 Task: Look for space in Donna, United States from 26th August, 2023 to 10th September, 2023 for 6 adults, 2 children in price range Rs.10000 to Rs.15000. Place can be entire place or shared room with 6 bedrooms having 6 beds and 6 bathrooms. Property type can be house, flat, guest house. Amenities needed are: wifi, TV, free parkinig on premises, gym, breakfast. Booking option can be shelf check-in. Required host language is English.
Action: Mouse moved to (512, 104)
Screenshot: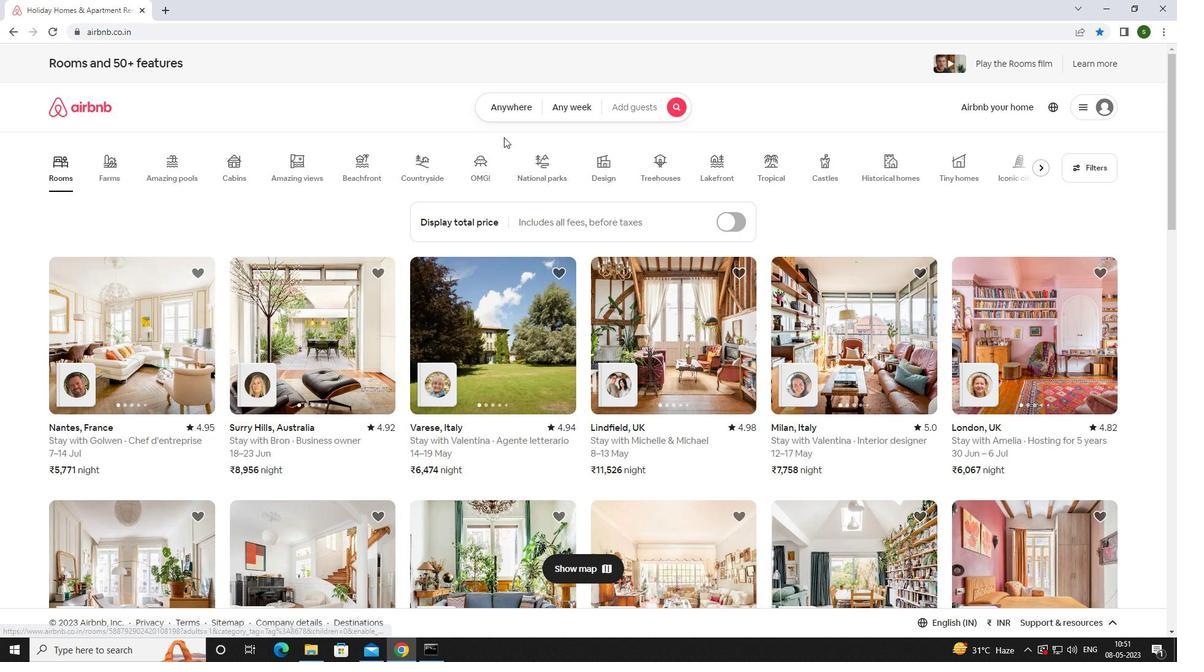 
Action: Mouse pressed left at (512, 104)
Screenshot: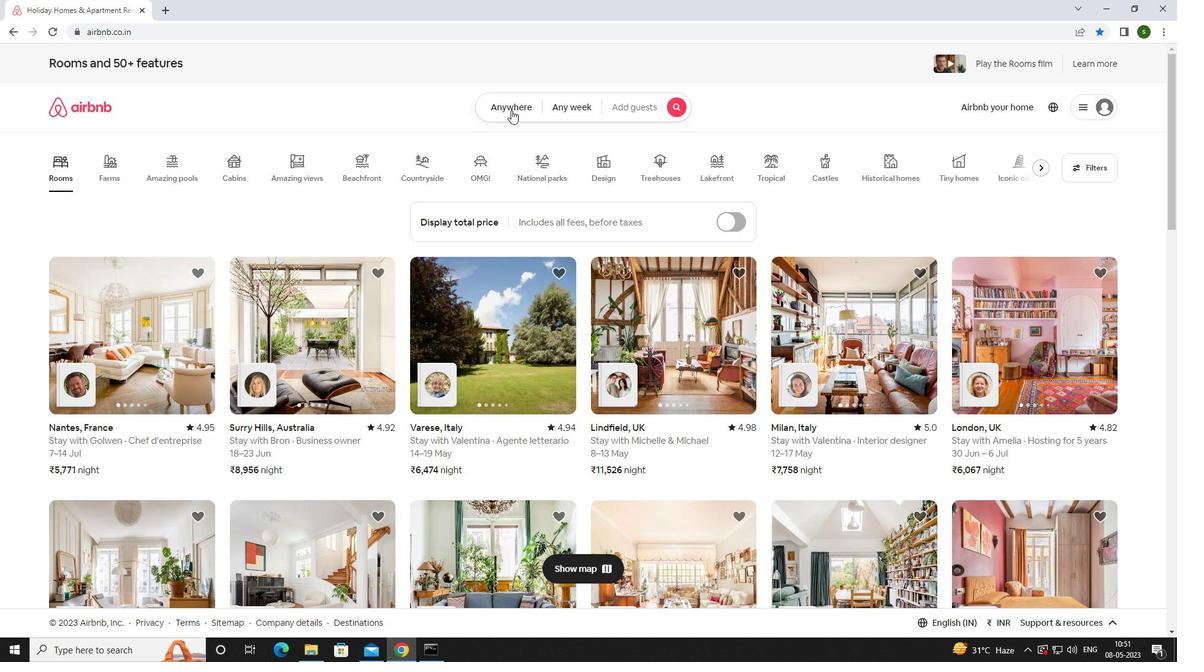 
Action: Mouse moved to (402, 155)
Screenshot: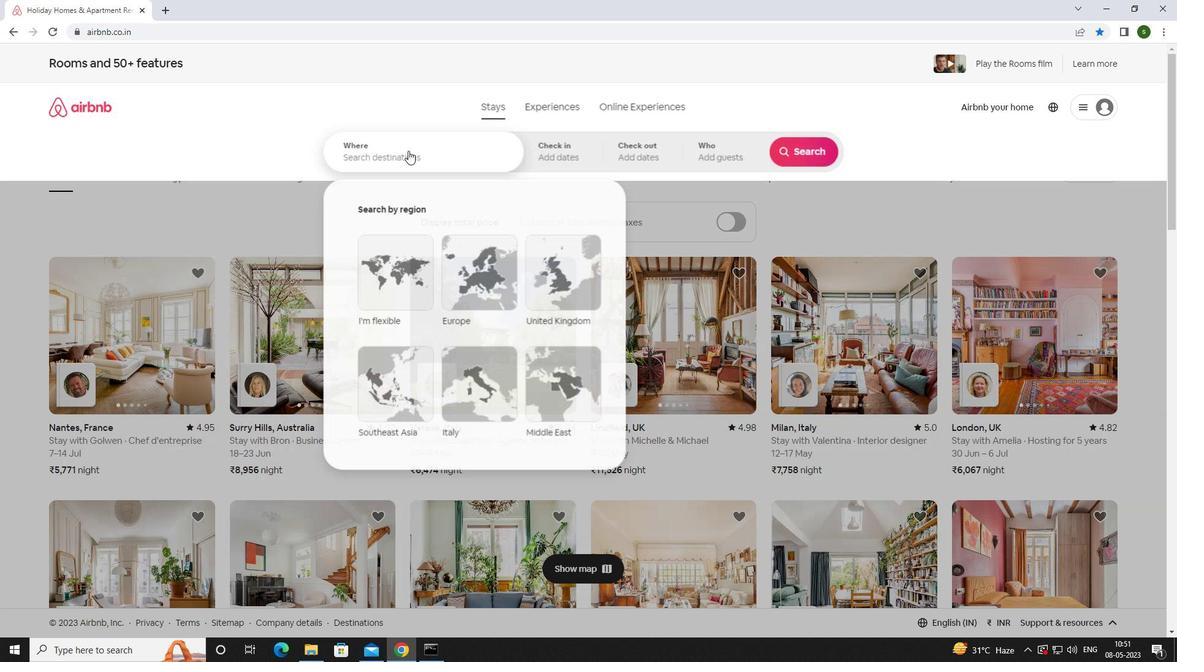 
Action: Mouse pressed left at (402, 155)
Screenshot: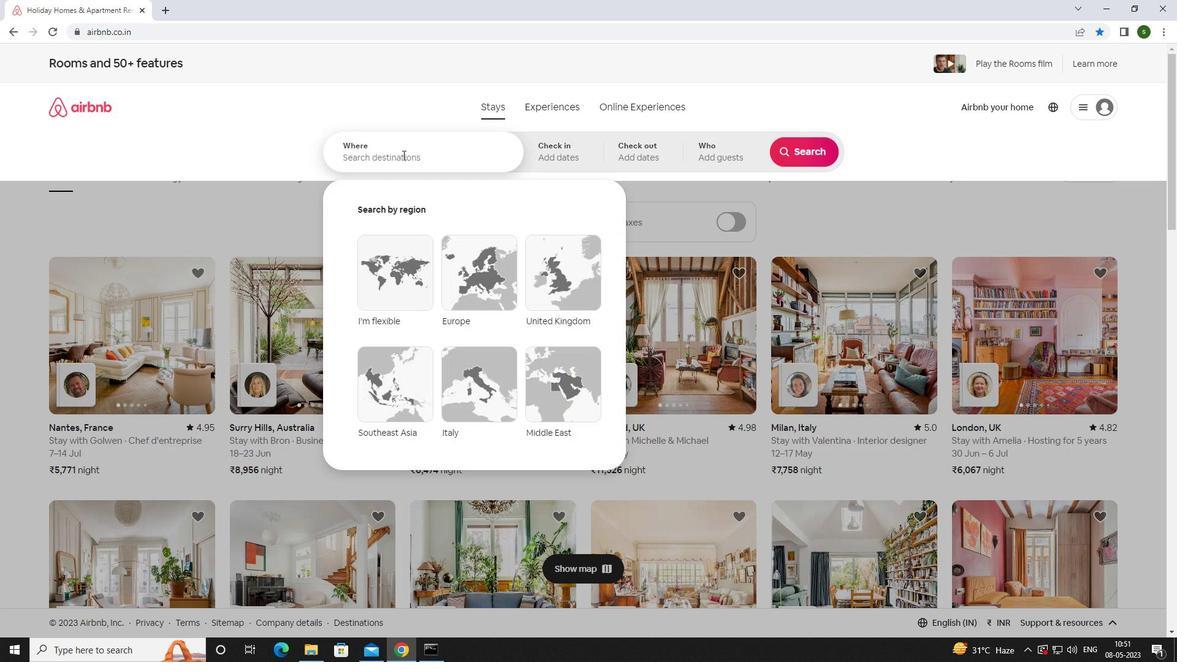 
Action: Key pressed <Key.caps_lock>d<Key.caps_lock>onna,<Key.space><Key.caps_lock>u<Key.caps_lock>nited<Key.space><Key.caps_lock>s<Key.caps_lock>tates<Key.enter>
Screenshot: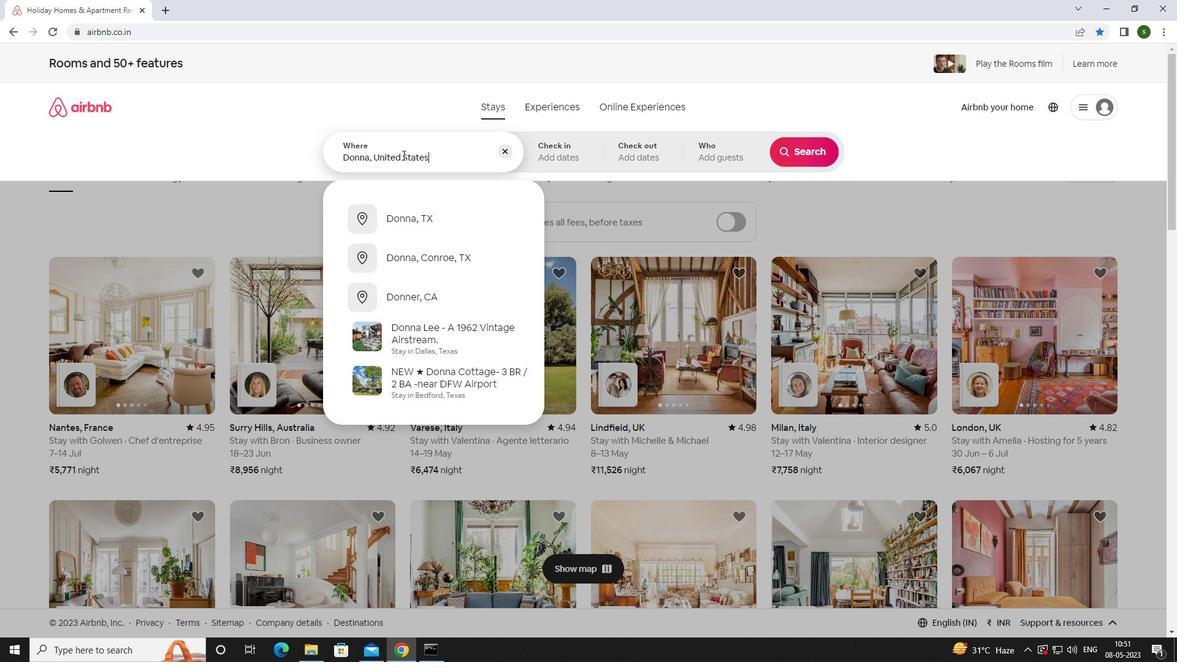 
Action: Mouse moved to (797, 249)
Screenshot: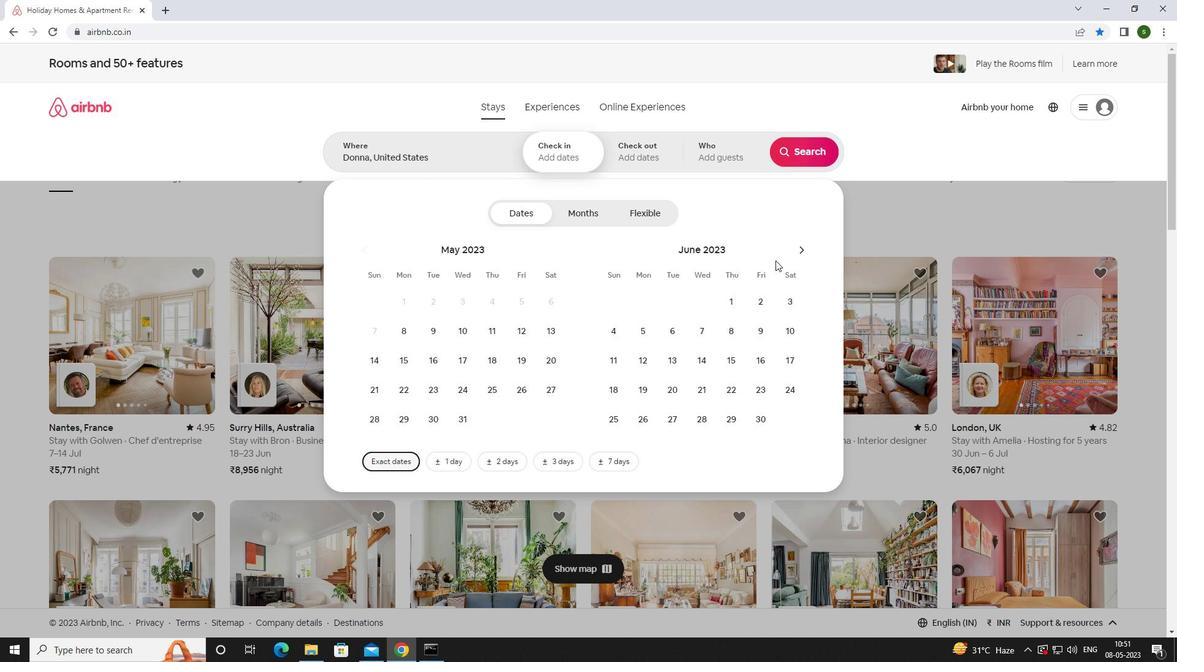
Action: Mouse pressed left at (797, 249)
Screenshot: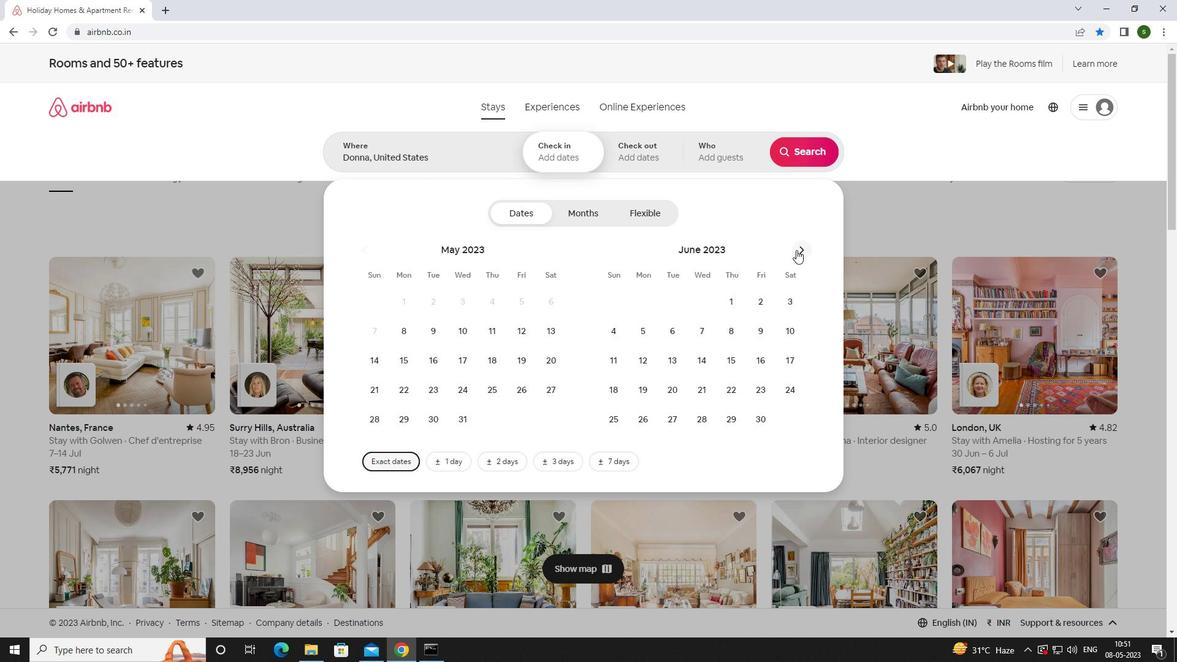 
Action: Mouse pressed left at (797, 249)
Screenshot: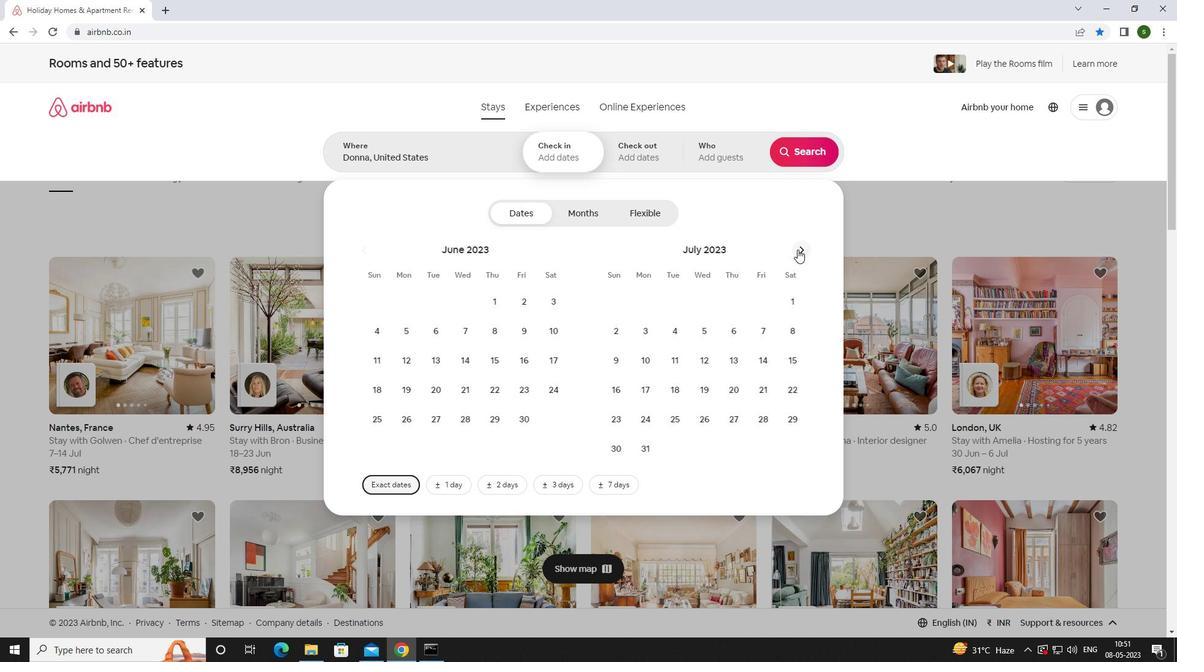 
Action: Mouse moved to (798, 394)
Screenshot: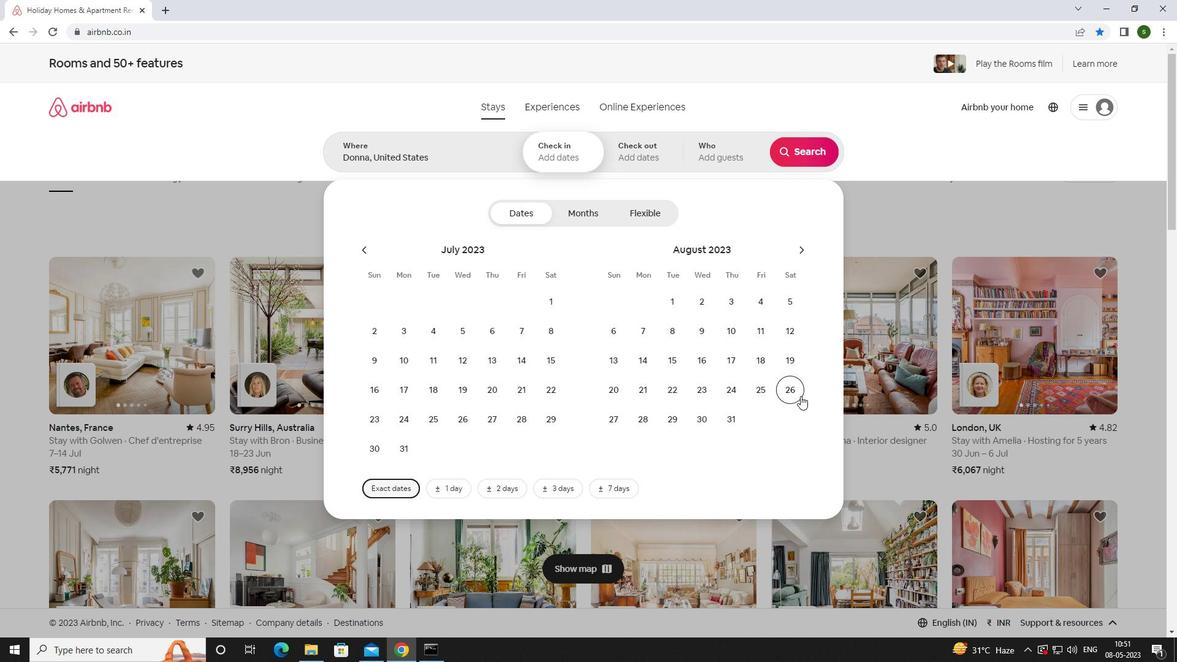 
Action: Mouse pressed left at (798, 394)
Screenshot: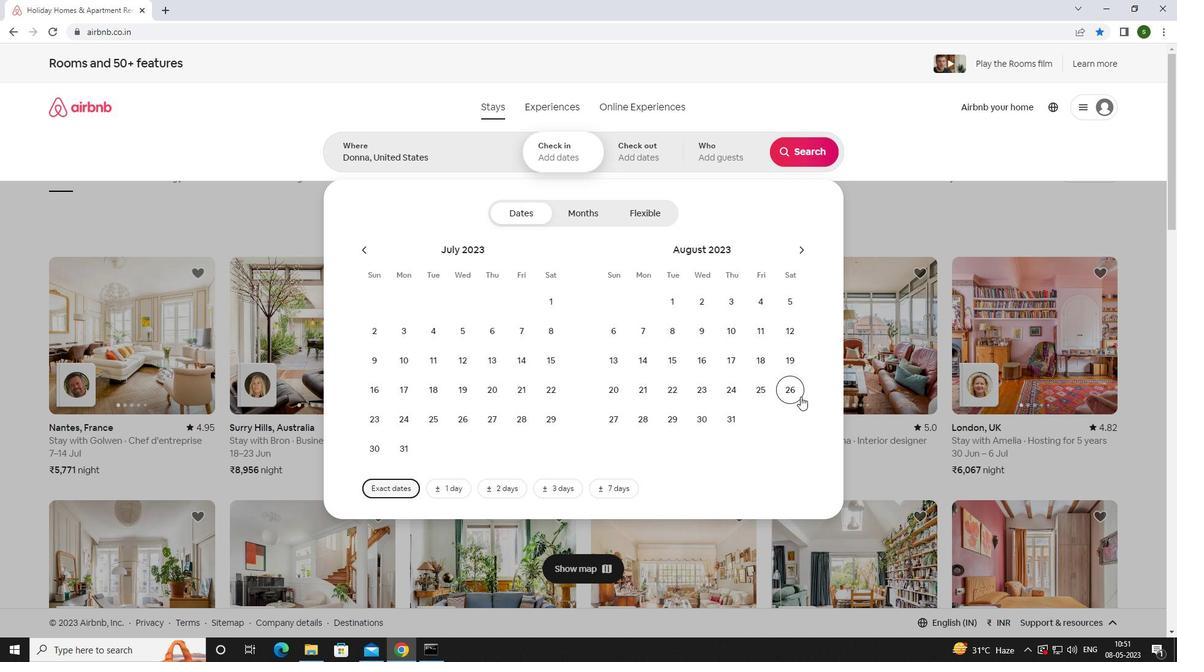 
Action: Mouse moved to (802, 247)
Screenshot: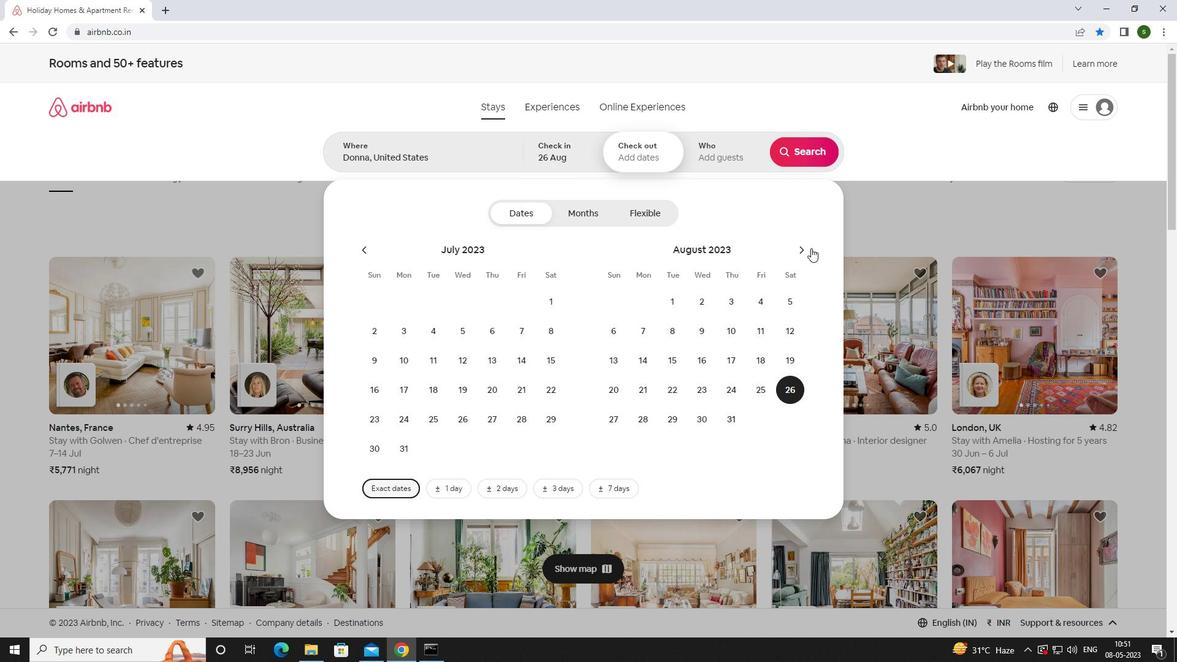 
Action: Mouse pressed left at (802, 247)
Screenshot: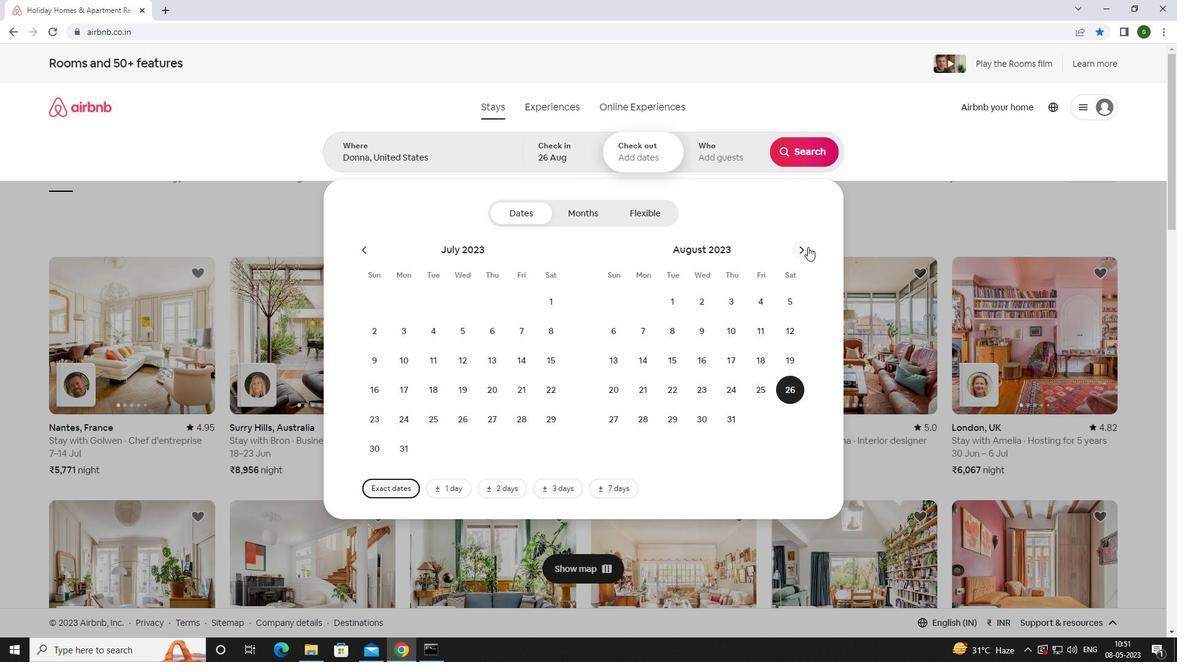 
Action: Mouse moved to (616, 361)
Screenshot: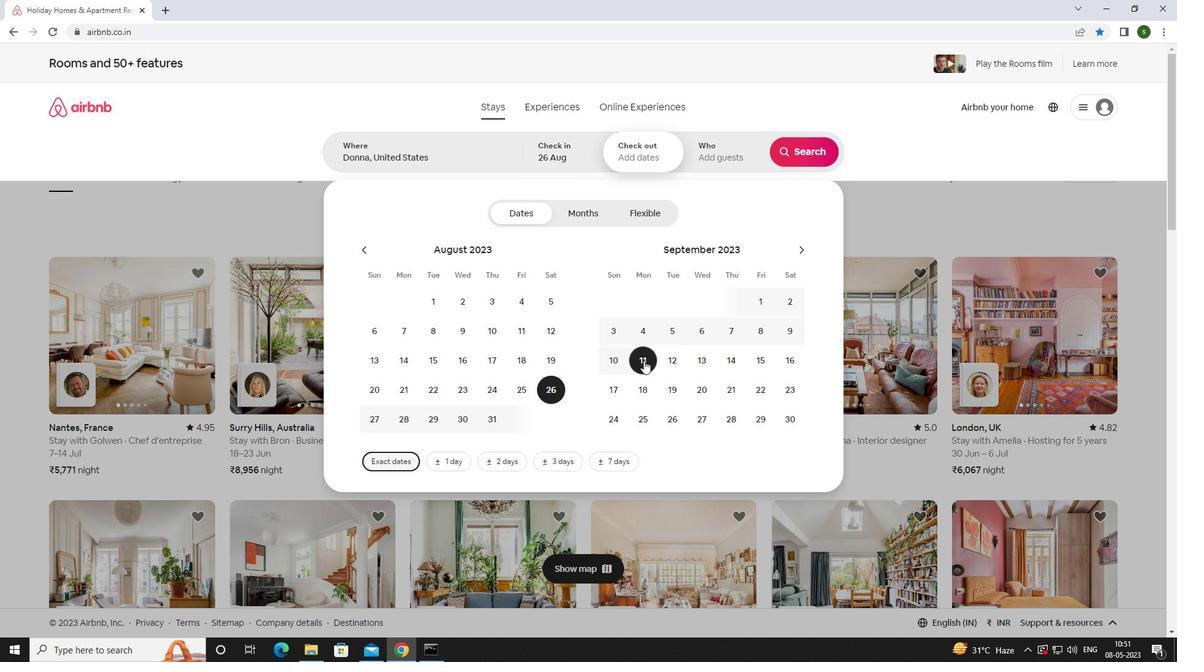 
Action: Mouse pressed left at (616, 361)
Screenshot: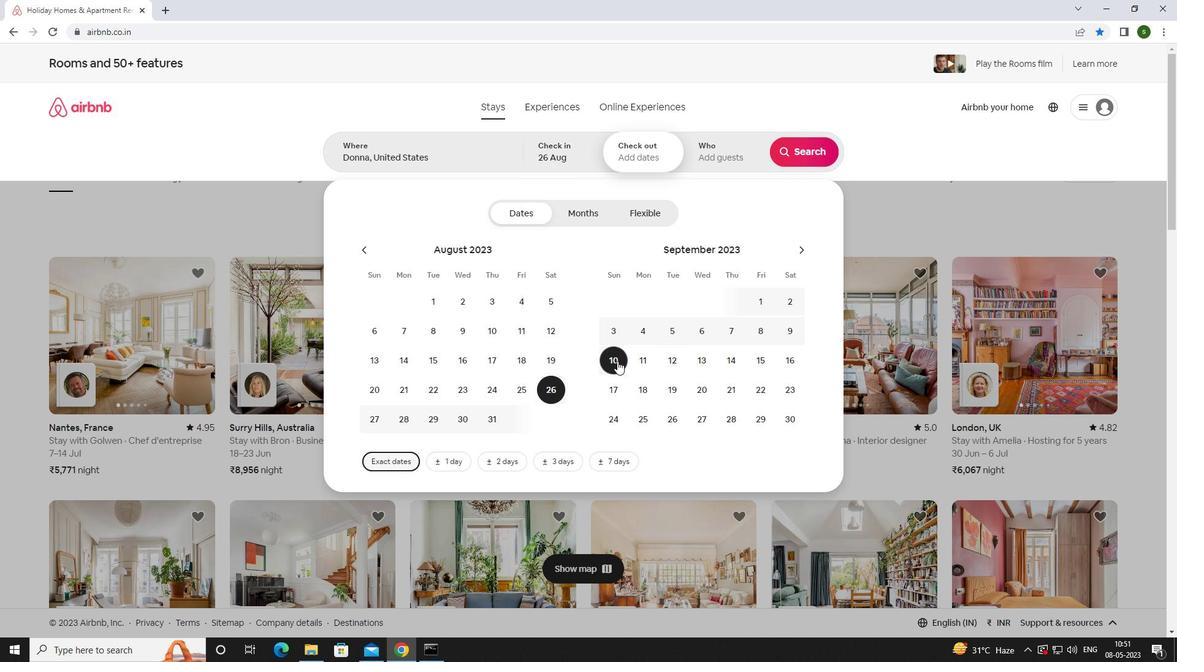 
Action: Mouse moved to (720, 153)
Screenshot: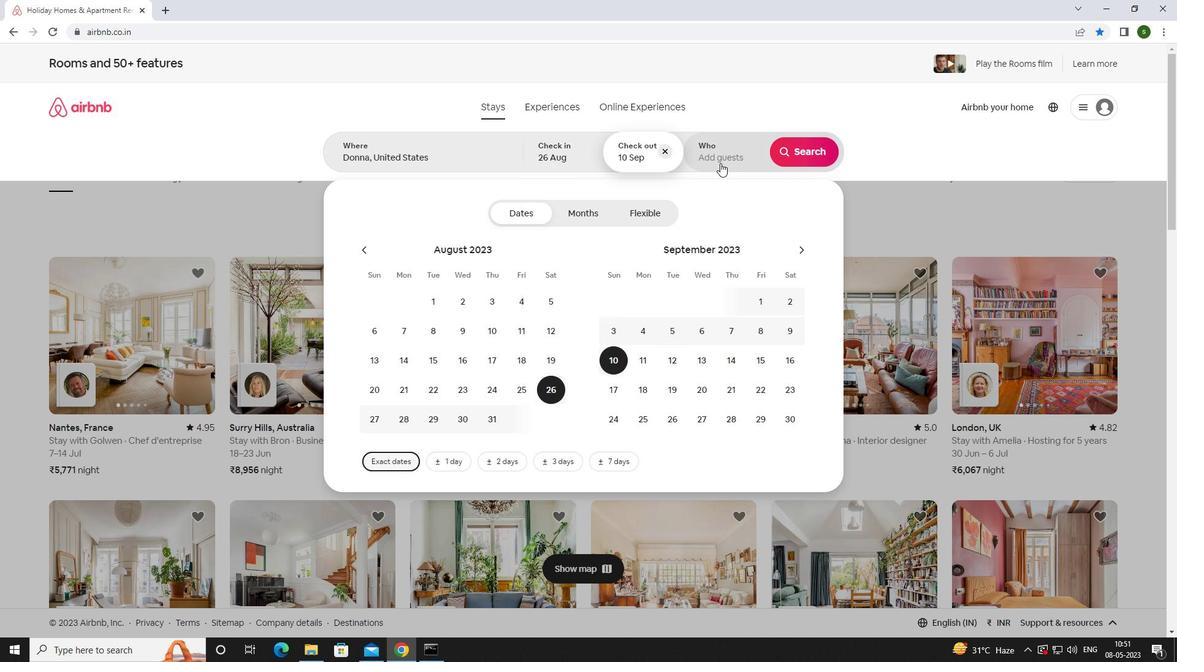 
Action: Mouse pressed left at (720, 153)
Screenshot: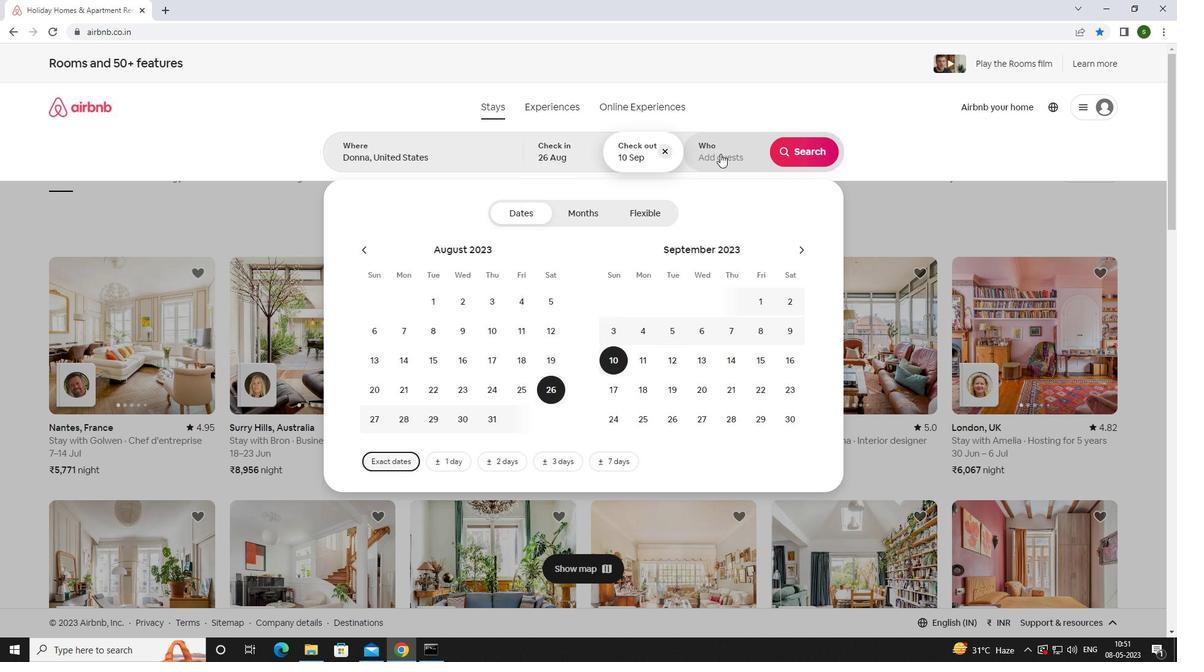
Action: Mouse moved to (810, 217)
Screenshot: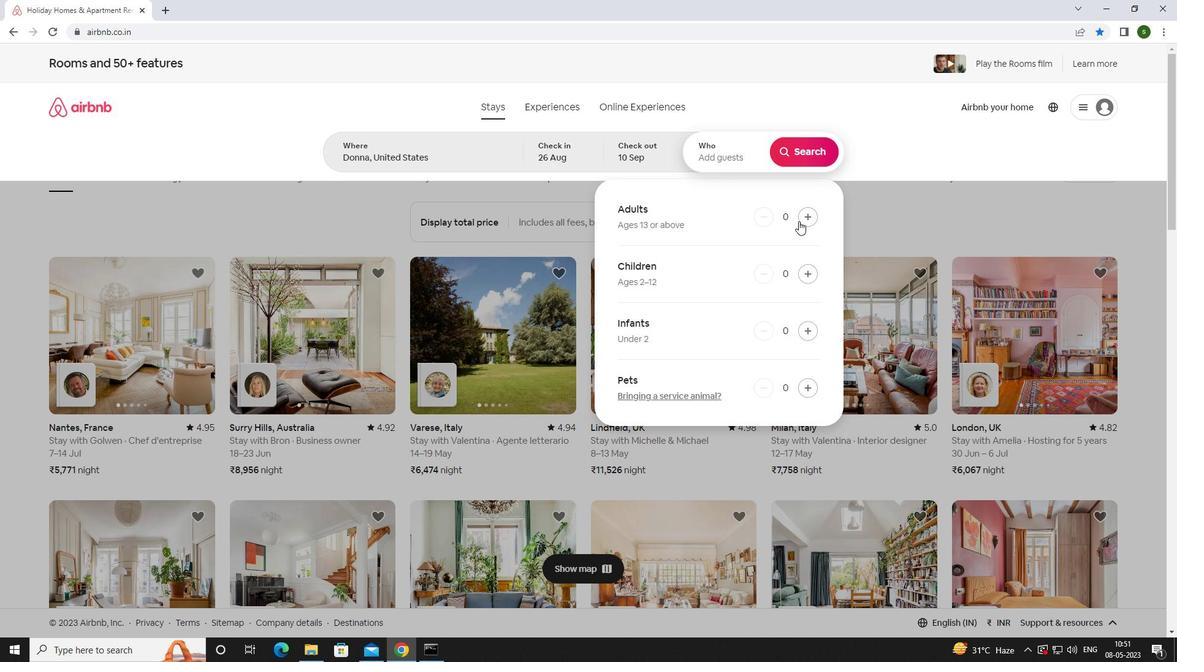 
Action: Mouse pressed left at (810, 217)
Screenshot: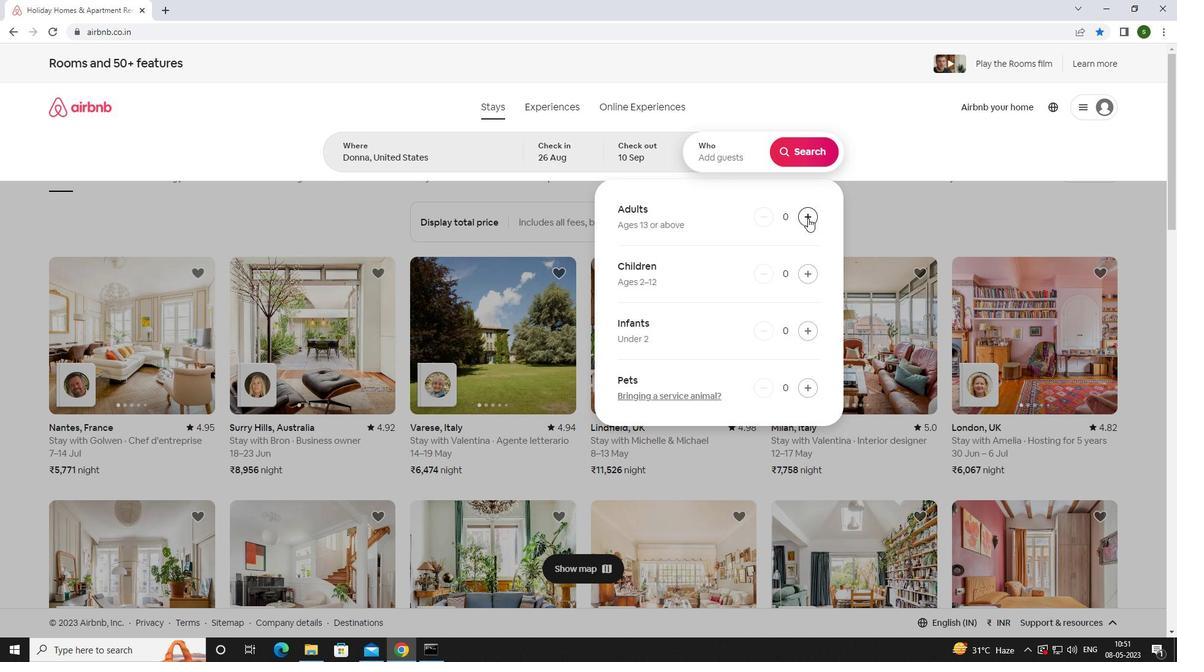 
Action: Mouse pressed left at (810, 217)
Screenshot: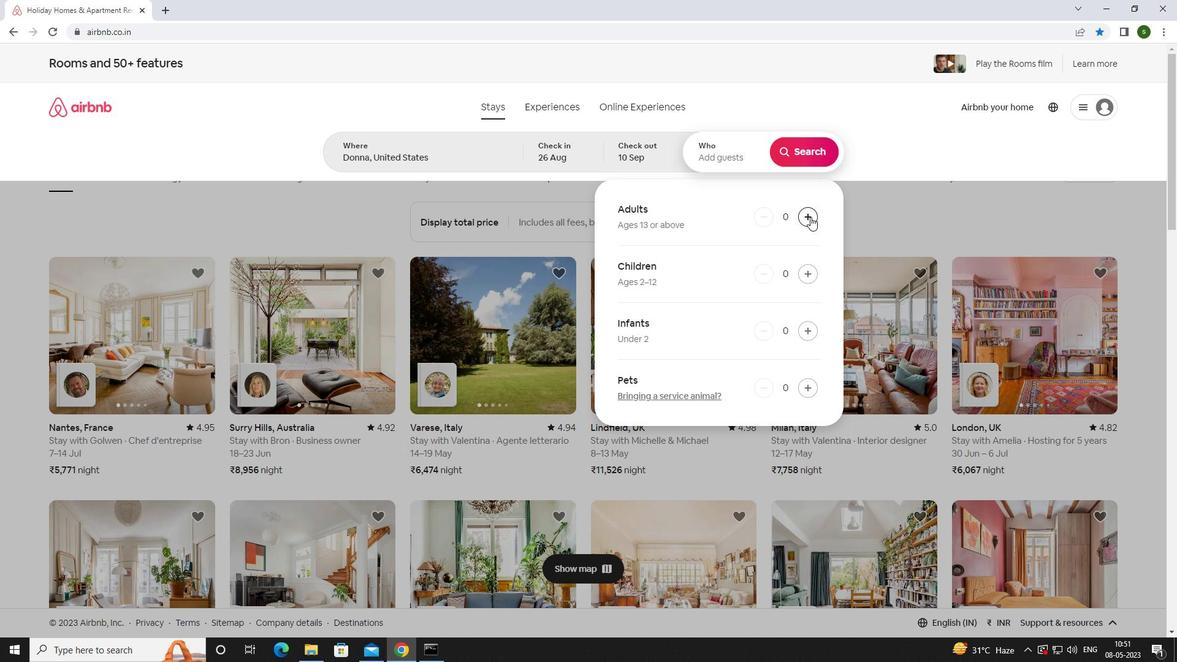 
Action: Mouse moved to (813, 158)
Screenshot: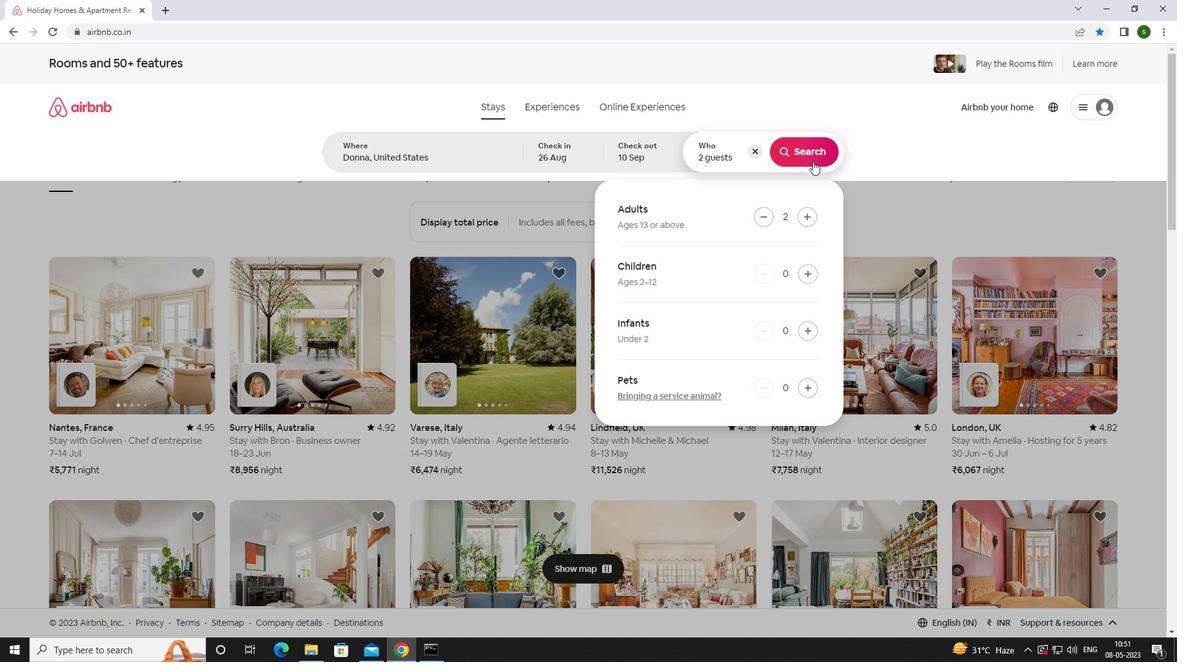 
Action: Mouse pressed left at (813, 158)
Screenshot: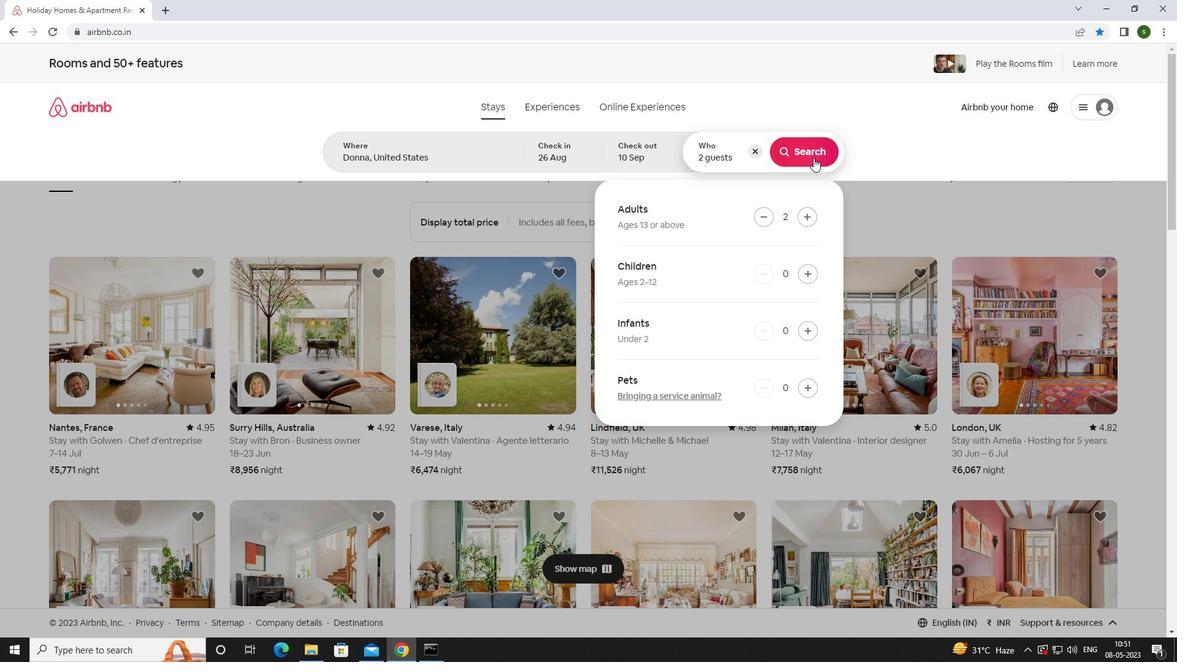 
Action: Mouse moved to (1100, 128)
Screenshot: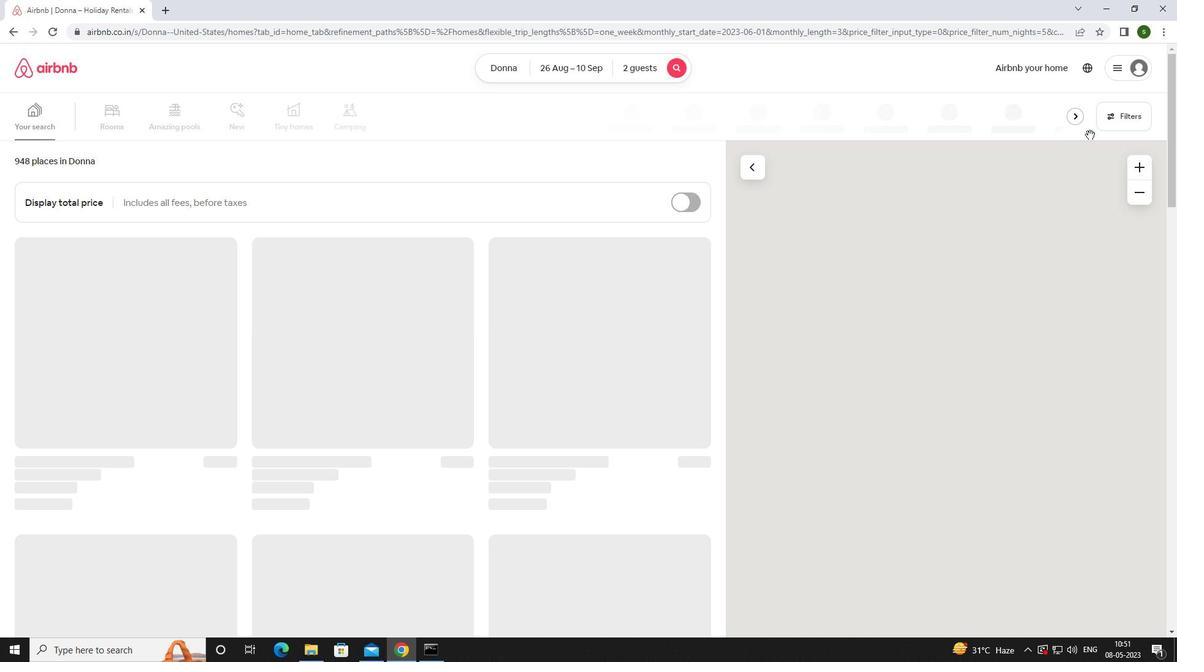 
Action: Mouse pressed left at (1100, 128)
Screenshot: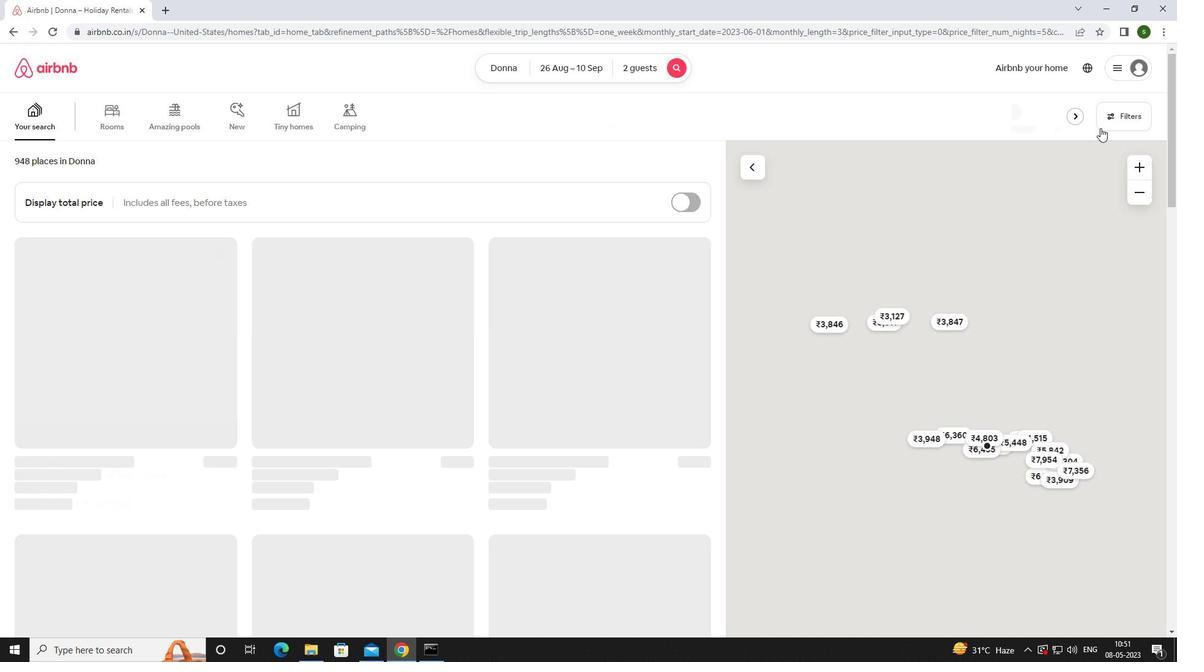 
Action: Mouse moved to (501, 415)
Screenshot: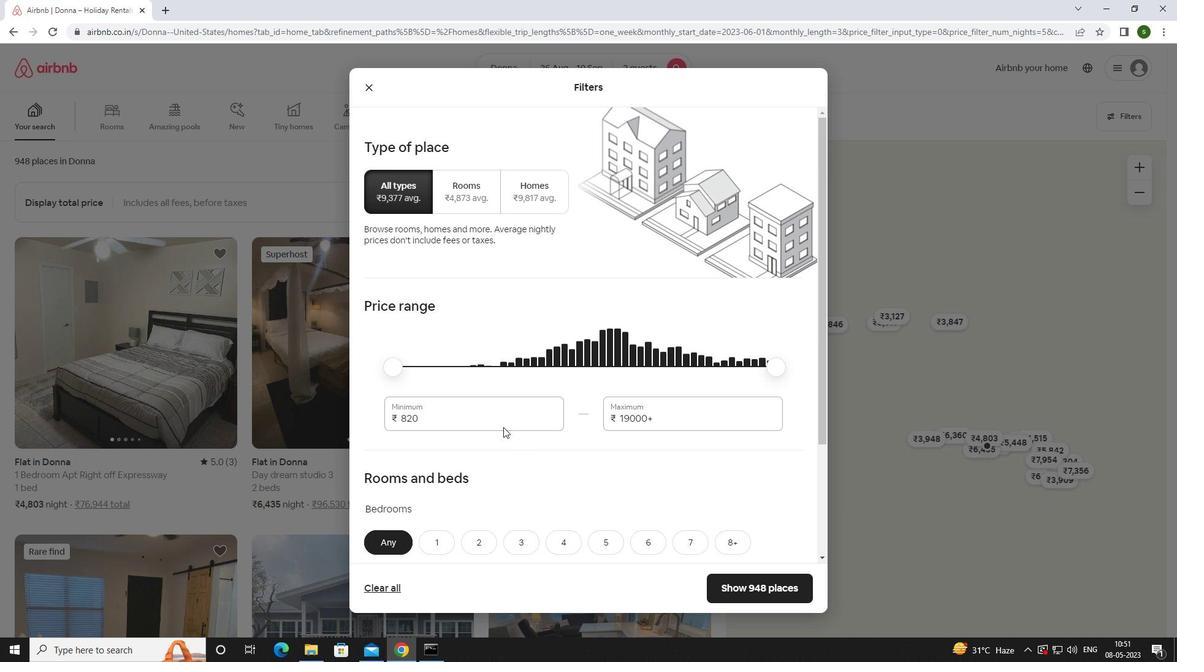 
Action: Mouse pressed left at (501, 415)
Screenshot: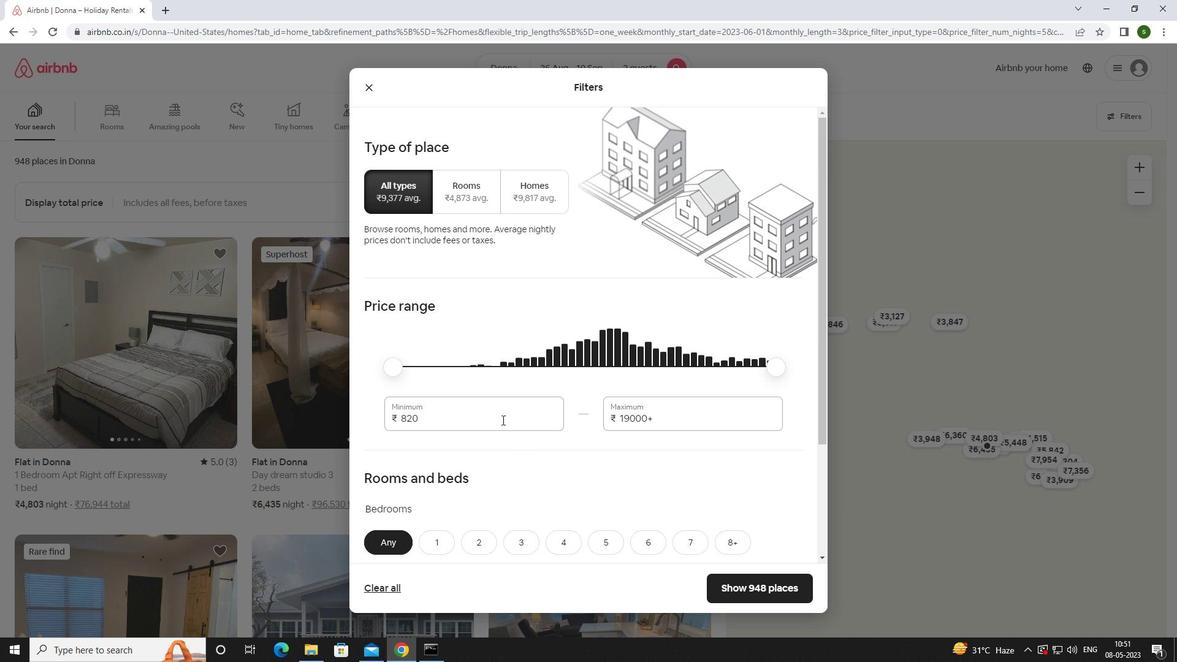 
Action: Mouse moved to (502, 414)
Screenshot: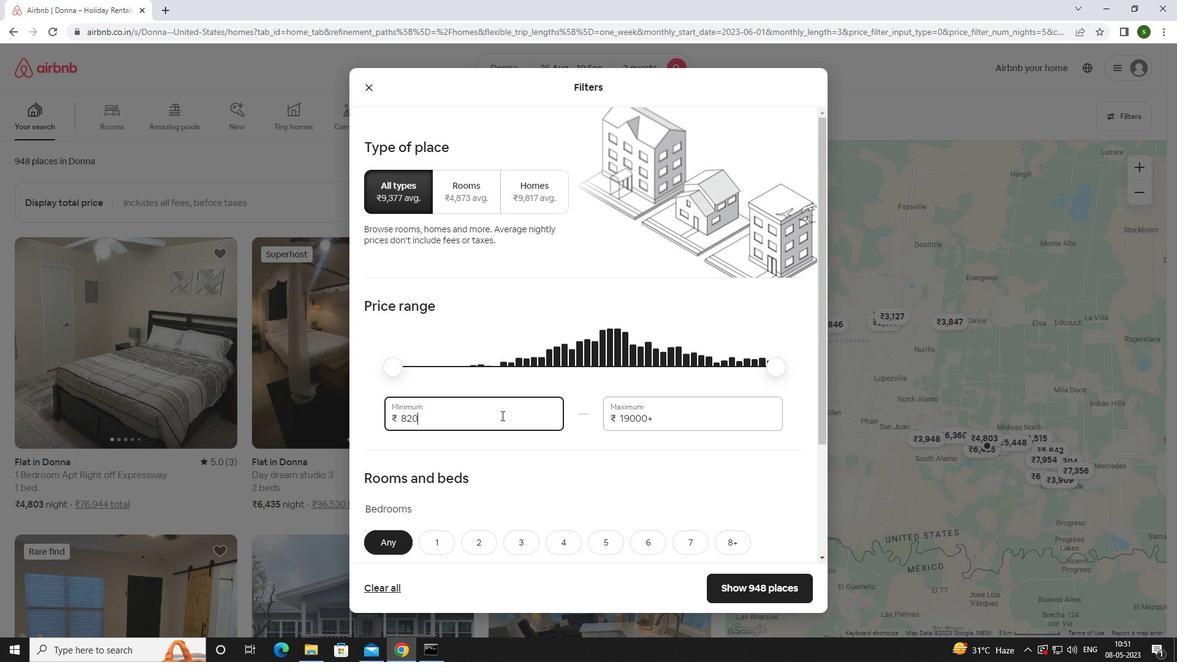 
Action: Key pressed <Key.backspace><Key.backspace><Key.backspace><Key.backspace>10000
Screenshot: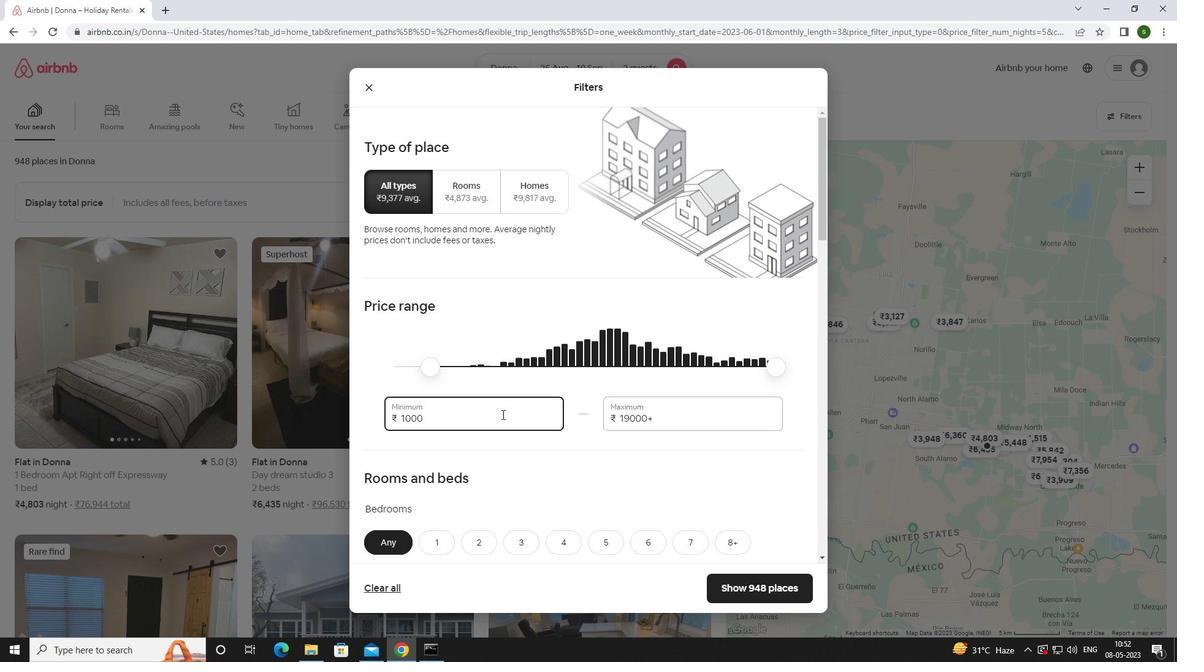 
Action: Mouse moved to (666, 418)
Screenshot: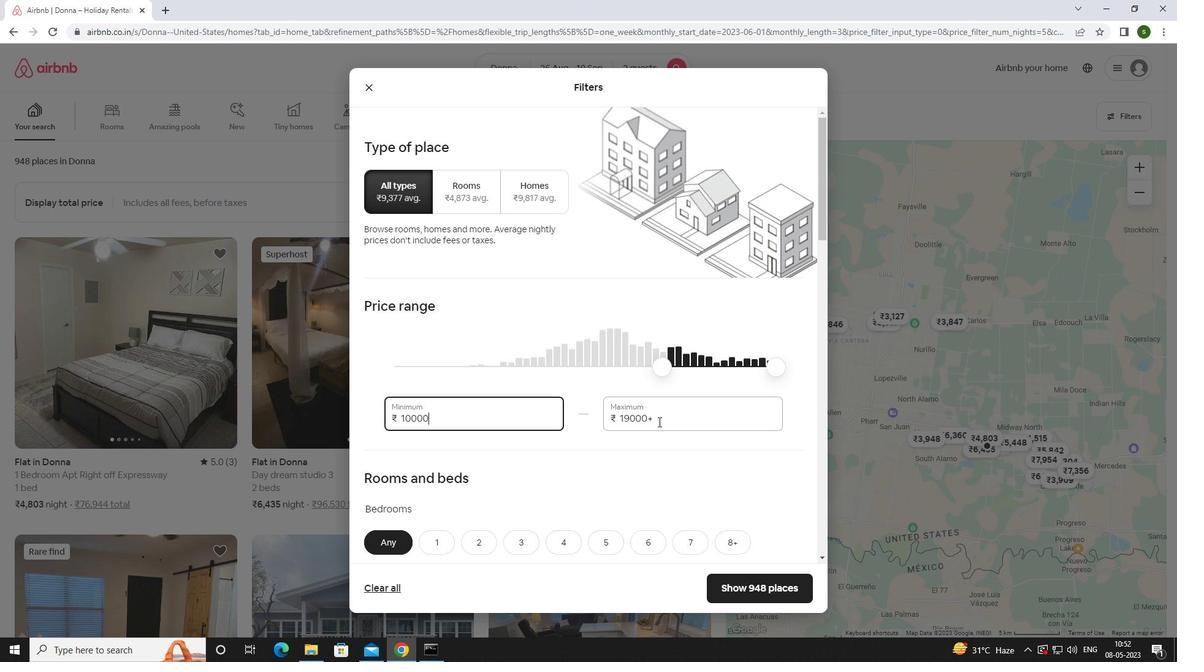 
Action: Mouse pressed left at (666, 418)
Screenshot: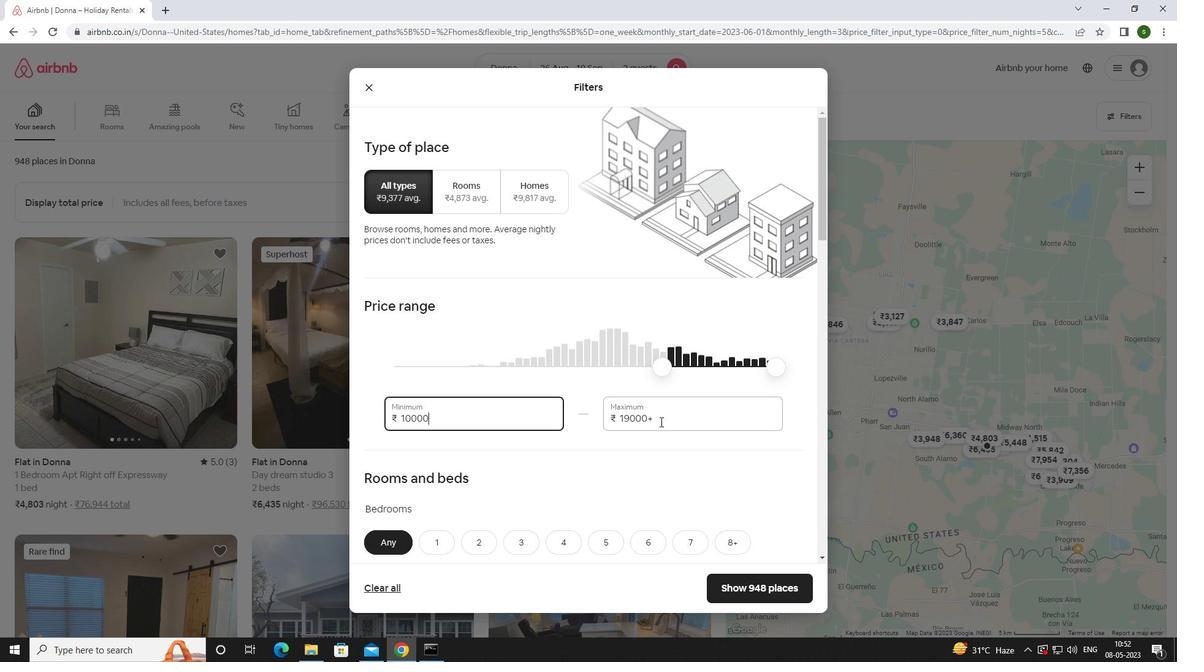 
Action: Key pressed <Key.backspace><Key.backspace><Key.backspace><Key.backspace><Key.backspace><Key.backspace><Key.backspace><Key.backspace><Key.backspace><Key.backspace><Key.backspace><Key.backspace>15000
Screenshot: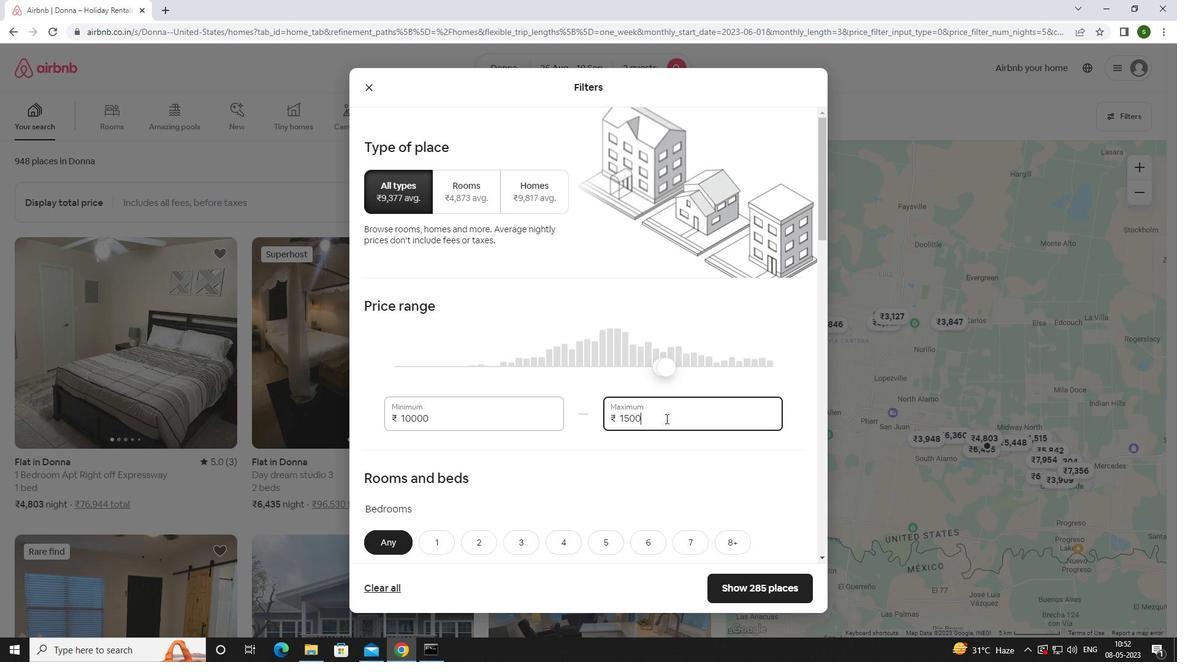 
Action: Mouse moved to (531, 410)
Screenshot: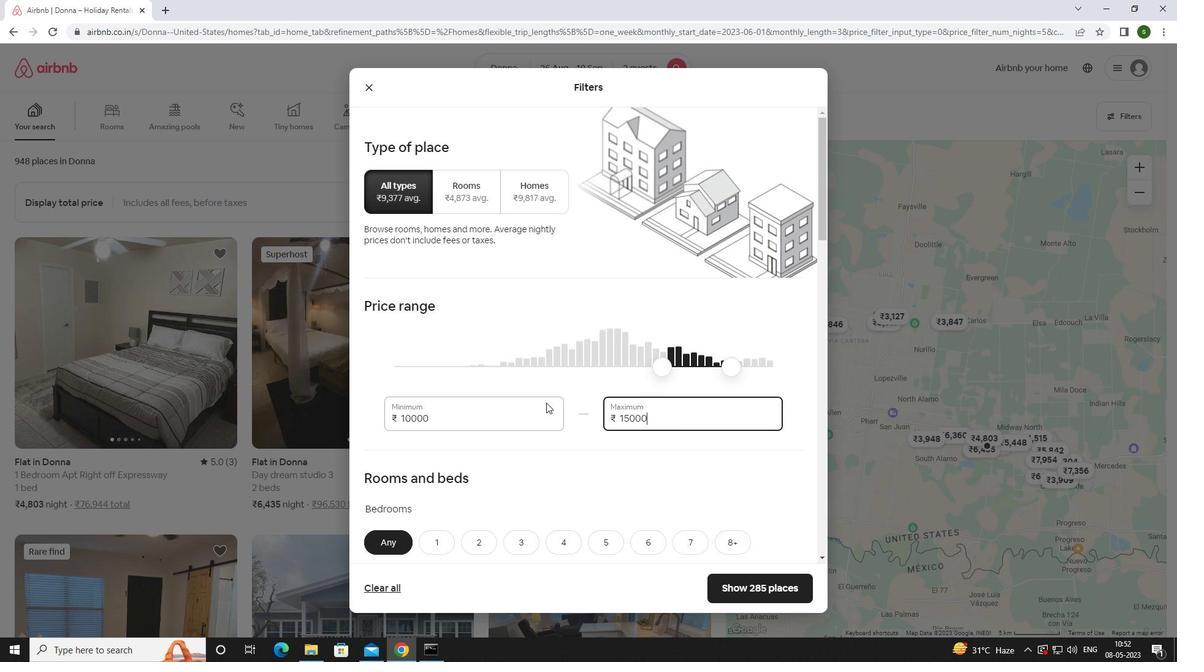 
Action: Mouse scrolled (531, 409) with delta (0, 0)
Screenshot: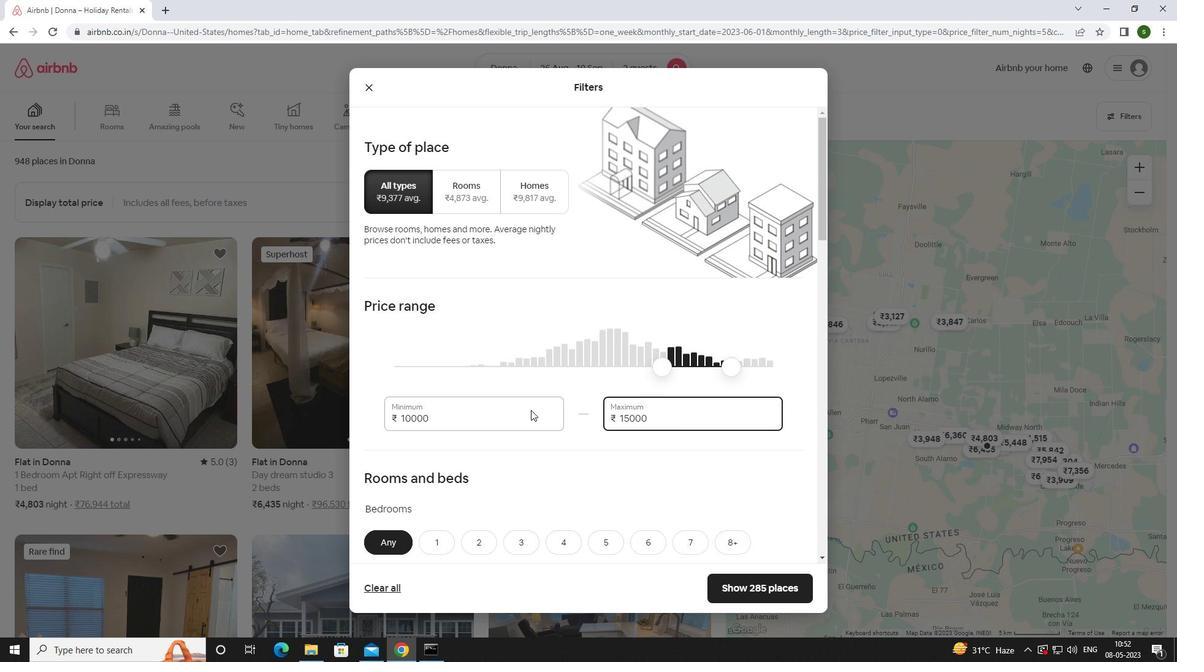 
Action: Mouse scrolled (531, 409) with delta (0, 0)
Screenshot: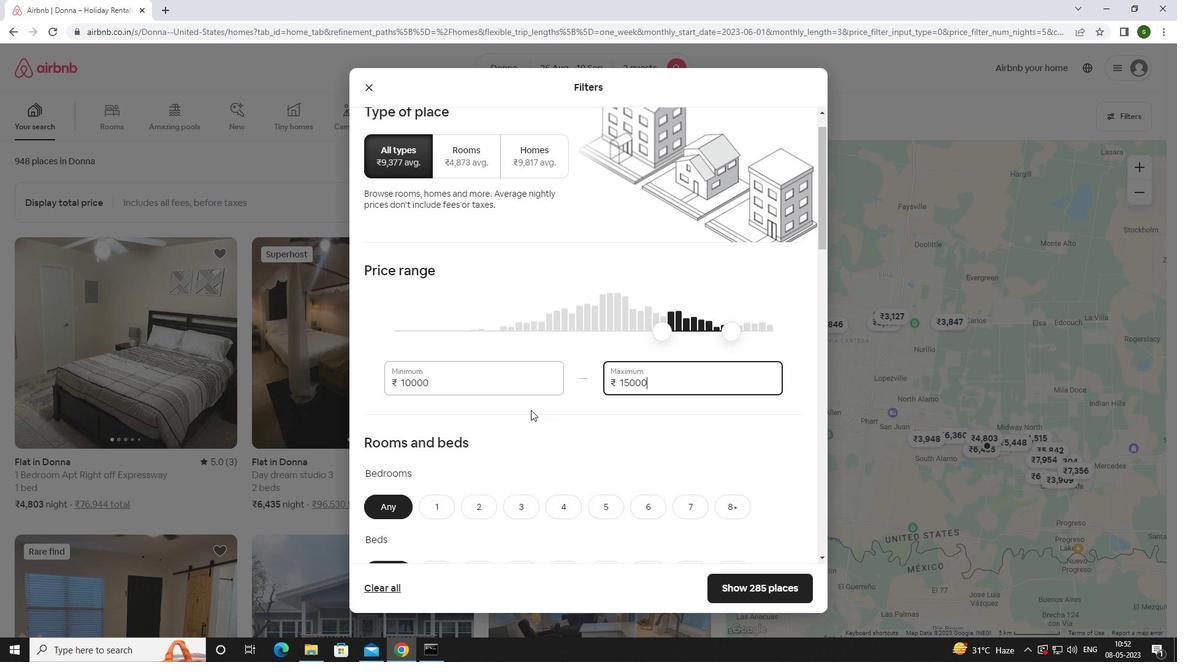 
Action: Mouse scrolled (531, 409) with delta (0, 0)
Screenshot: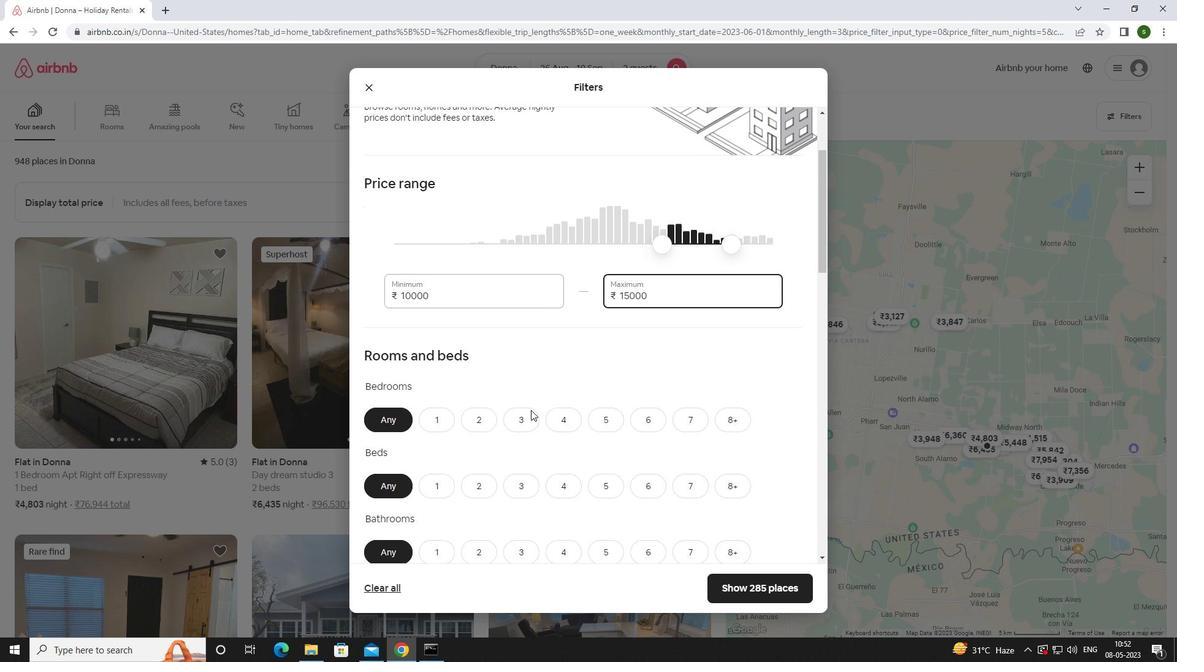 
Action: Mouse scrolled (531, 409) with delta (0, 0)
Screenshot: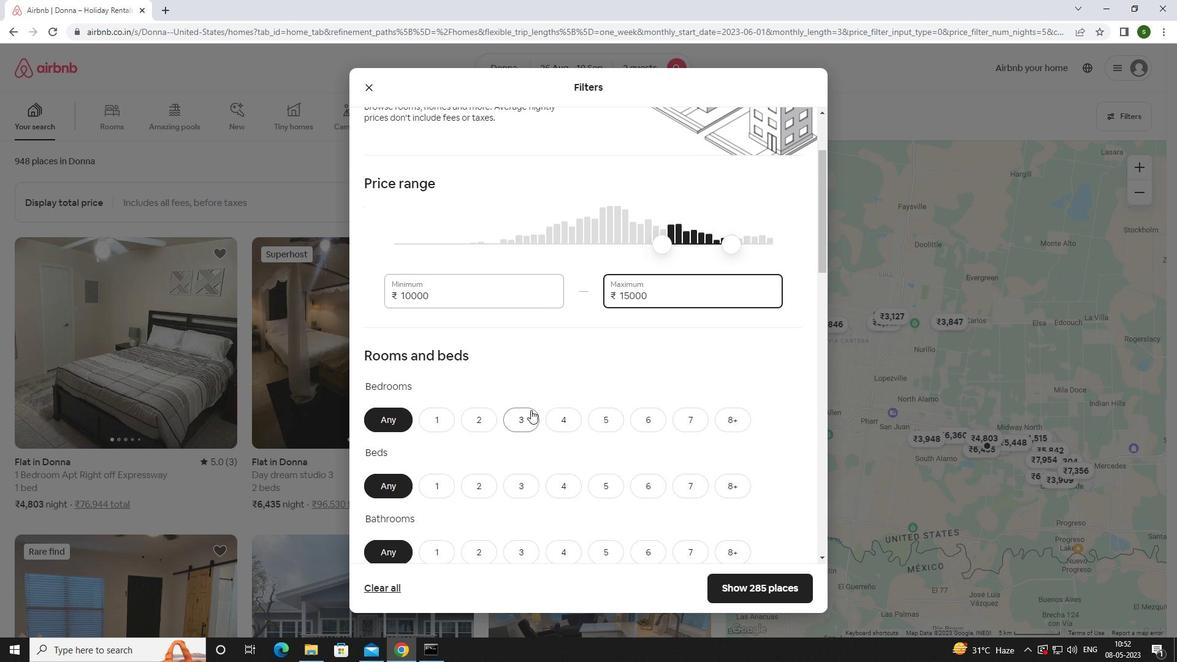 
Action: Mouse moved to (643, 298)
Screenshot: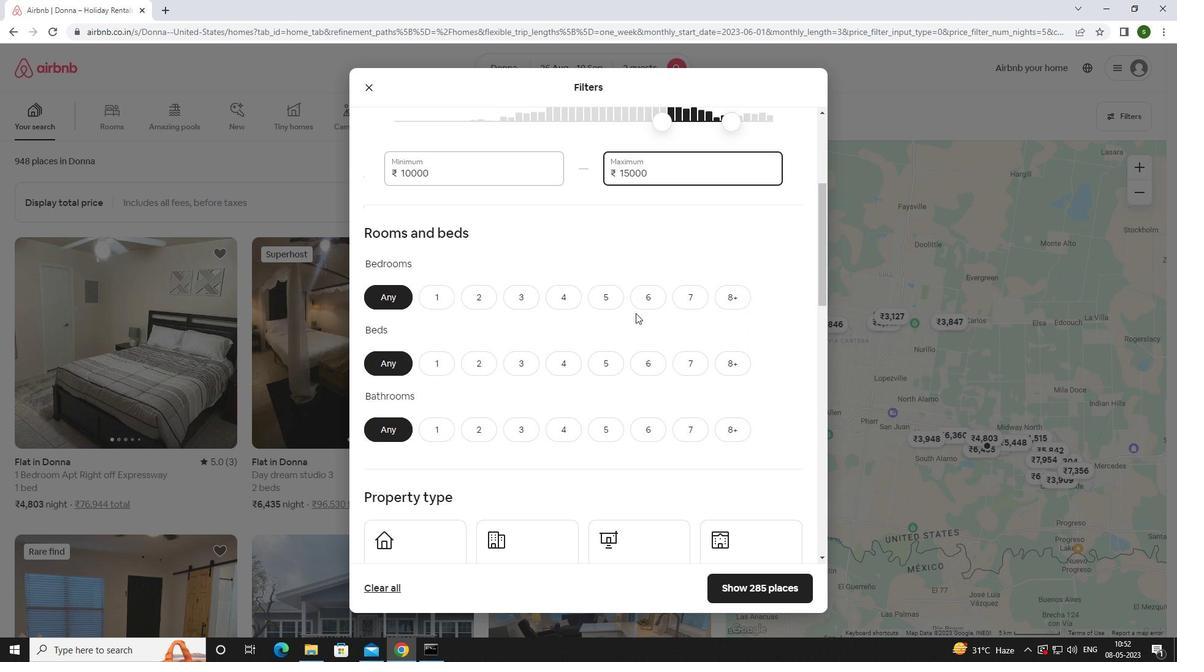 
Action: Mouse pressed left at (643, 298)
Screenshot: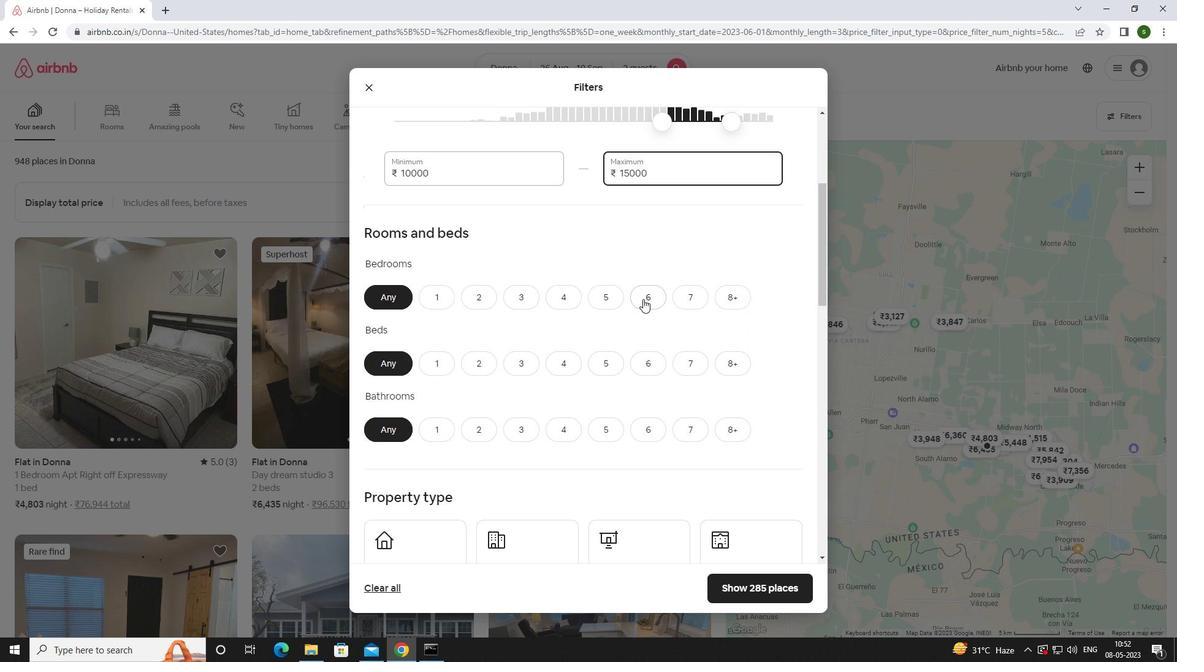 
Action: Mouse moved to (647, 354)
Screenshot: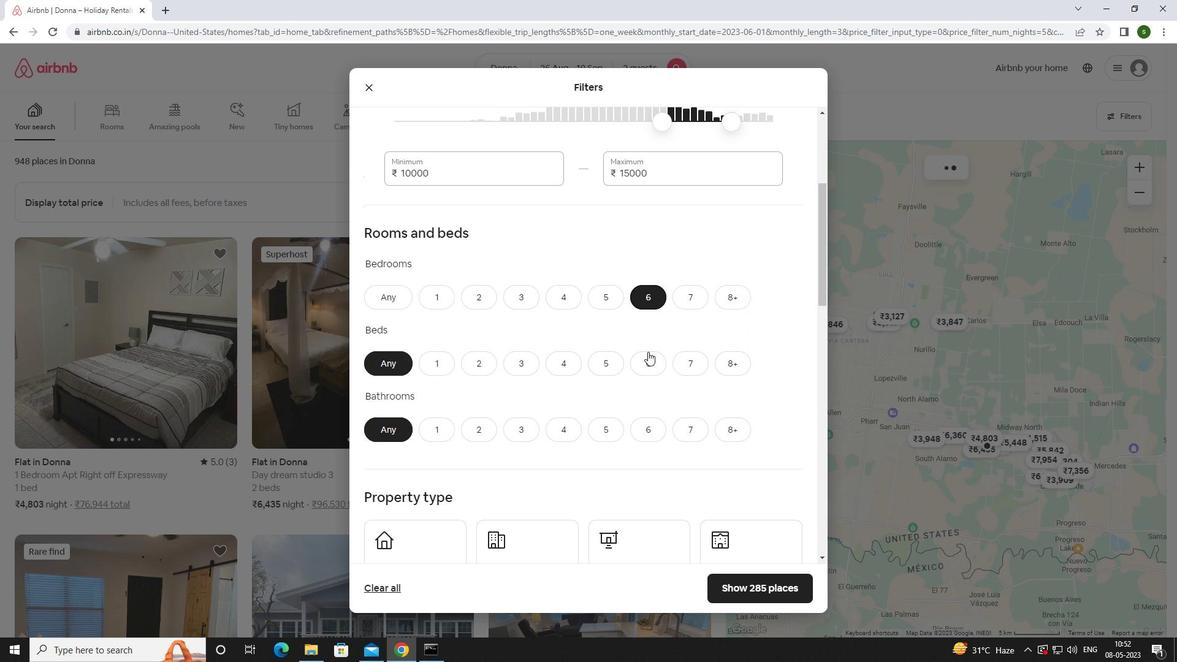 
Action: Mouse pressed left at (647, 354)
Screenshot: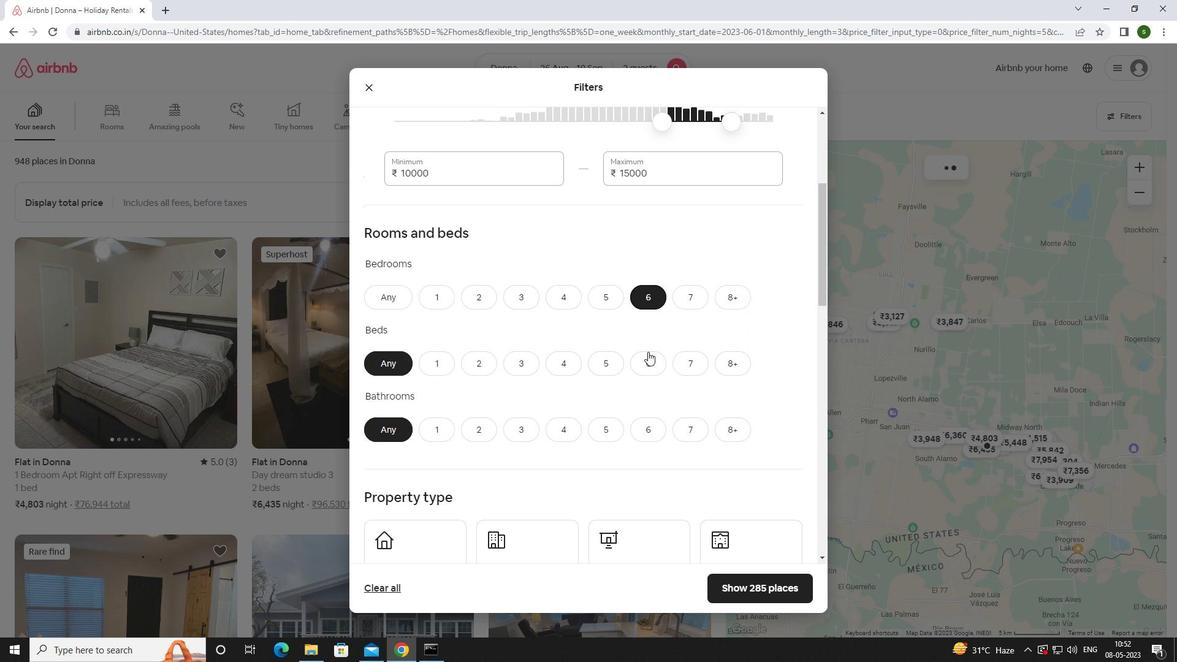 
Action: Mouse moved to (648, 429)
Screenshot: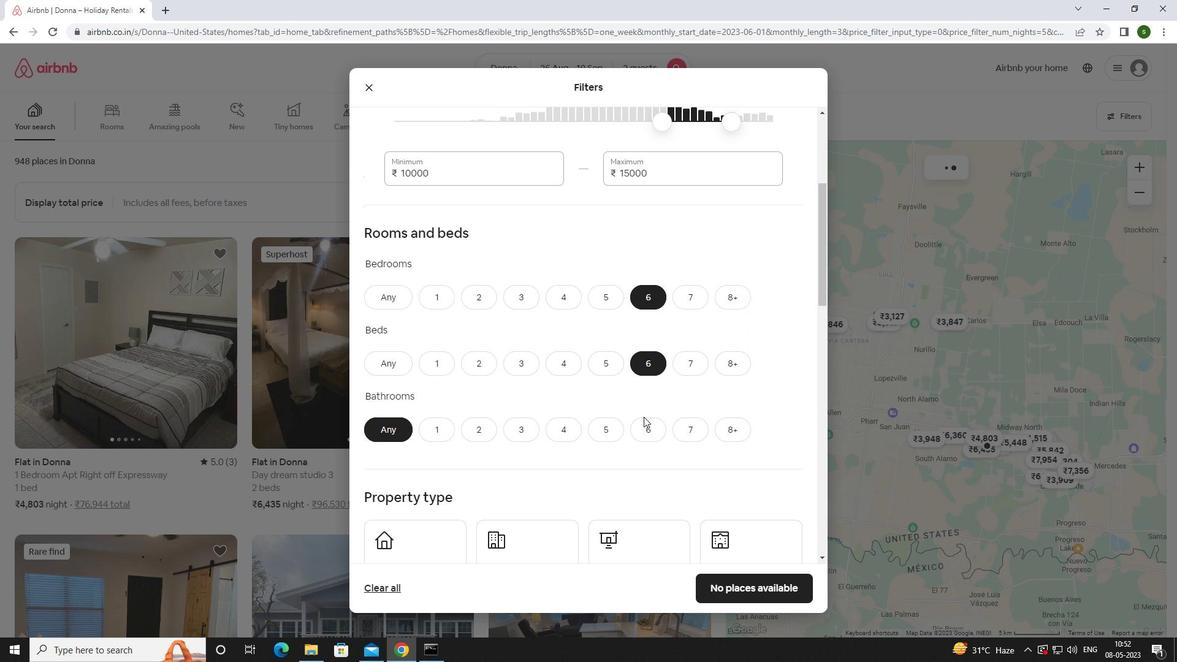 
Action: Mouse pressed left at (648, 429)
Screenshot: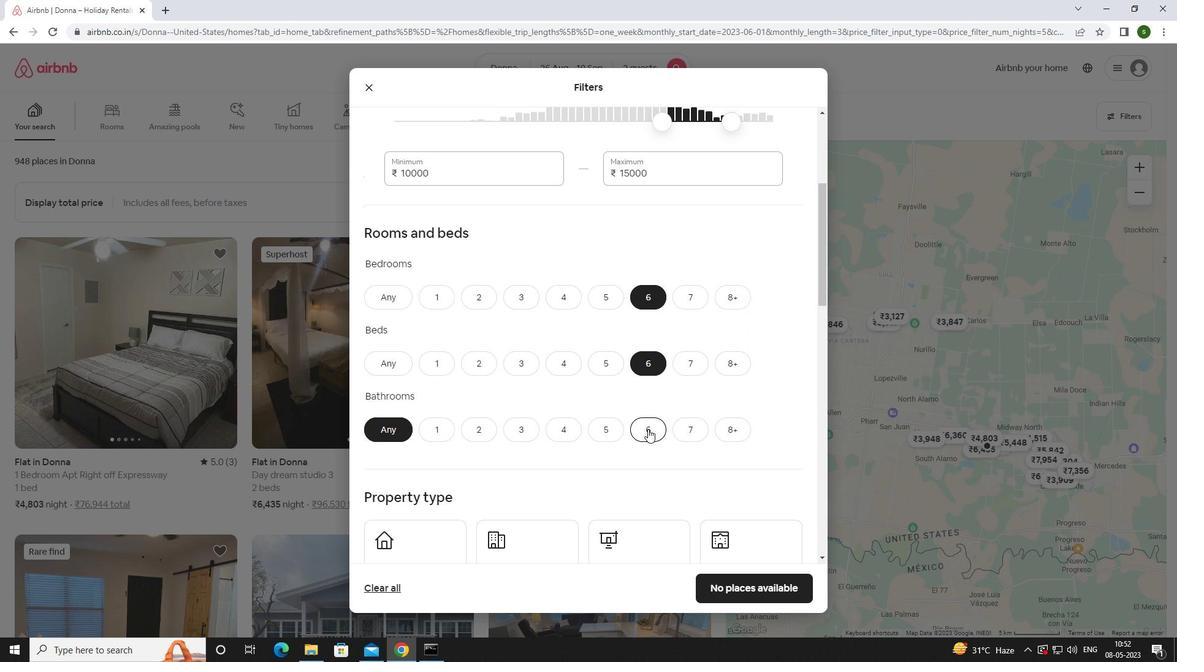 
Action: Mouse moved to (646, 426)
Screenshot: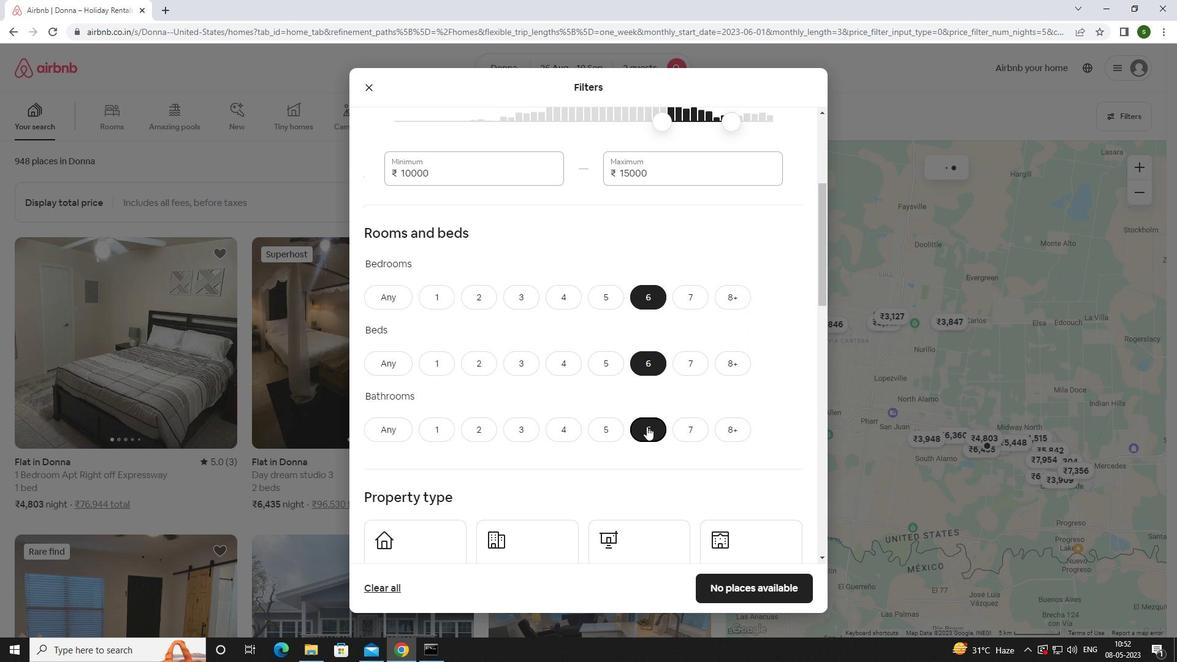 
Action: Mouse scrolled (646, 425) with delta (0, 0)
Screenshot: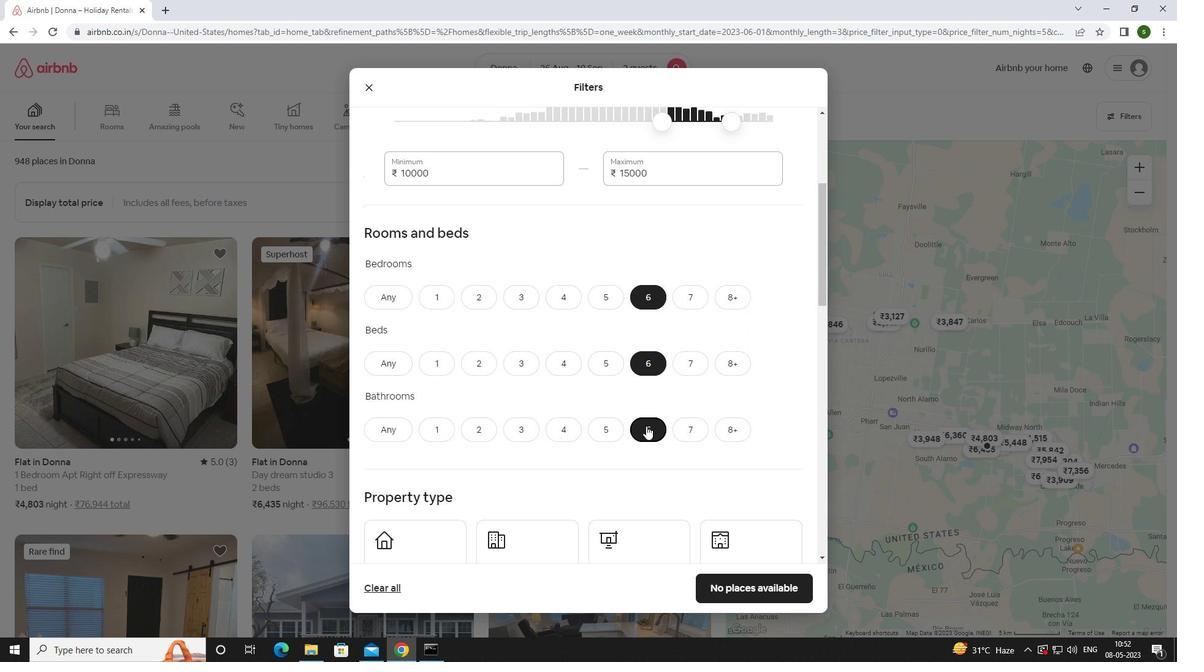 
Action: Mouse scrolled (646, 425) with delta (0, 0)
Screenshot: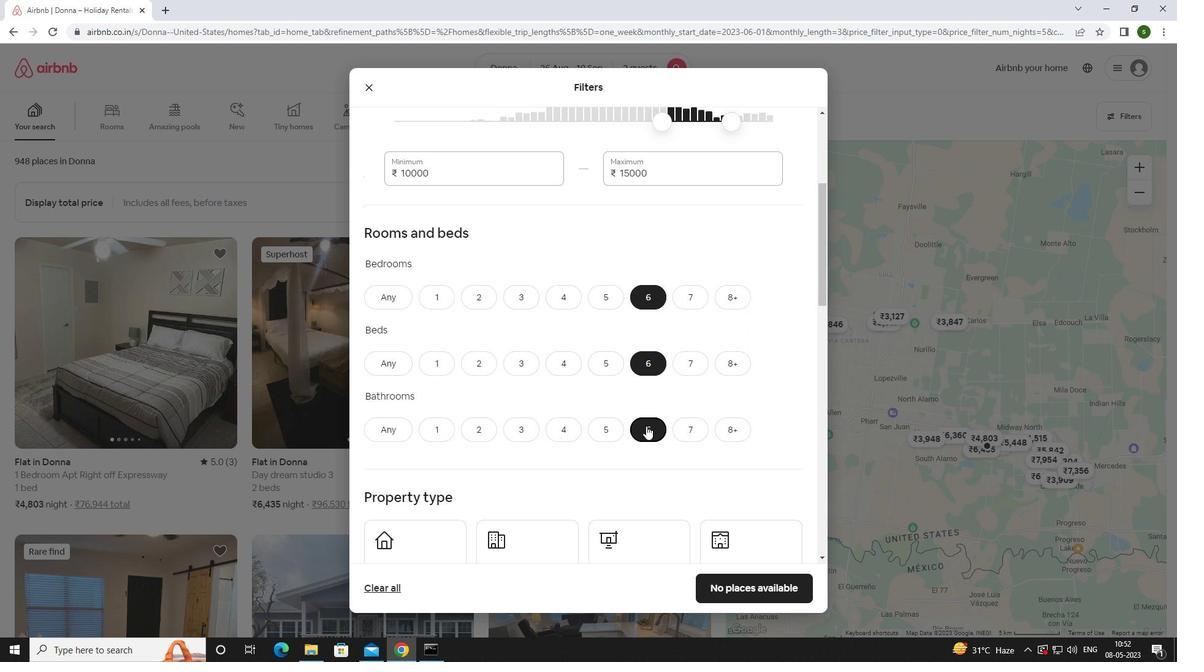 
Action: Mouse moved to (458, 434)
Screenshot: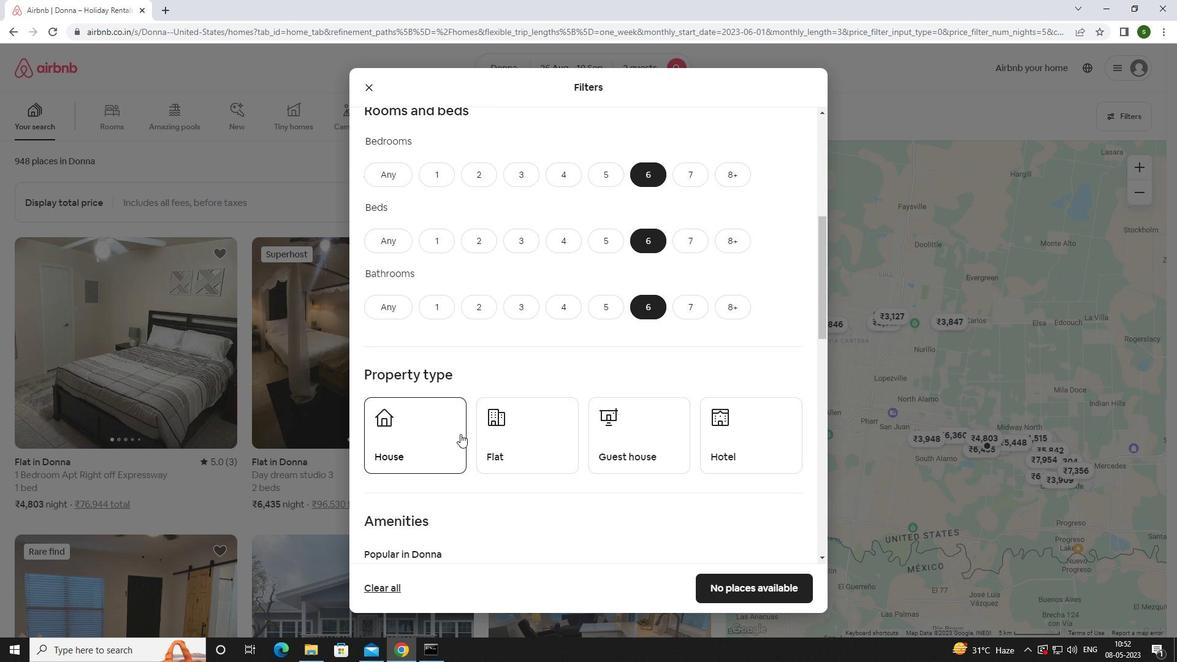 
Action: Mouse pressed left at (458, 434)
Screenshot: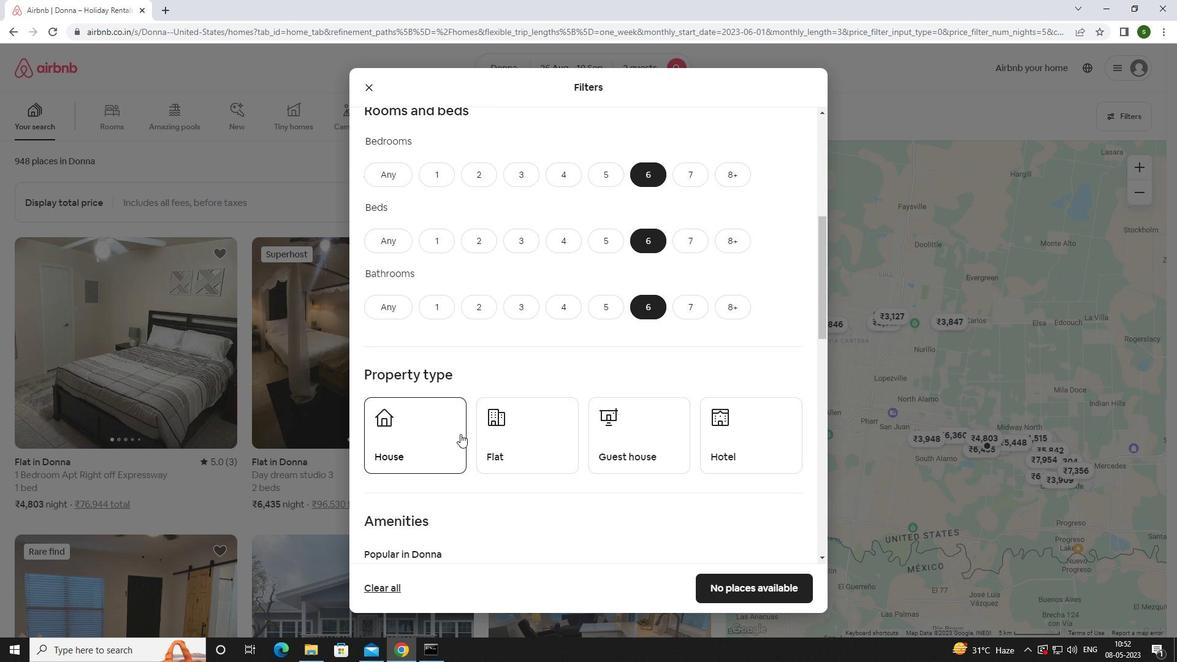 
Action: Mouse moved to (494, 422)
Screenshot: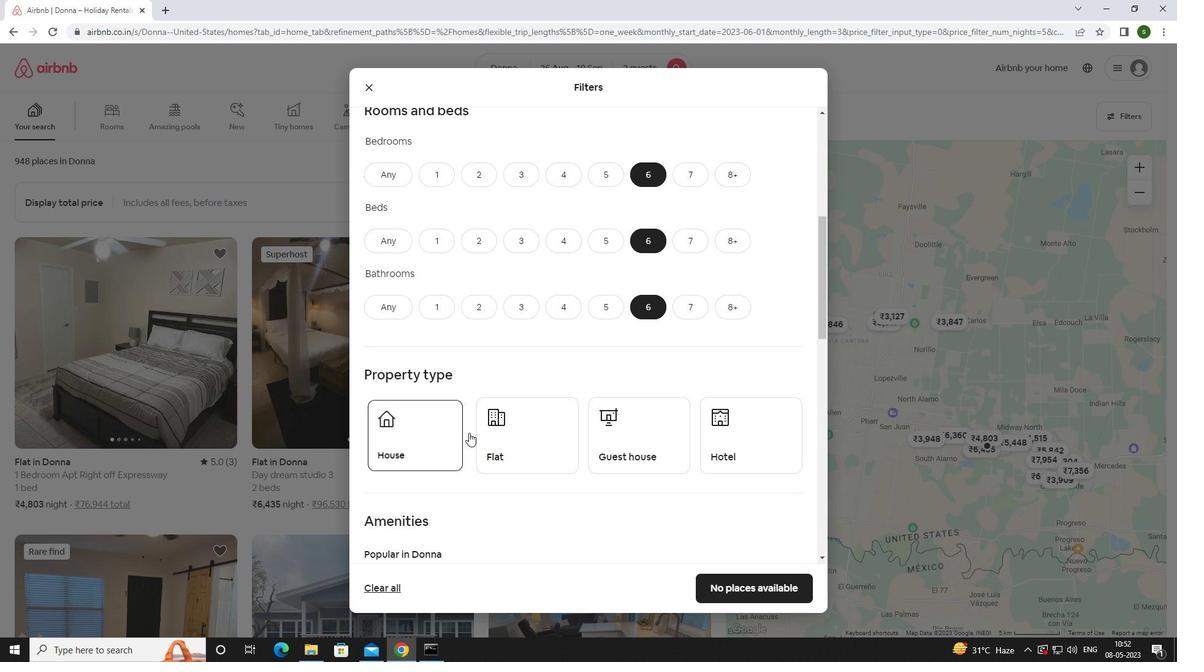 
Action: Mouse pressed left at (494, 422)
Screenshot: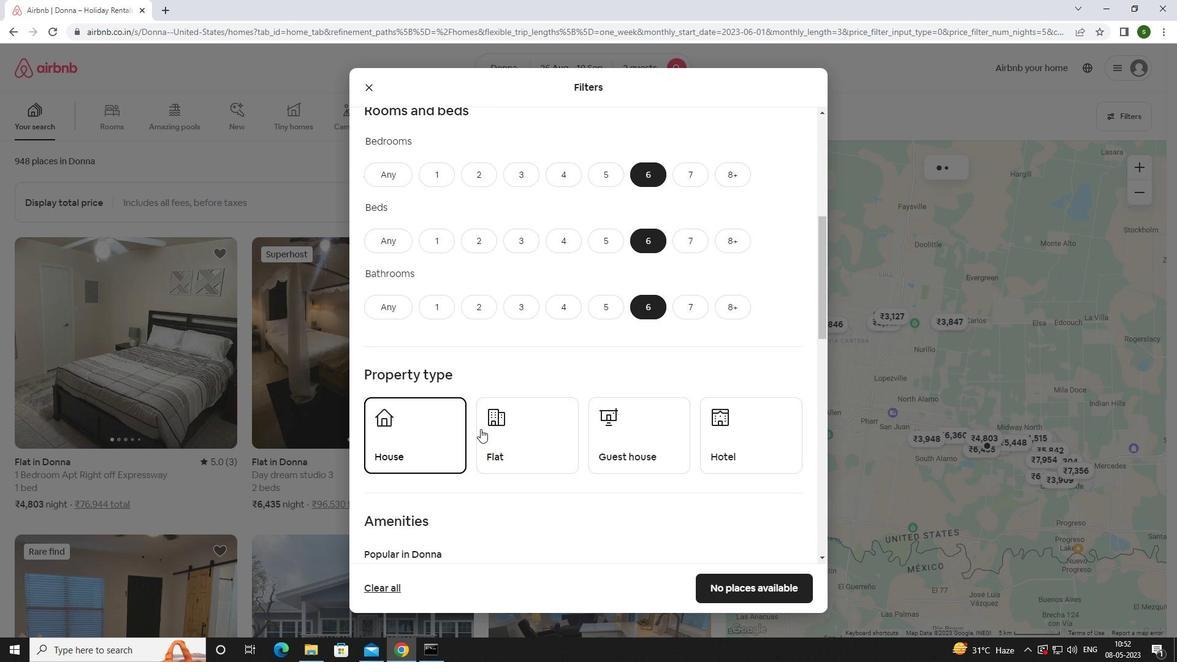 
Action: Mouse moved to (629, 429)
Screenshot: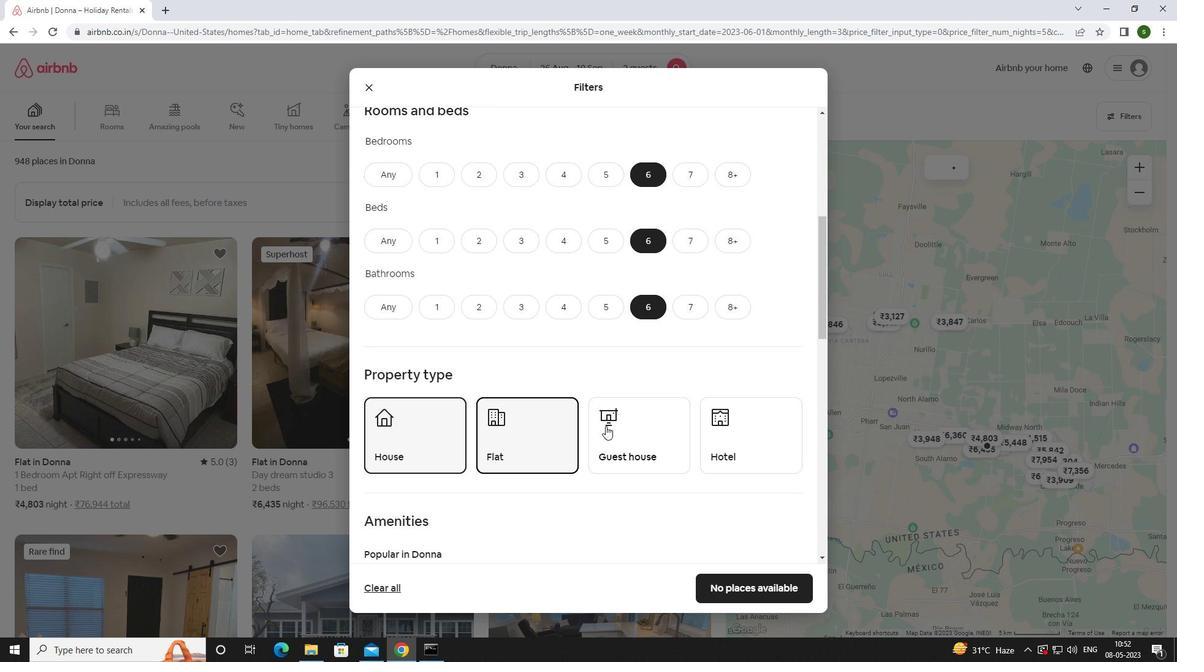 
Action: Mouse pressed left at (629, 429)
Screenshot: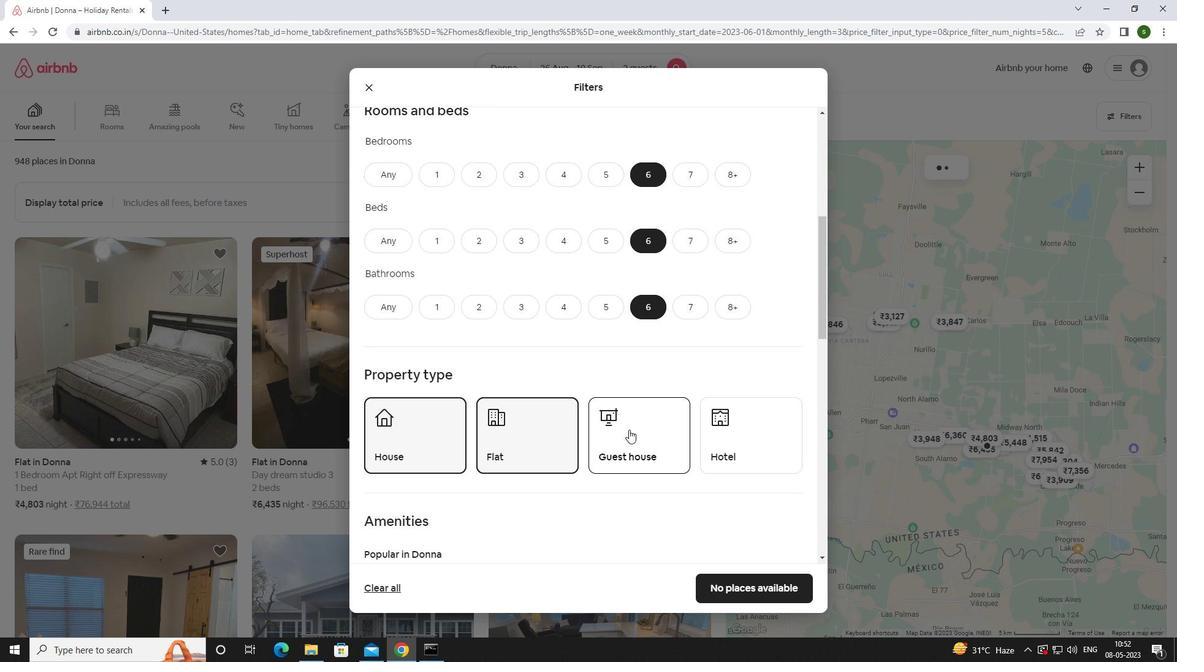 
Action: Mouse scrolled (629, 429) with delta (0, 0)
Screenshot: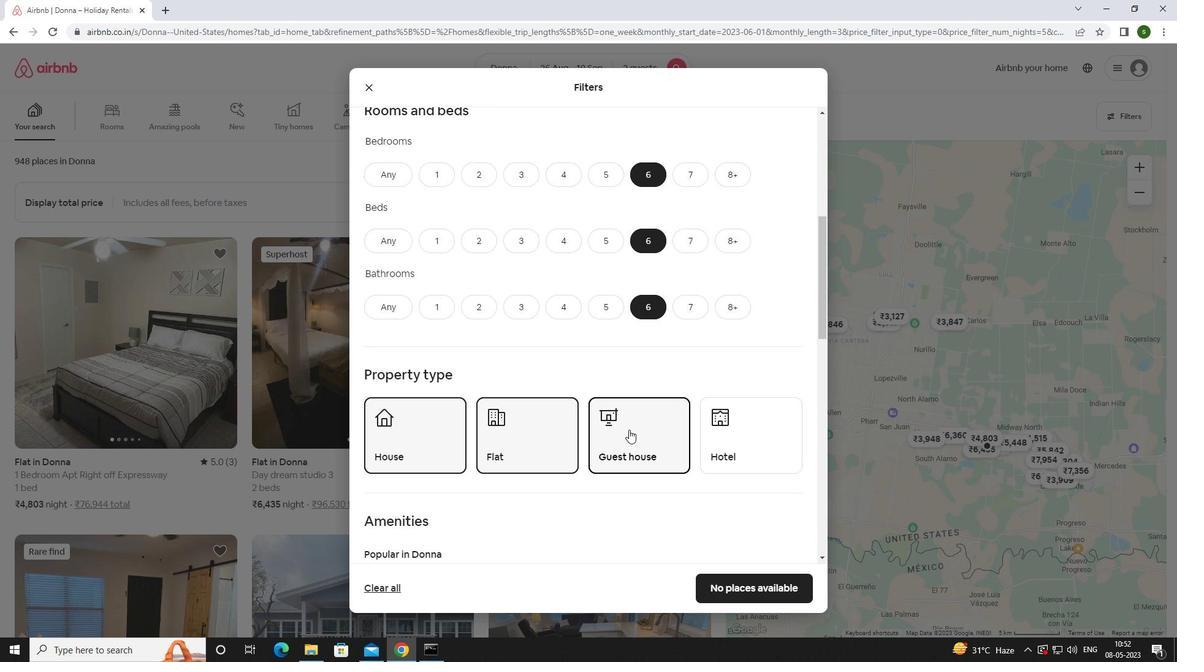 
Action: Mouse scrolled (629, 429) with delta (0, 0)
Screenshot: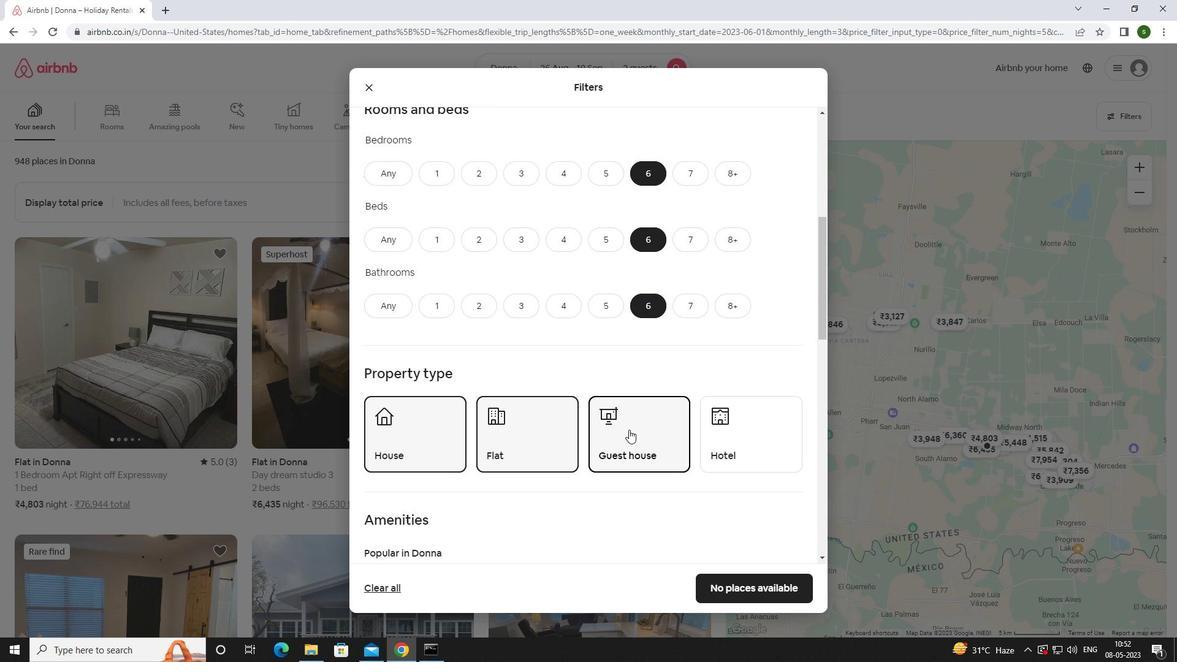 
Action: Mouse moved to (393, 456)
Screenshot: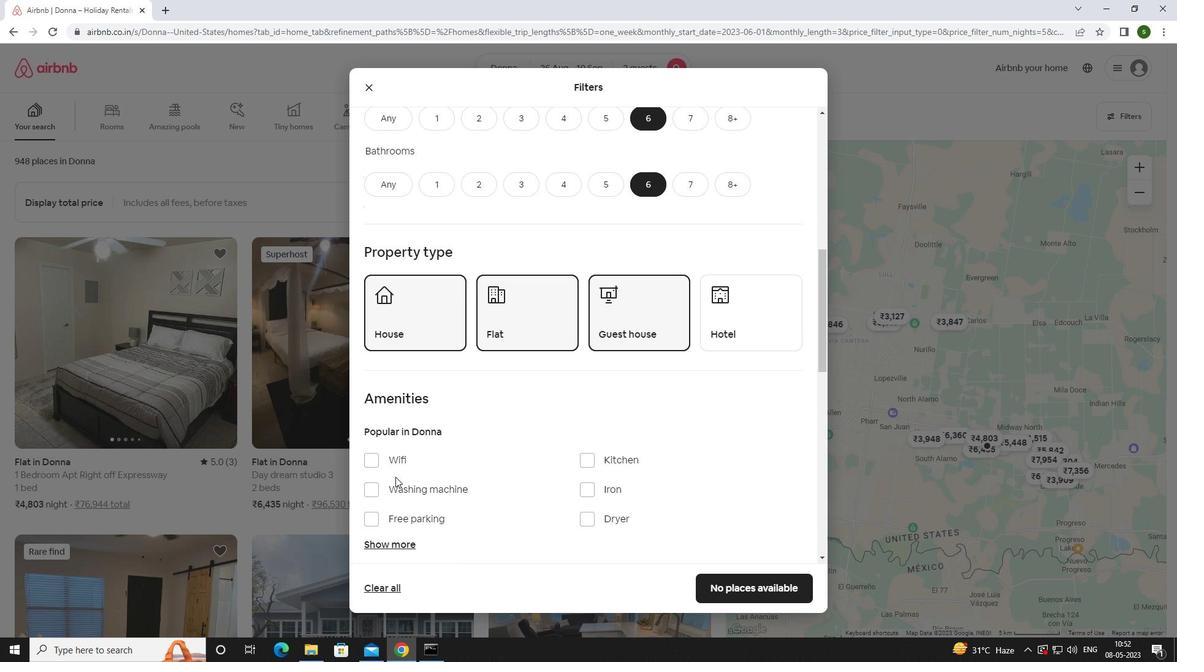 
Action: Mouse pressed left at (393, 456)
Screenshot: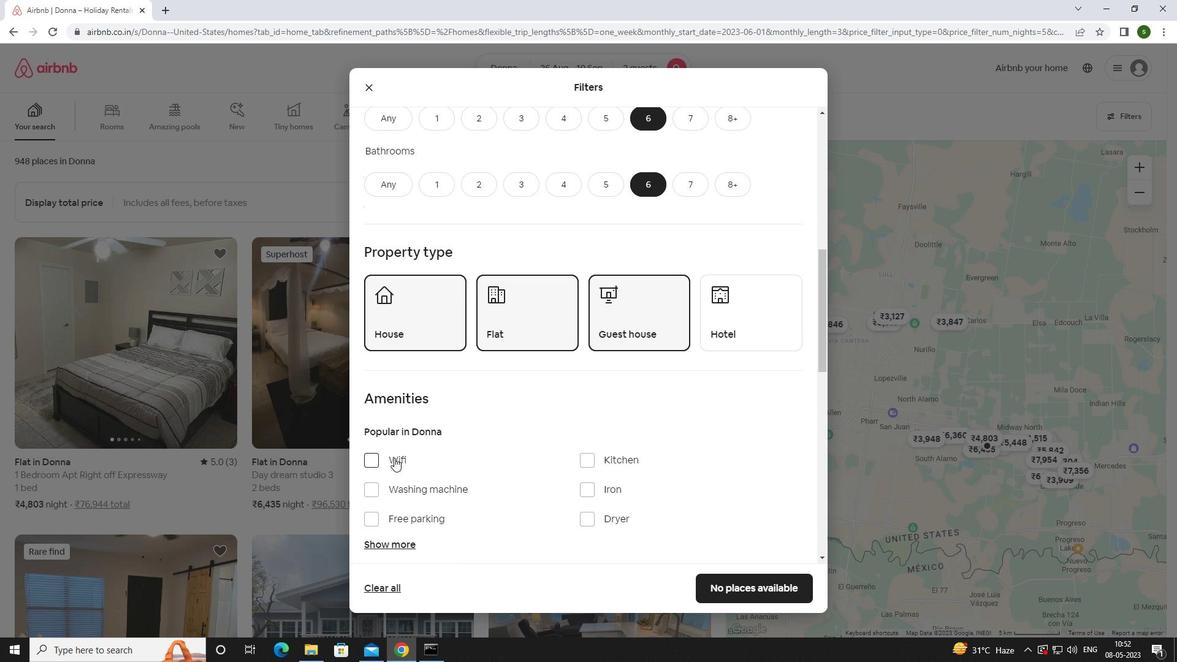 
Action: Mouse moved to (409, 516)
Screenshot: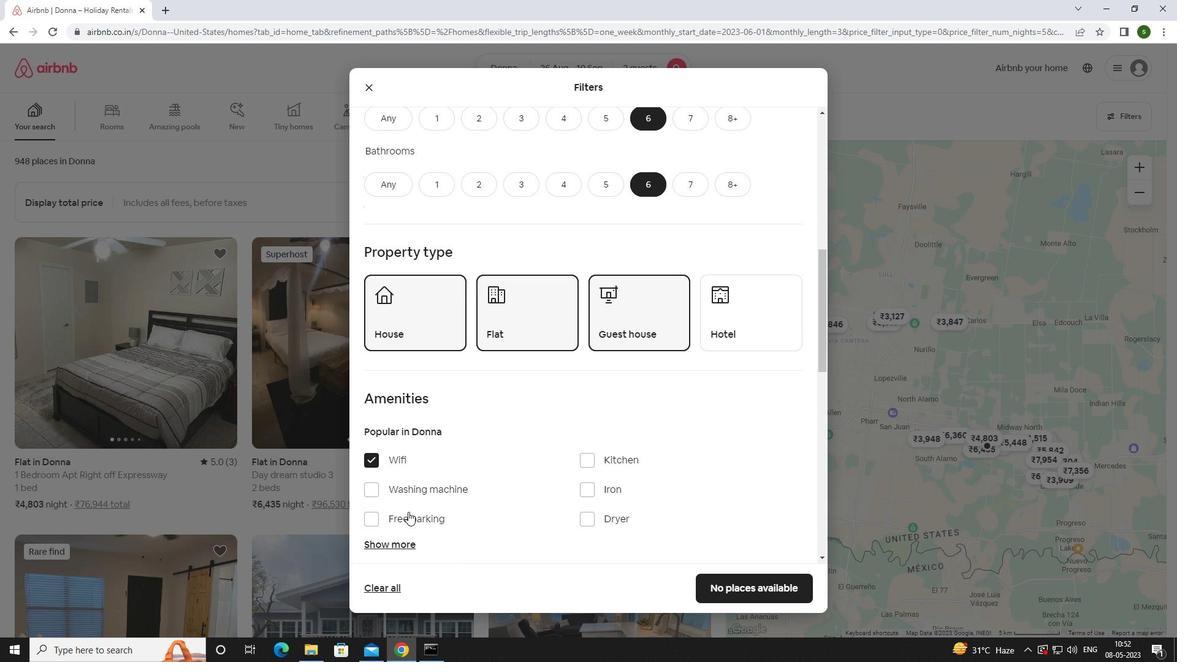 
Action: Mouse pressed left at (409, 516)
Screenshot: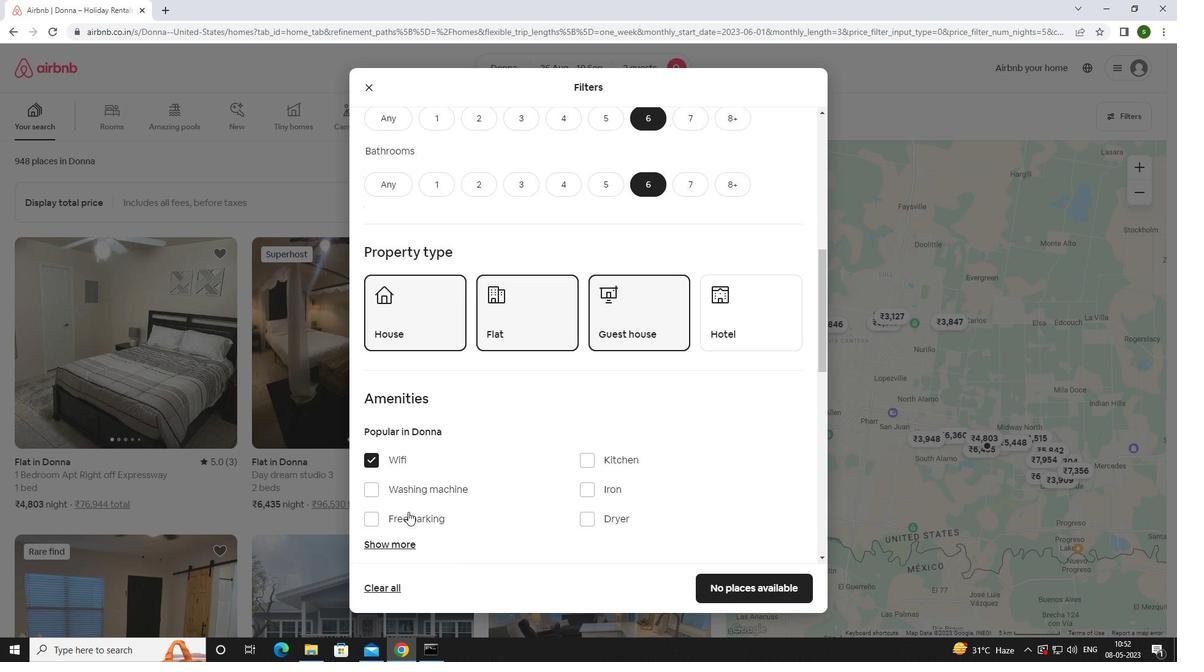 
Action: Mouse moved to (394, 545)
Screenshot: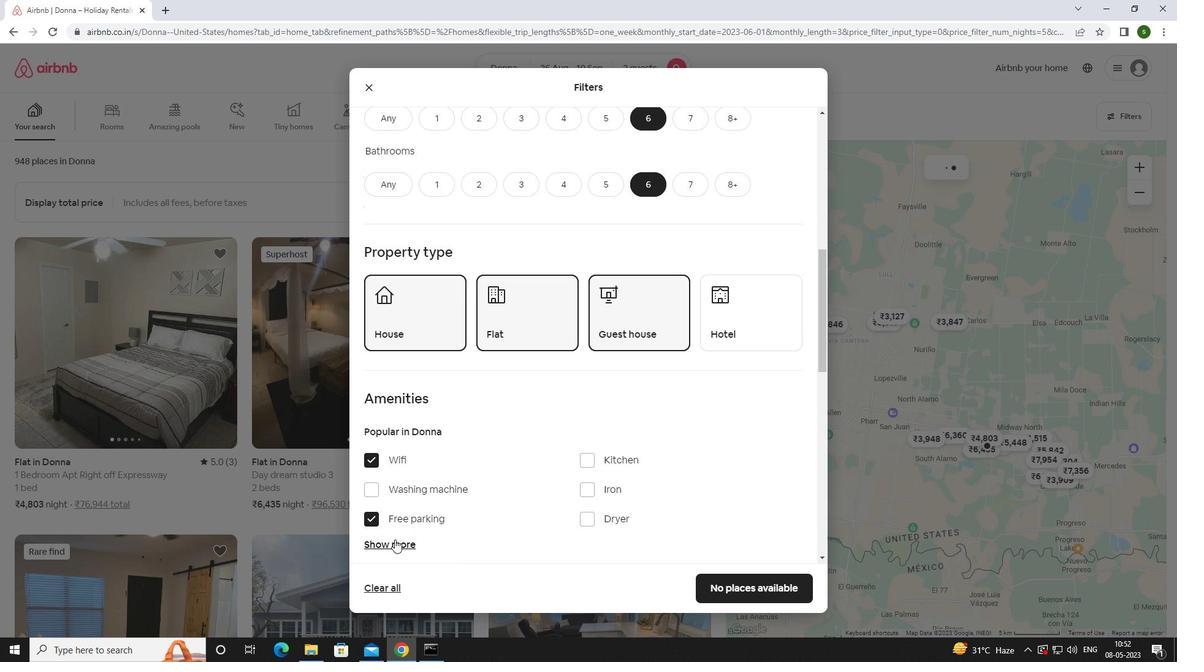 
Action: Mouse pressed left at (394, 545)
Screenshot: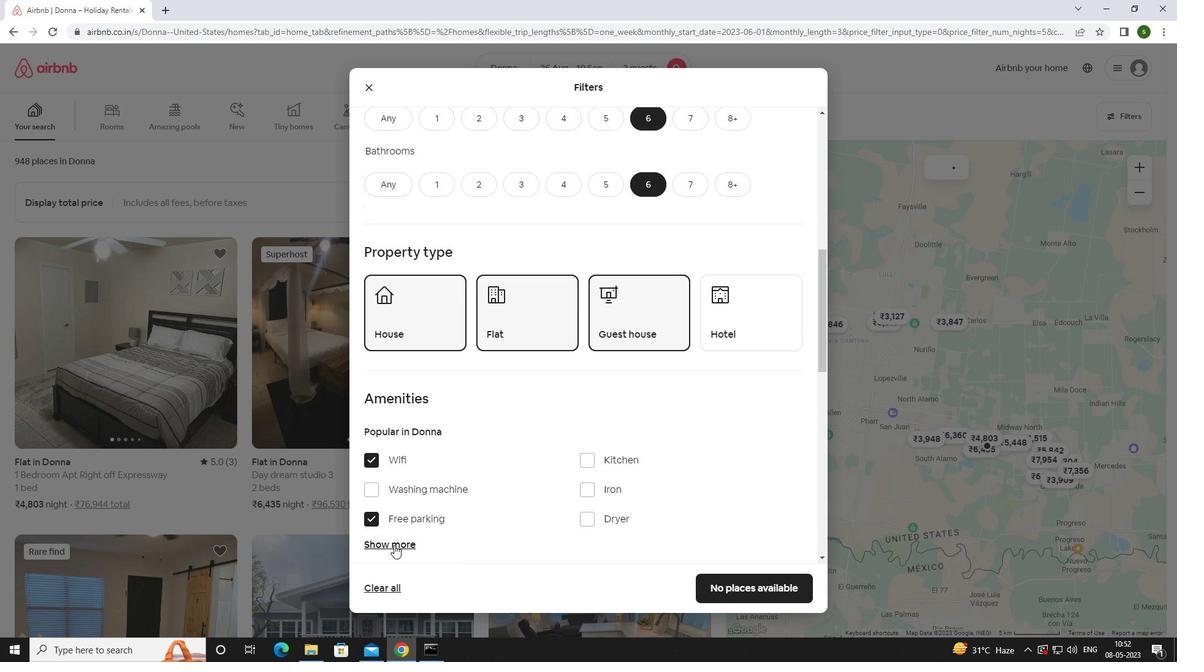 
Action: Mouse moved to (451, 502)
Screenshot: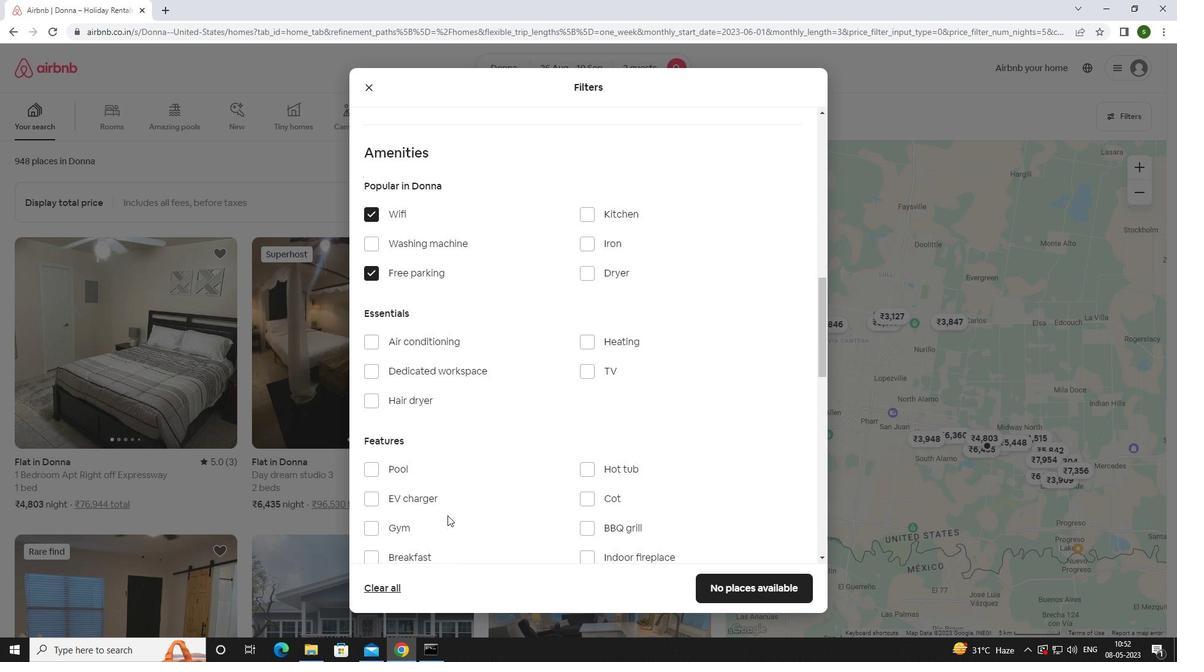 
Action: Mouse scrolled (451, 501) with delta (0, 0)
Screenshot: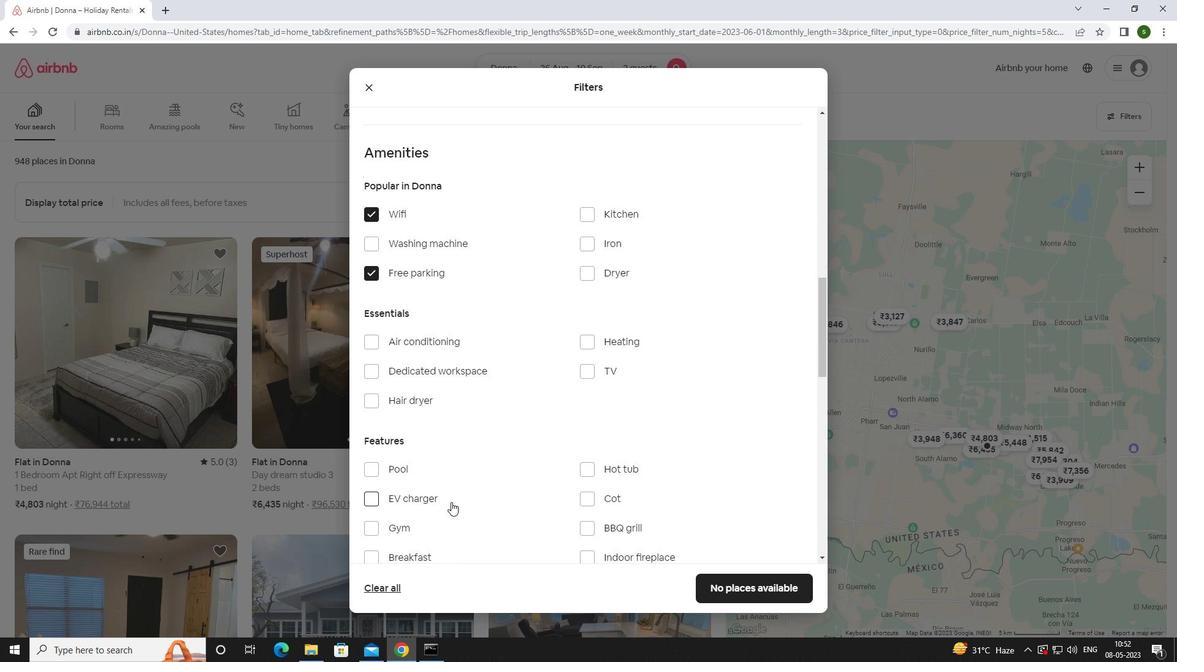 
Action: Mouse scrolled (451, 501) with delta (0, 0)
Screenshot: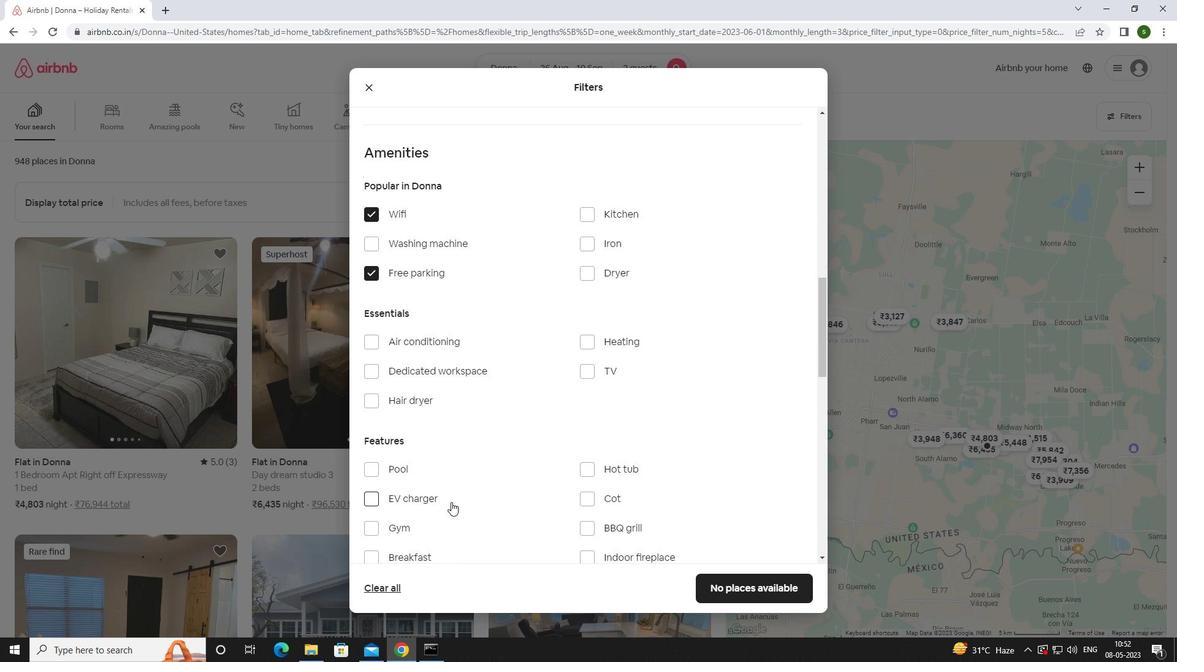 
Action: Mouse scrolled (451, 501) with delta (0, 0)
Screenshot: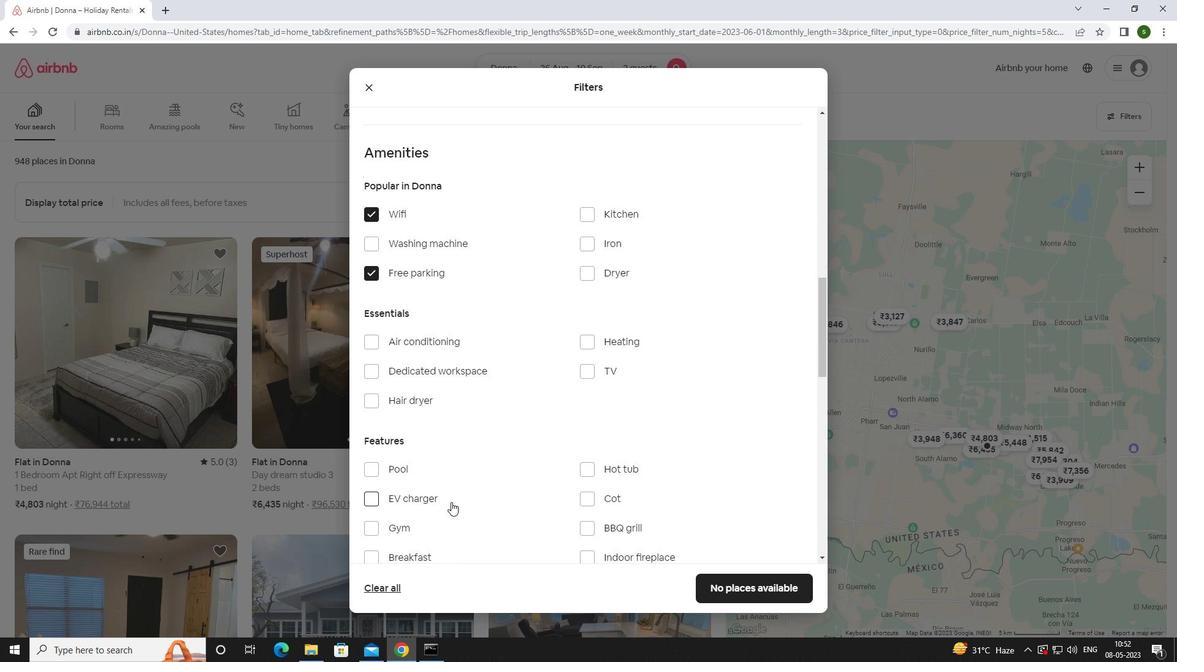 
Action: Mouse moved to (401, 345)
Screenshot: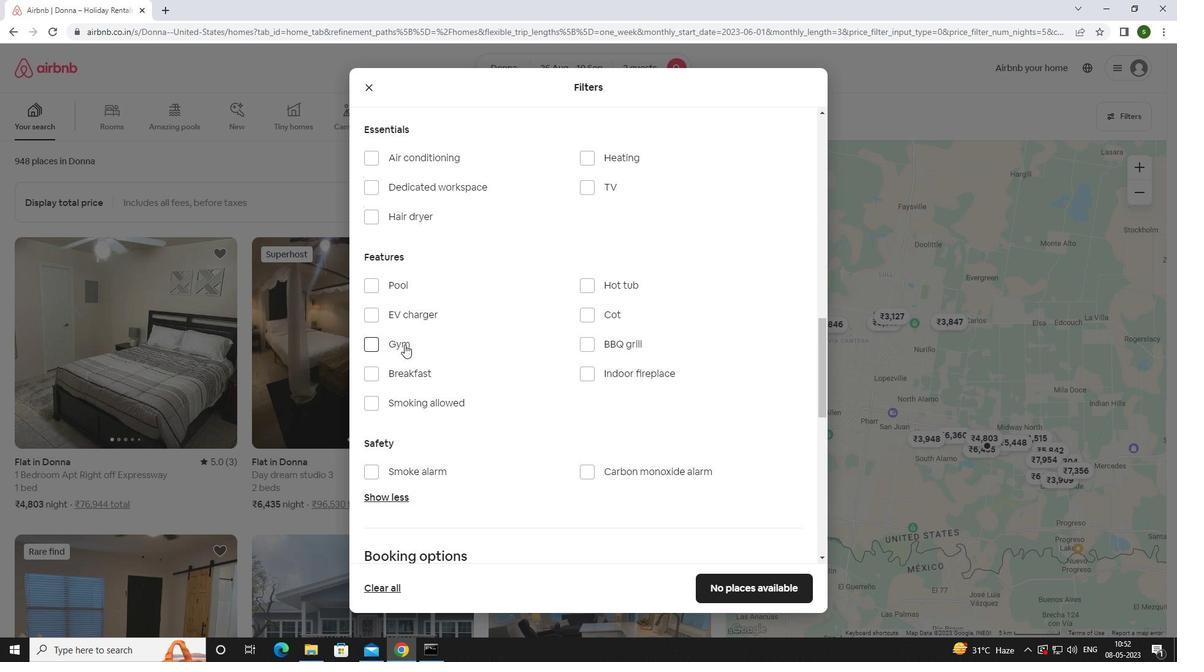 
Action: Mouse pressed left at (401, 345)
Screenshot: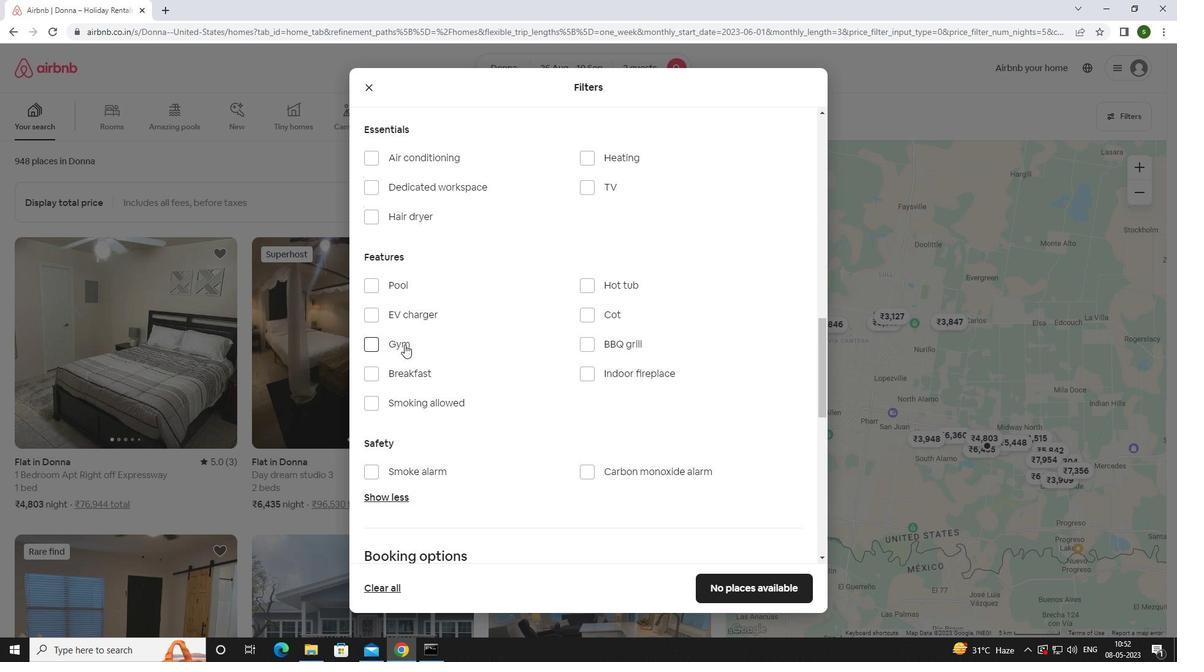 
Action: Mouse moved to (585, 183)
Screenshot: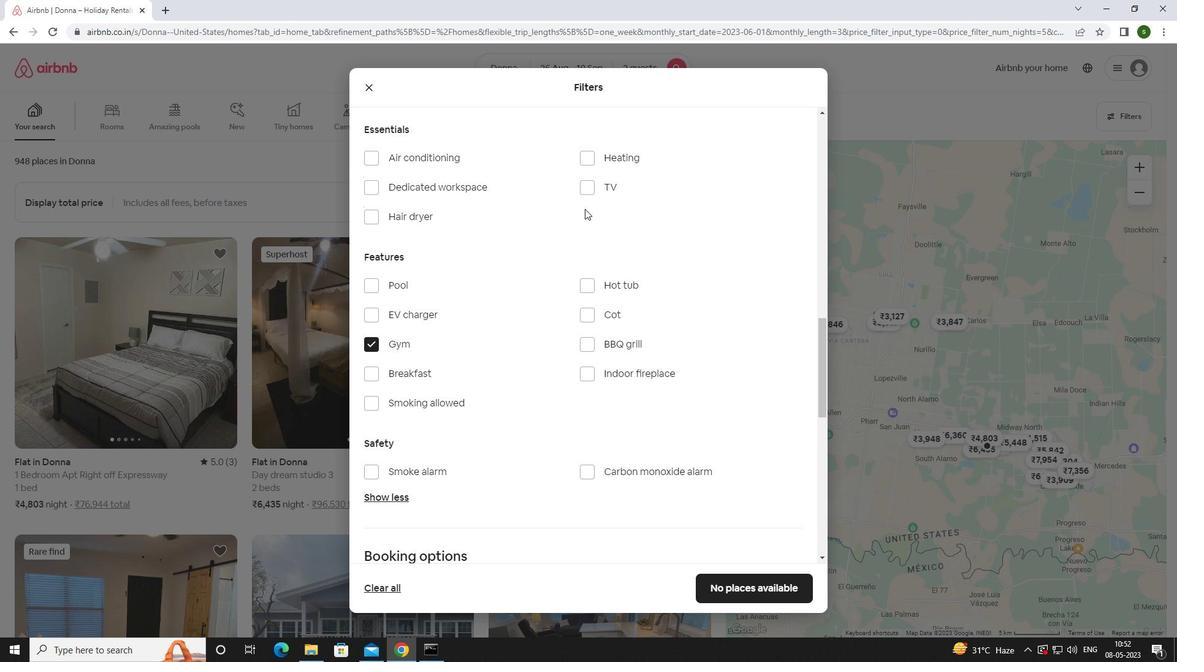 
Action: Mouse pressed left at (585, 183)
Screenshot: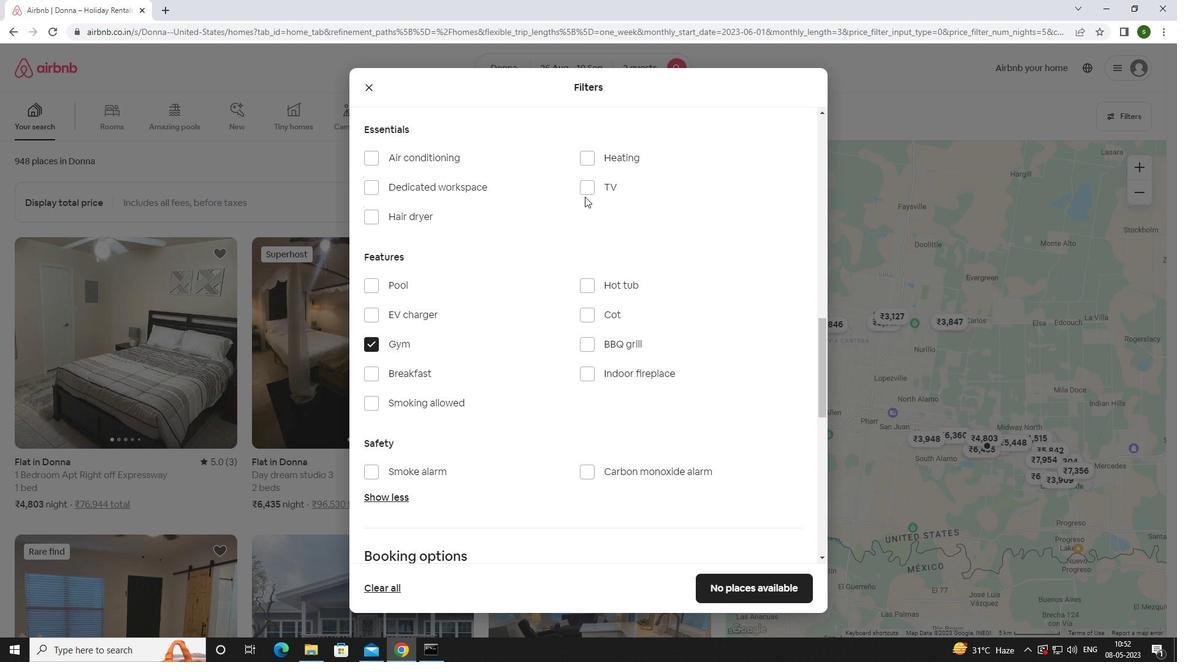 
Action: Mouse moved to (415, 373)
Screenshot: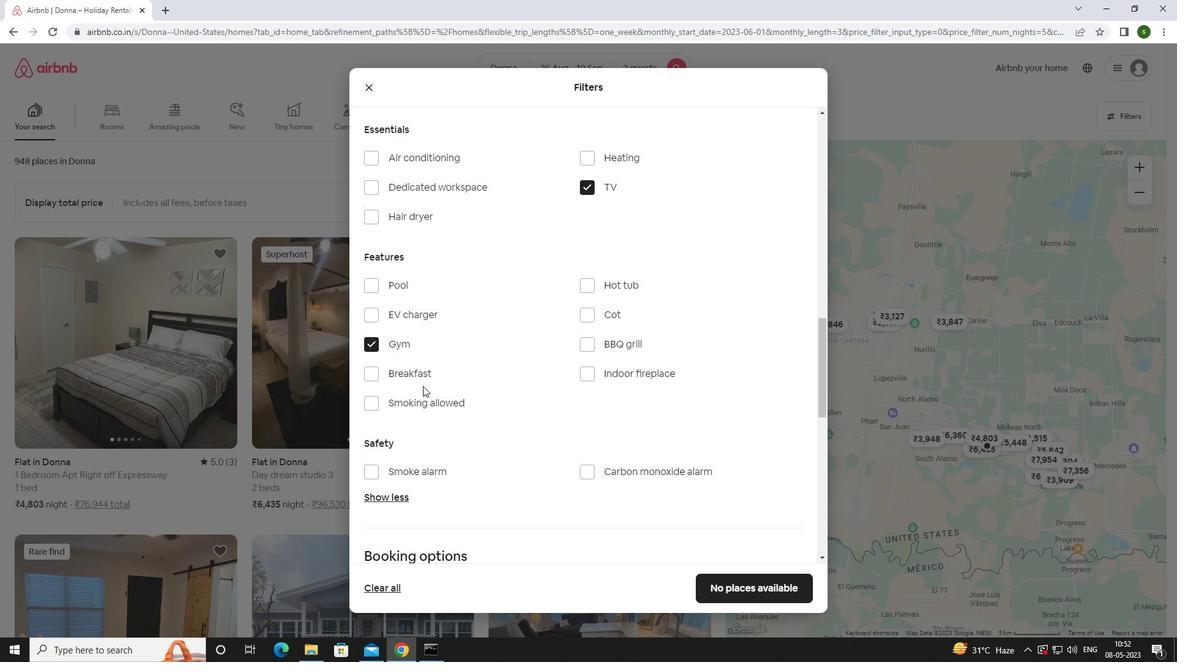 
Action: Mouse pressed left at (415, 373)
Screenshot: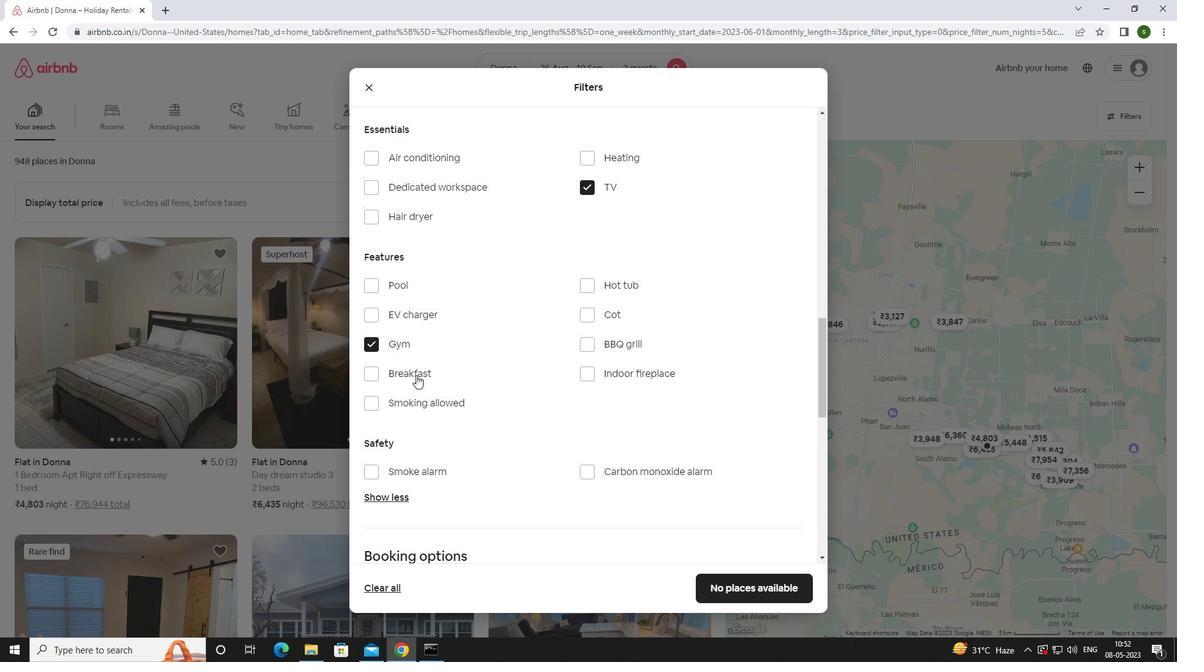 
Action: Mouse moved to (575, 399)
Screenshot: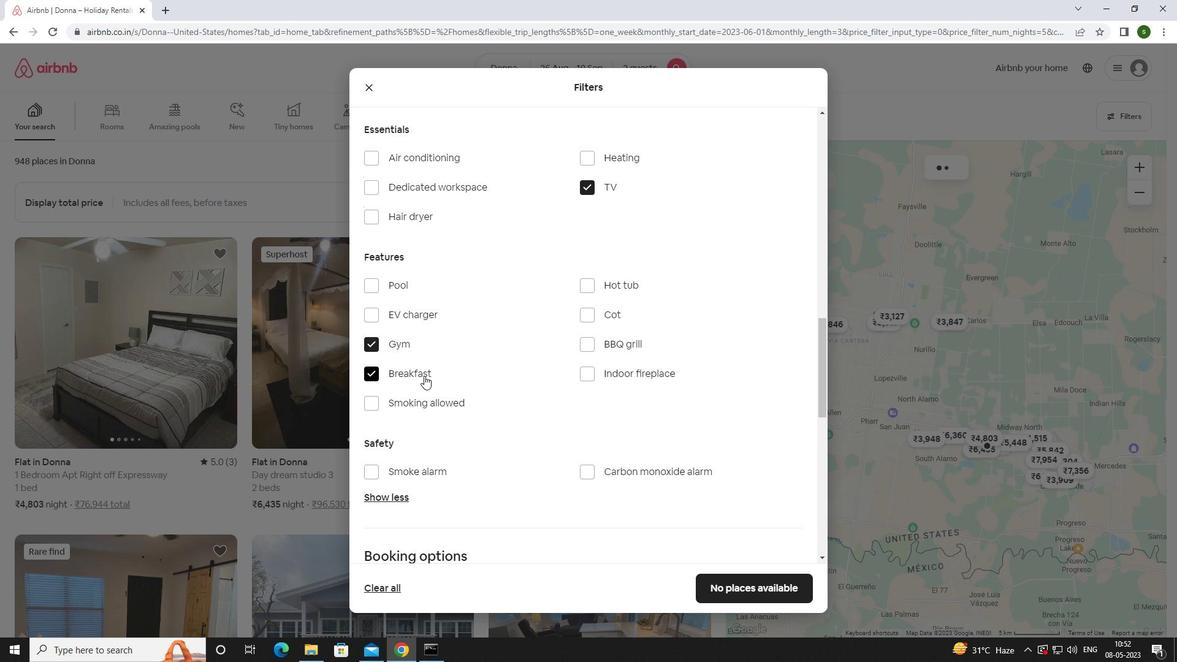 
Action: Mouse scrolled (575, 399) with delta (0, 0)
Screenshot: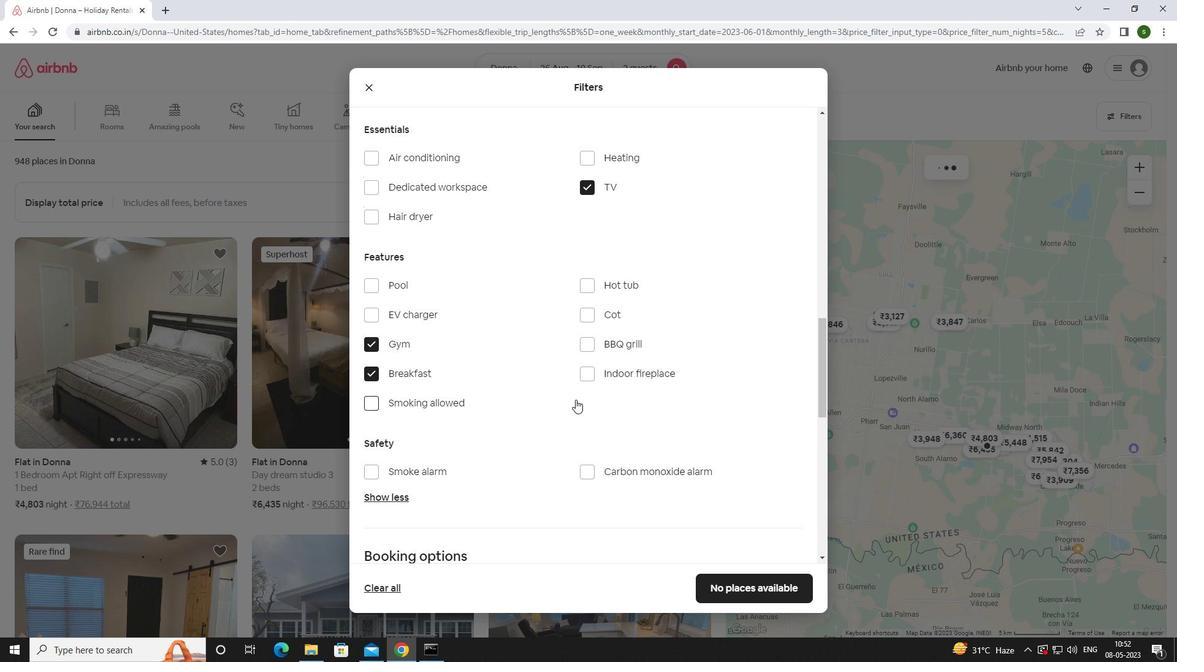 
Action: Mouse scrolled (575, 399) with delta (0, 0)
Screenshot: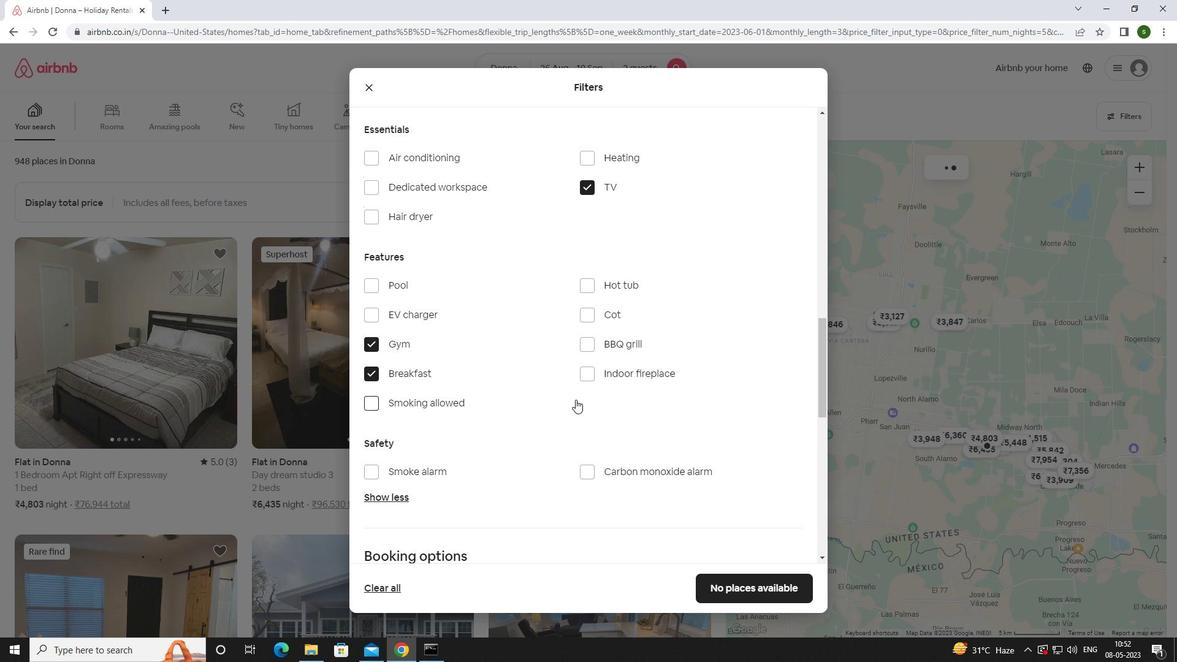
Action: Mouse scrolled (575, 399) with delta (0, 0)
Screenshot: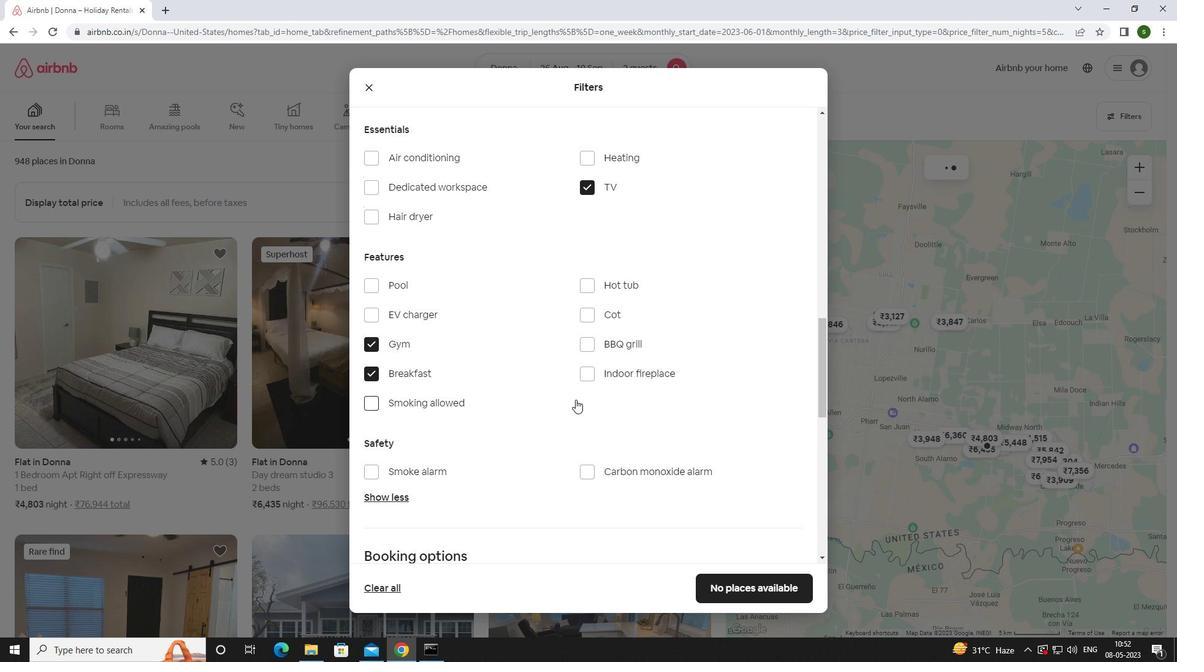 
Action: Mouse scrolled (575, 399) with delta (0, 0)
Screenshot: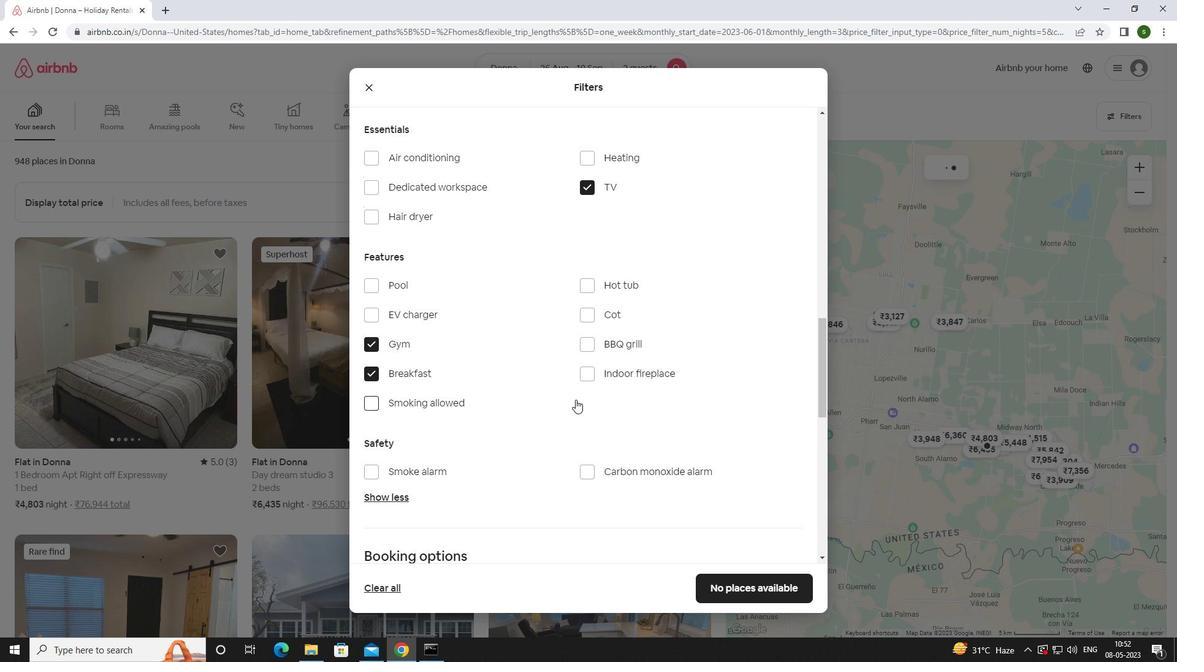 
Action: Mouse moved to (577, 398)
Screenshot: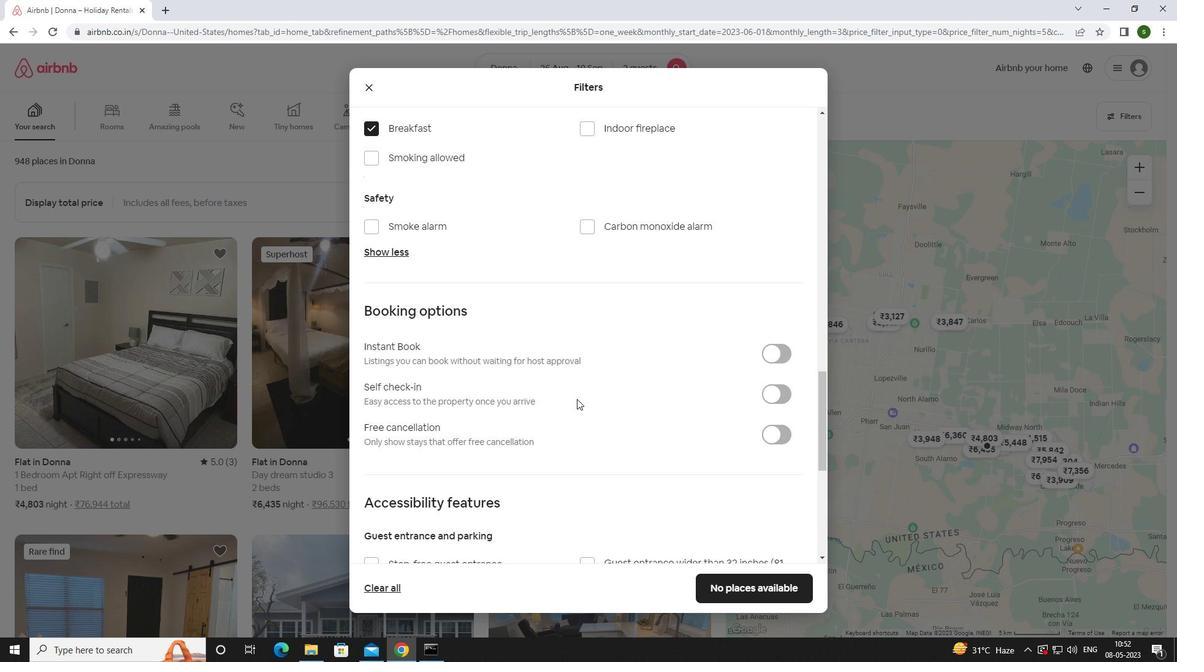 
Action: Mouse scrolled (577, 397) with delta (0, 0)
Screenshot: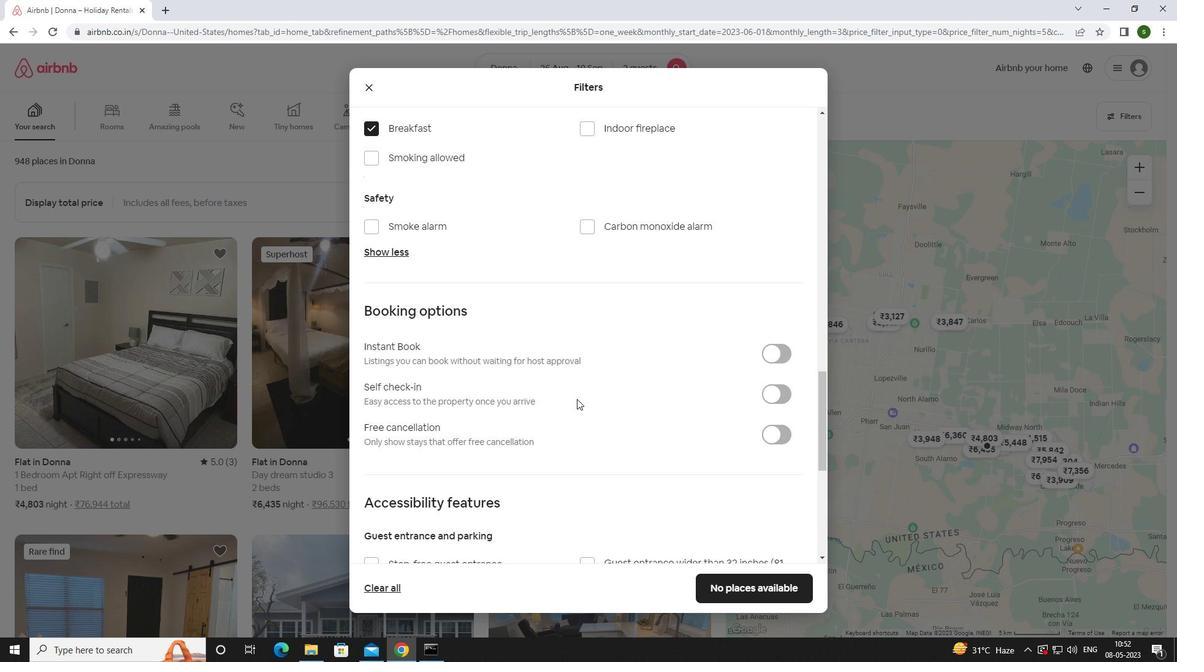 
Action: Mouse scrolled (577, 397) with delta (0, 0)
Screenshot: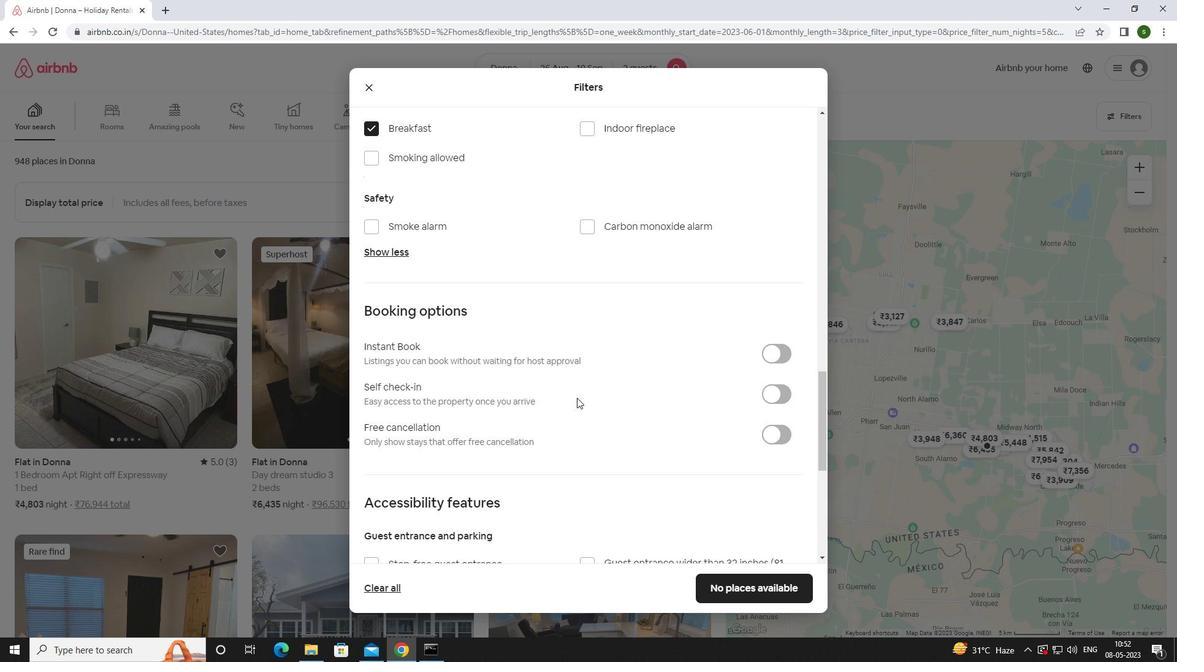 
Action: Mouse moved to (770, 266)
Screenshot: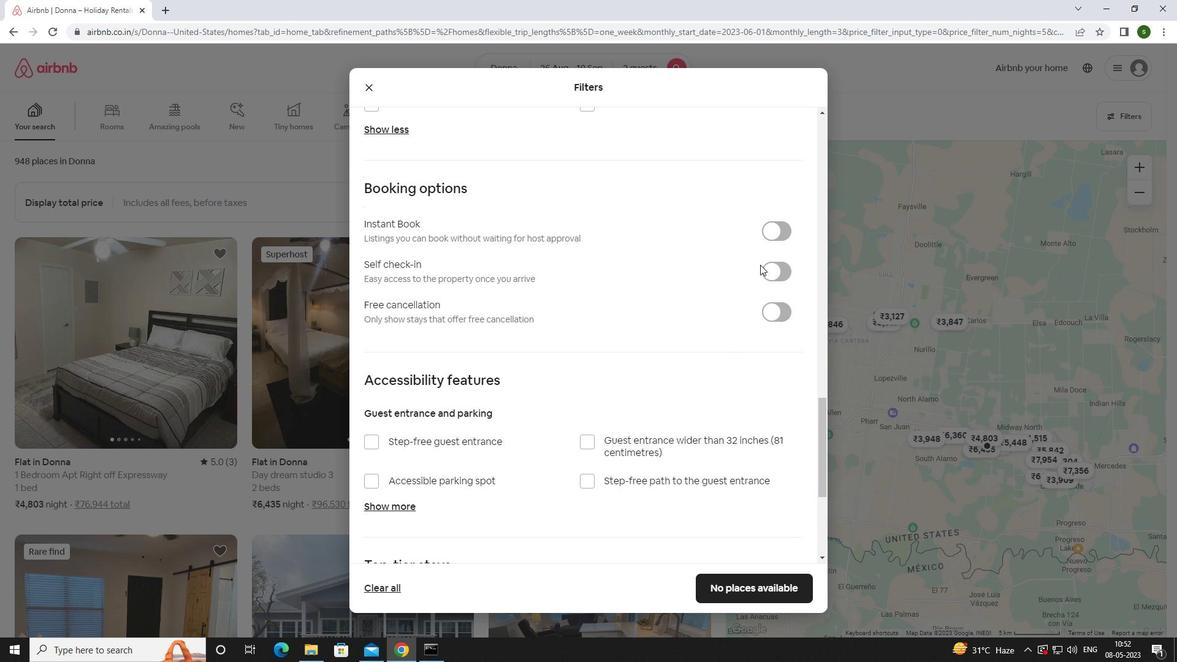 
Action: Mouse pressed left at (770, 266)
Screenshot: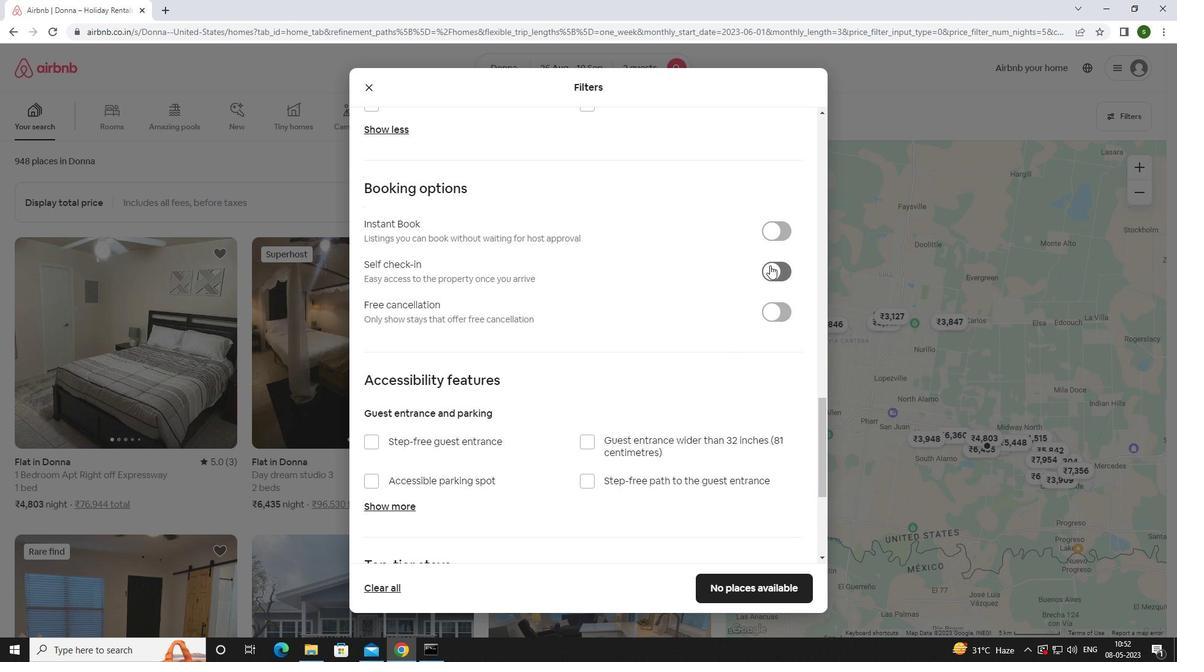 
Action: Mouse moved to (591, 345)
Screenshot: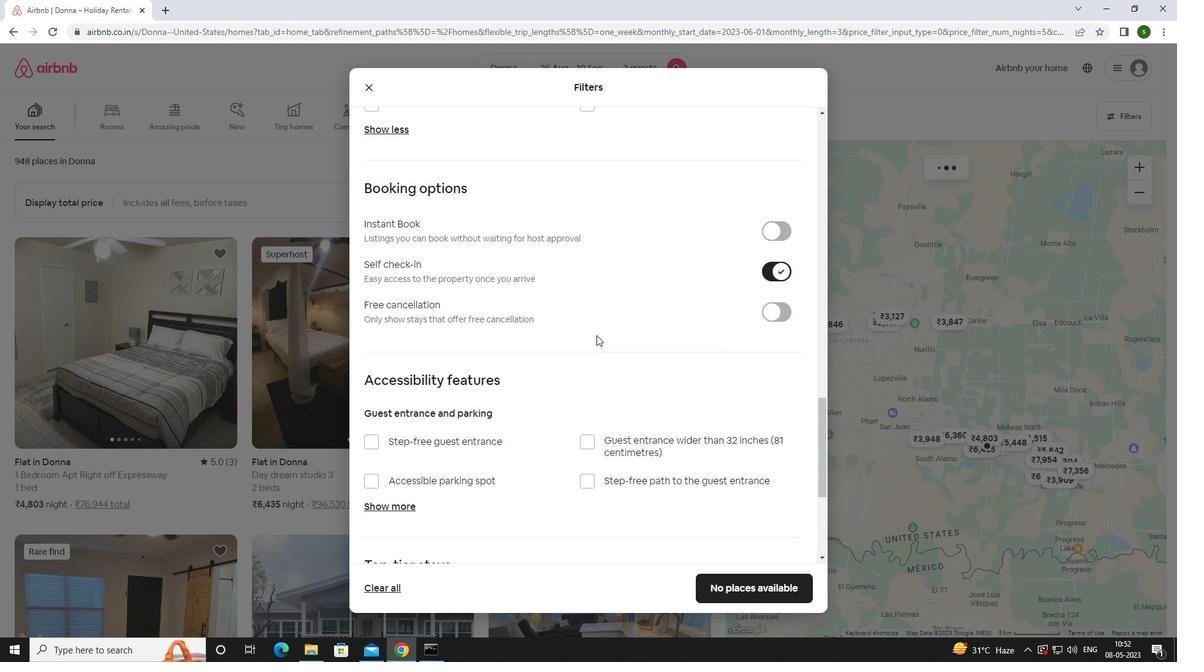 
Action: Mouse scrolled (591, 345) with delta (0, 0)
Screenshot: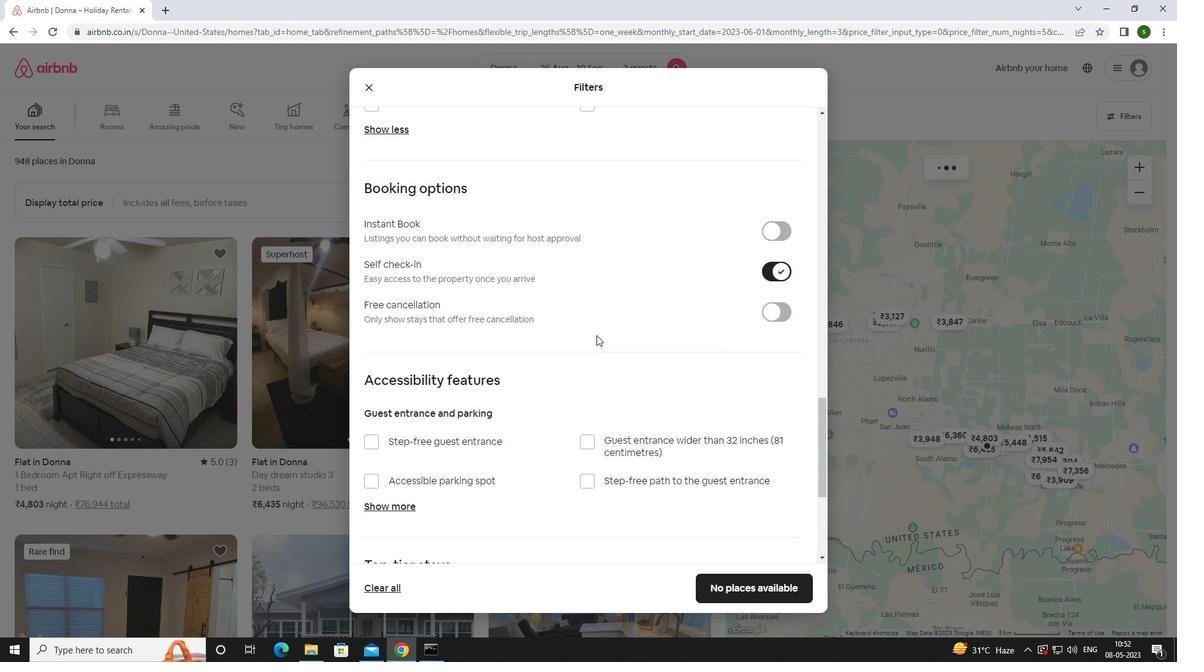 
Action: Mouse moved to (590, 347)
Screenshot: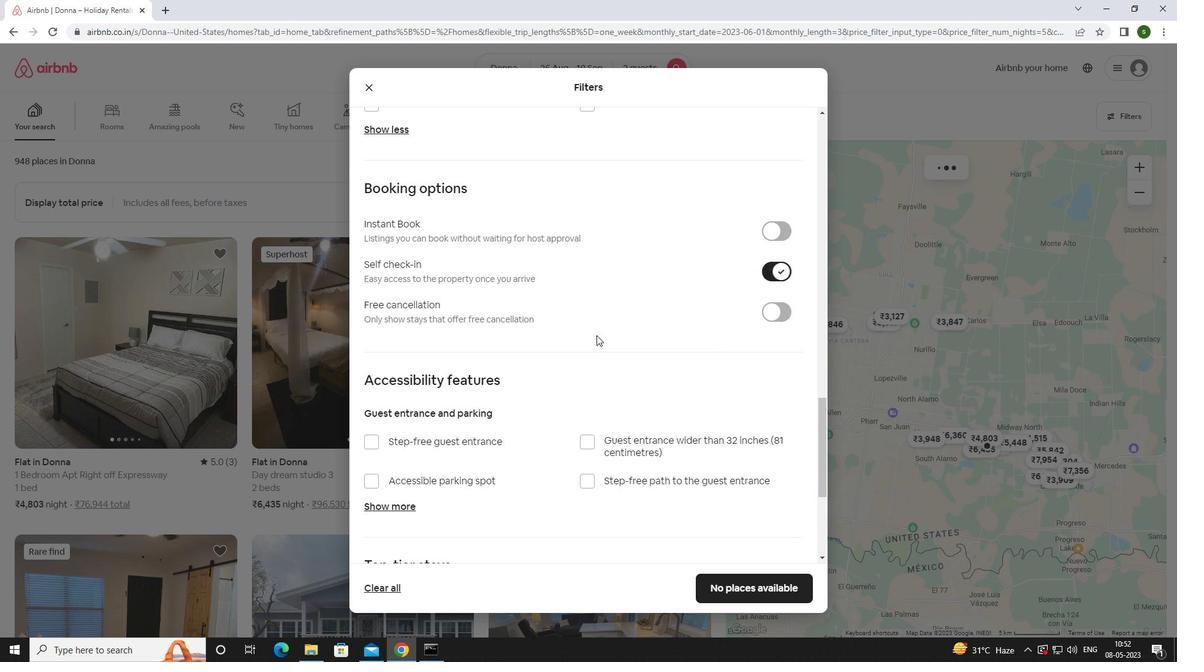 
Action: Mouse scrolled (590, 347) with delta (0, 0)
Screenshot: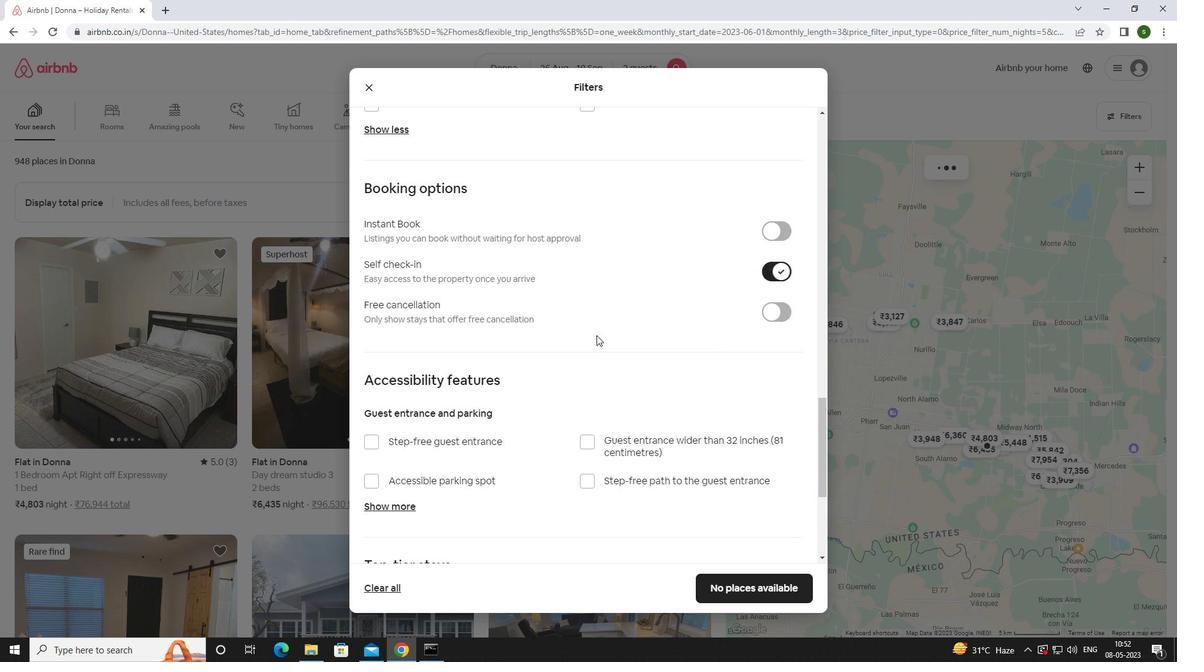 
Action: Mouse moved to (590, 348)
Screenshot: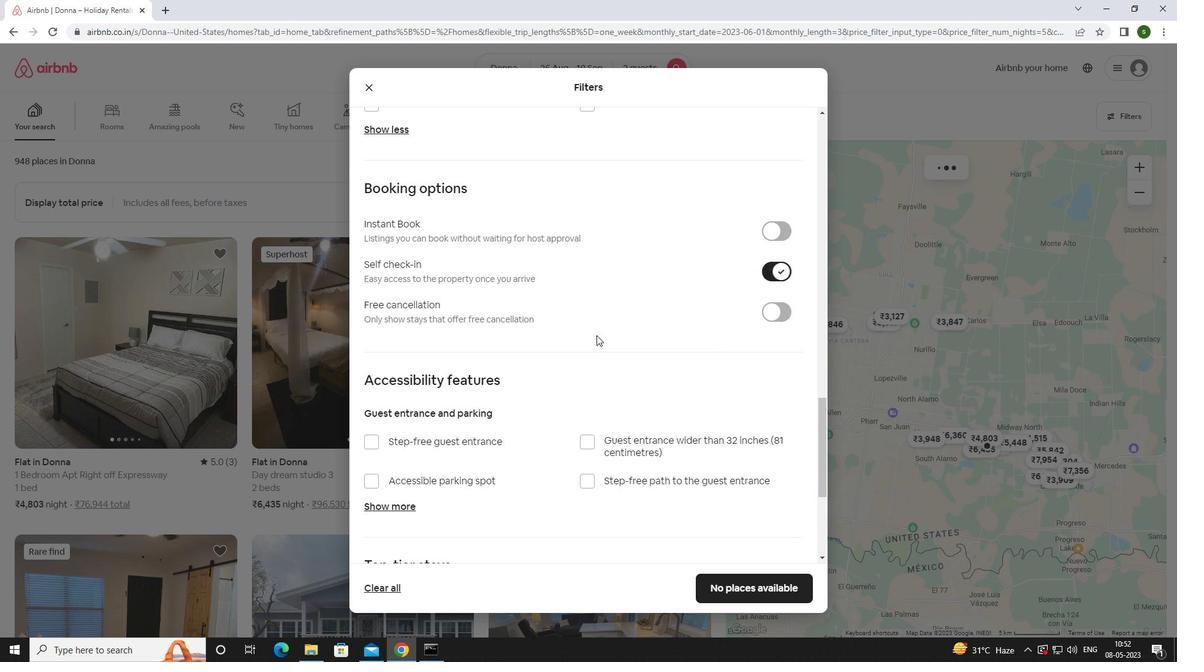 
Action: Mouse scrolled (590, 347) with delta (0, 0)
Screenshot: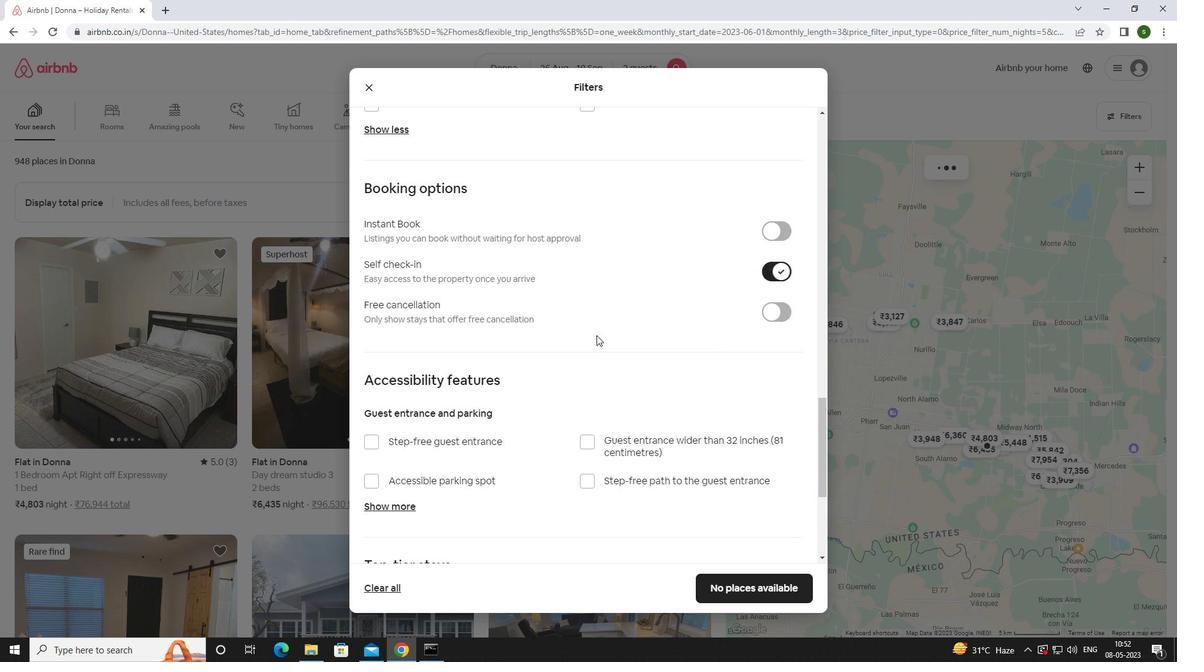 
Action: Mouse scrolled (590, 347) with delta (0, 0)
Screenshot: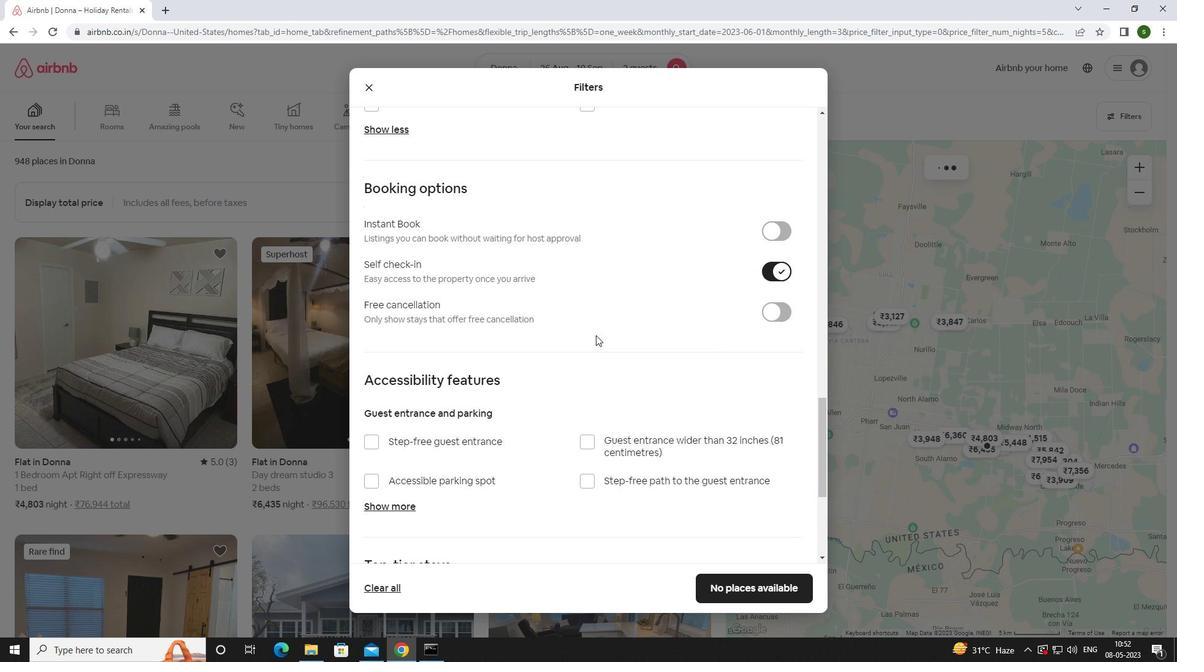 
Action: Mouse scrolled (590, 347) with delta (0, 0)
Screenshot: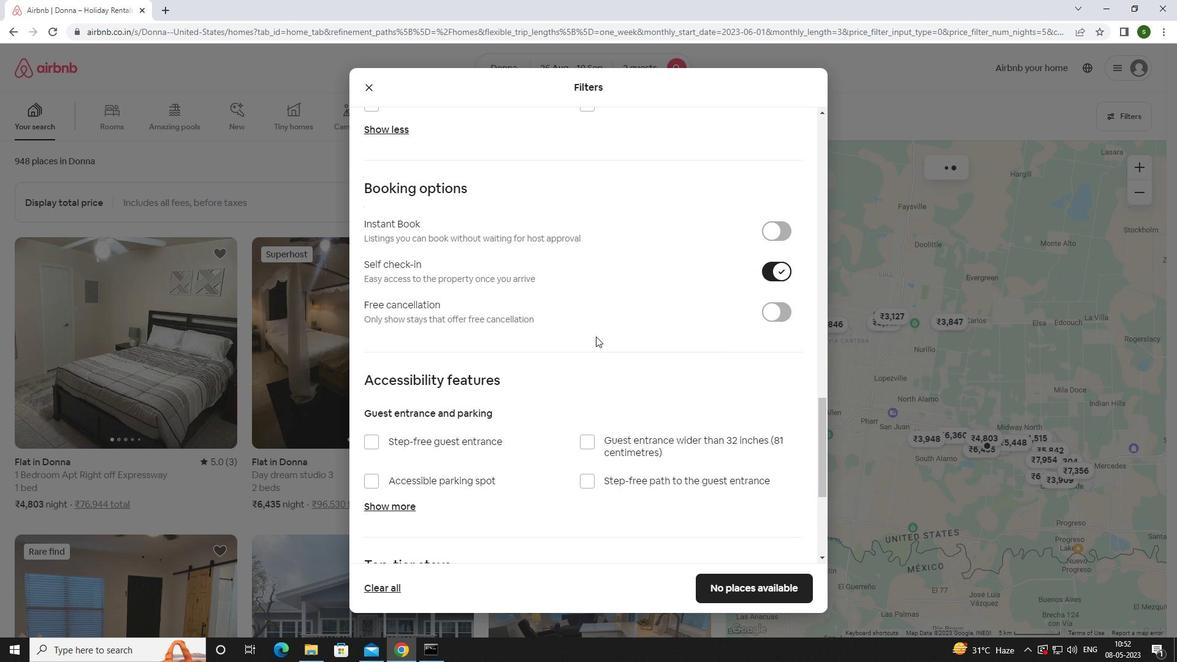 
Action: Mouse moved to (589, 349)
Screenshot: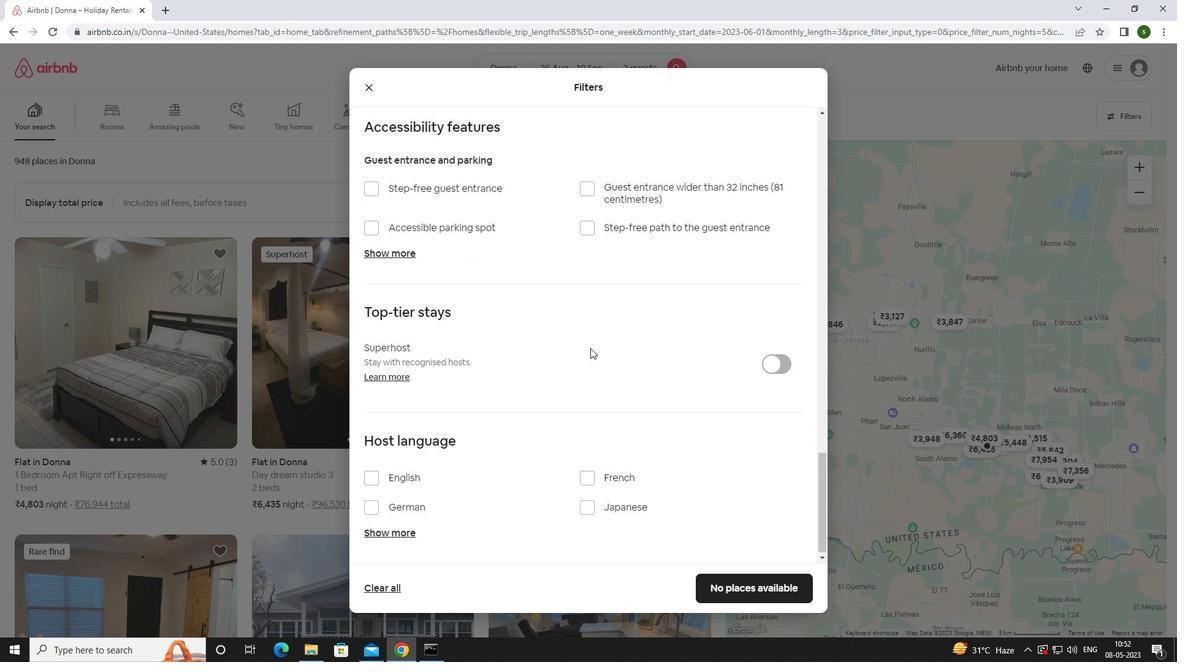 
Action: Mouse scrolled (589, 348) with delta (0, 0)
Screenshot: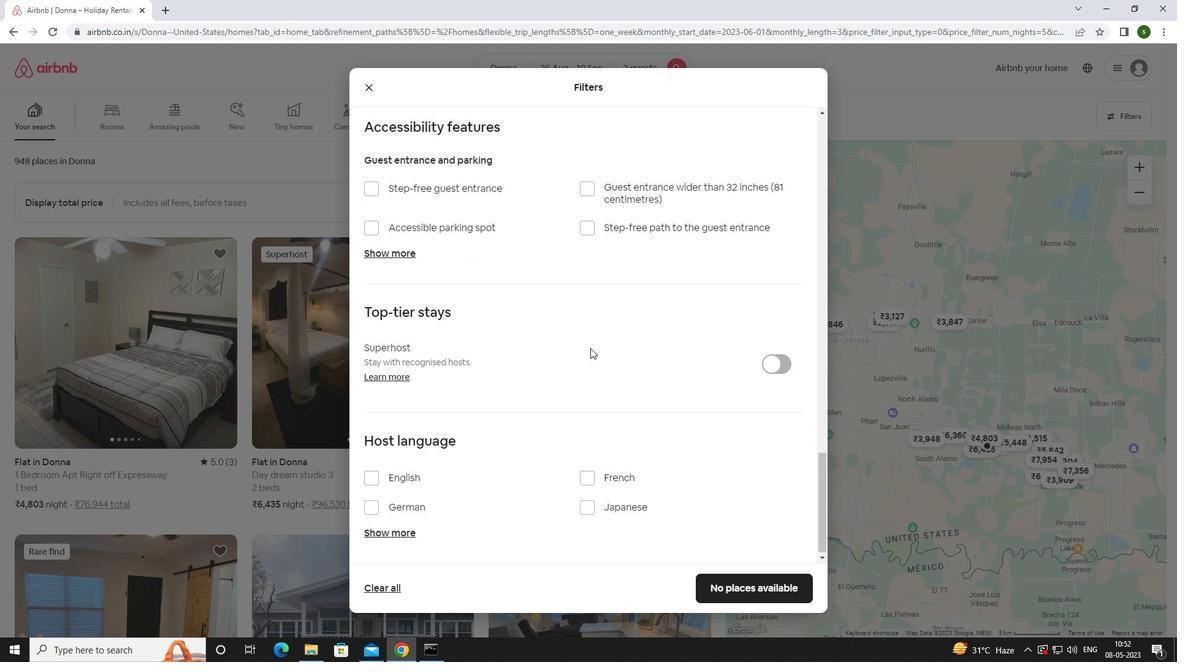
Action: Mouse moved to (588, 349)
Screenshot: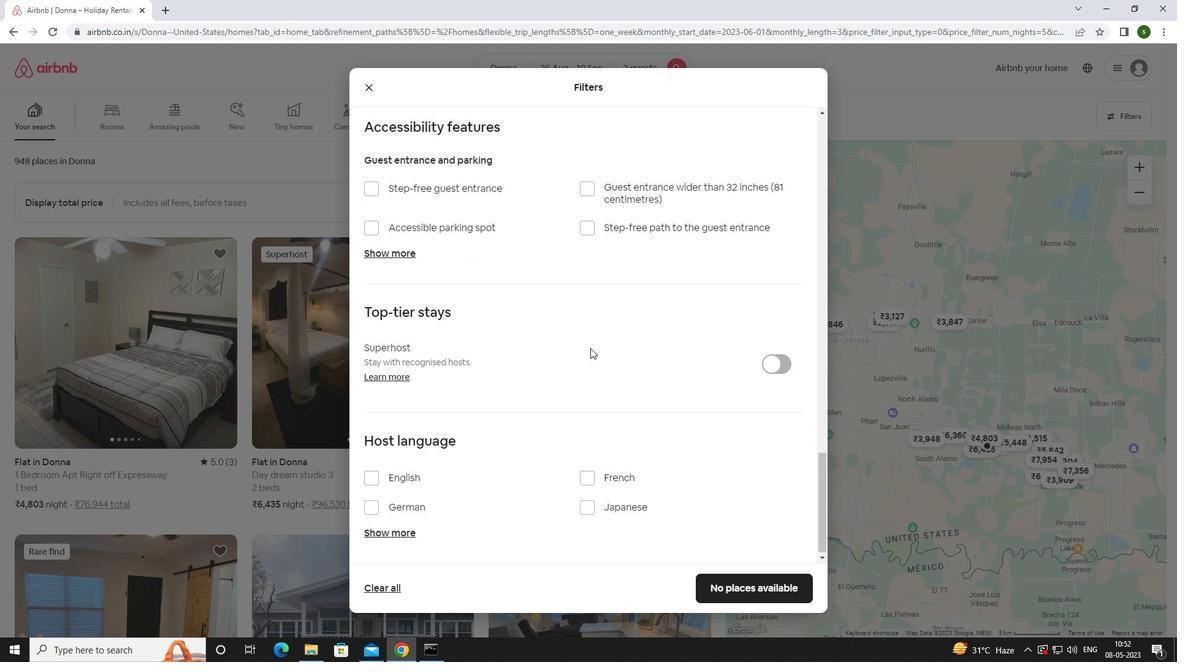 
Action: Mouse scrolled (588, 348) with delta (0, 0)
Screenshot: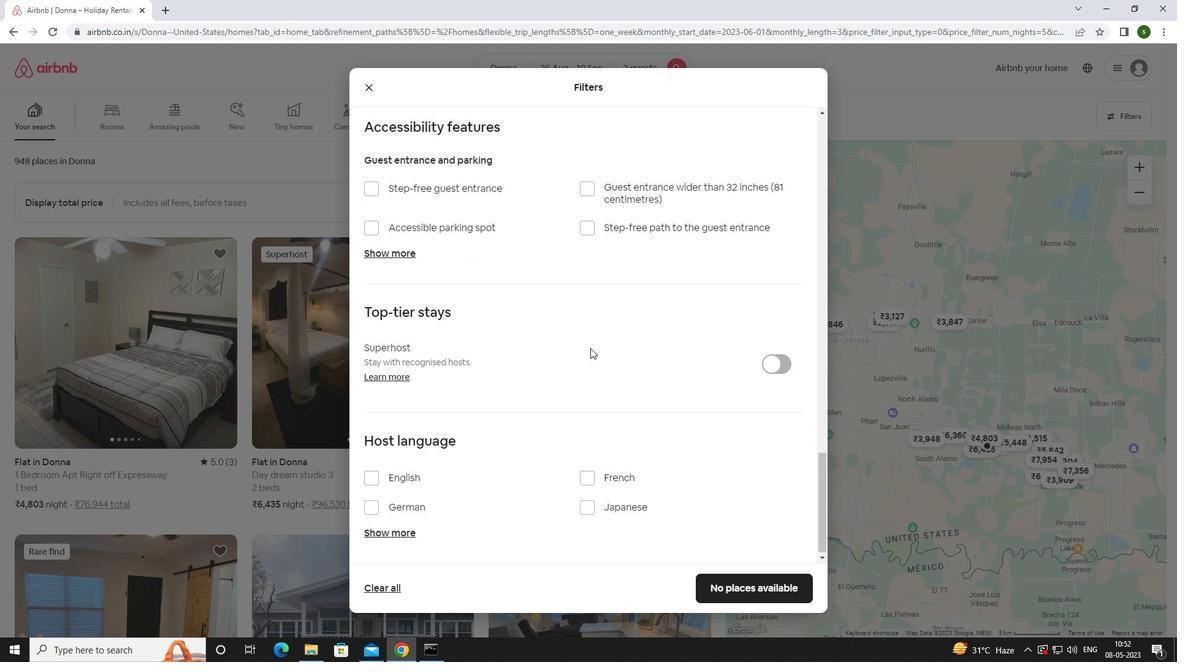 
Action: Mouse moved to (588, 350)
Screenshot: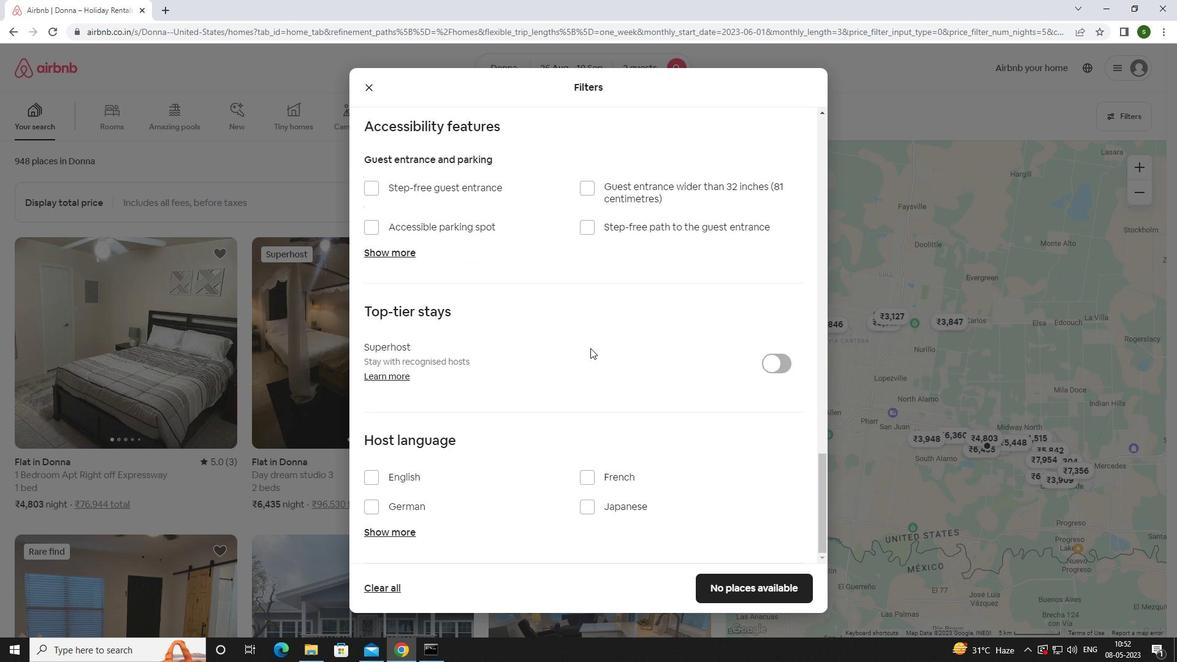 
Action: Mouse scrolled (588, 349) with delta (0, 0)
Screenshot: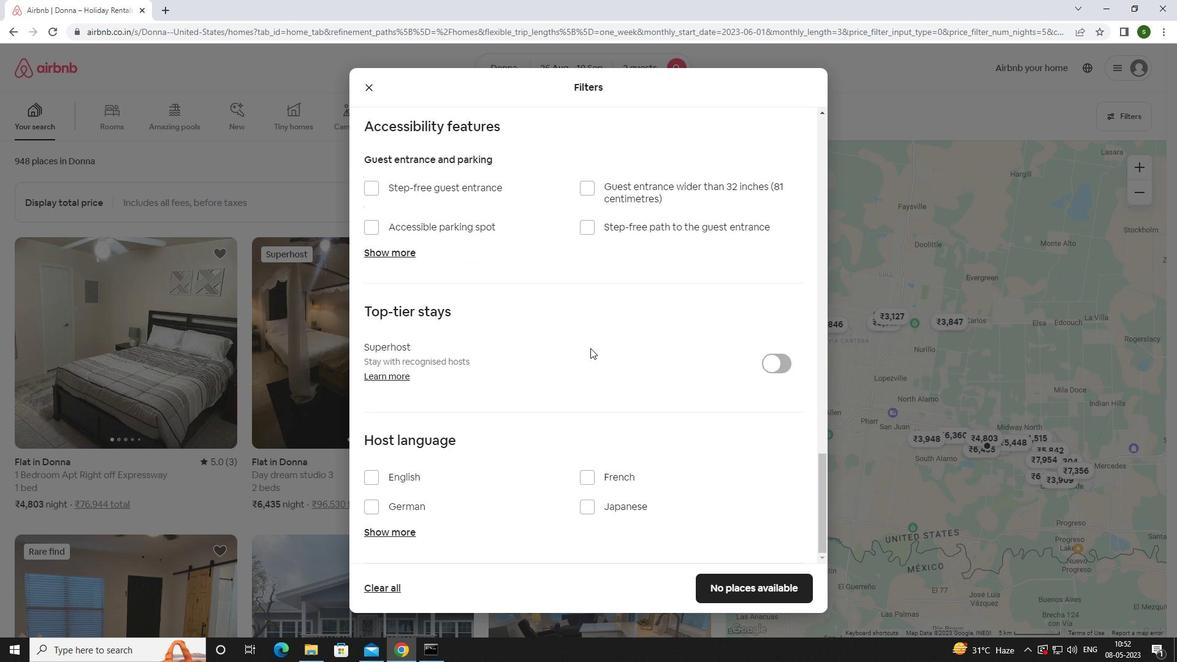 
Action: Mouse moved to (588, 350)
Screenshot: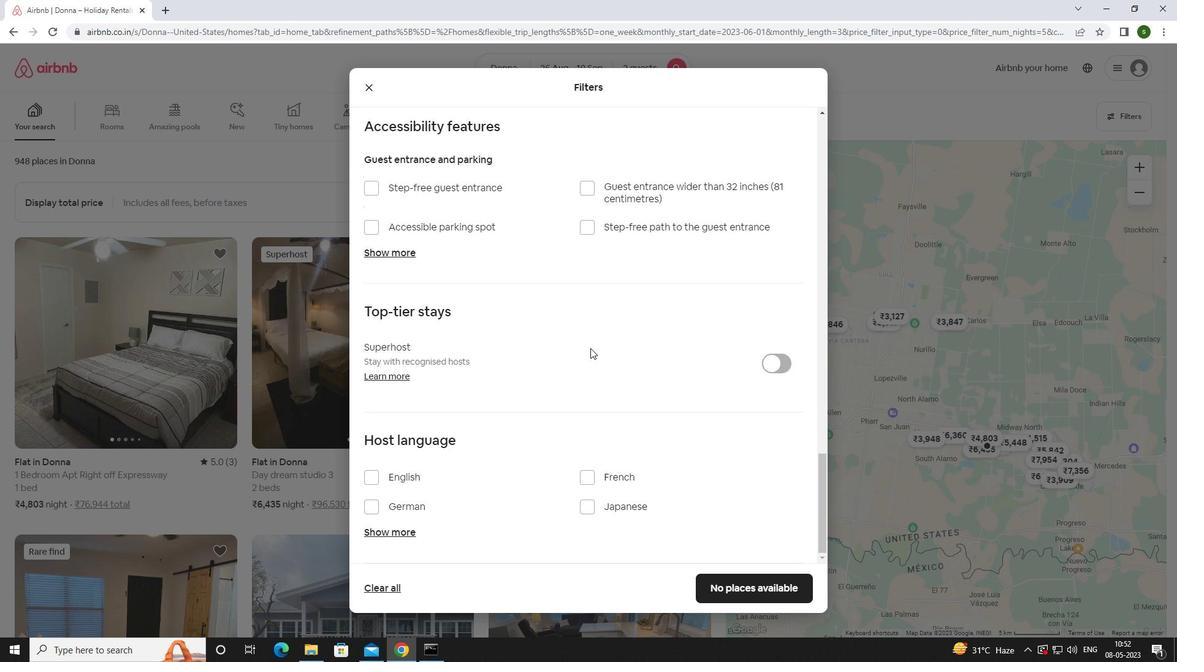 
Action: Mouse scrolled (588, 349) with delta (0, 0)
Screenshot: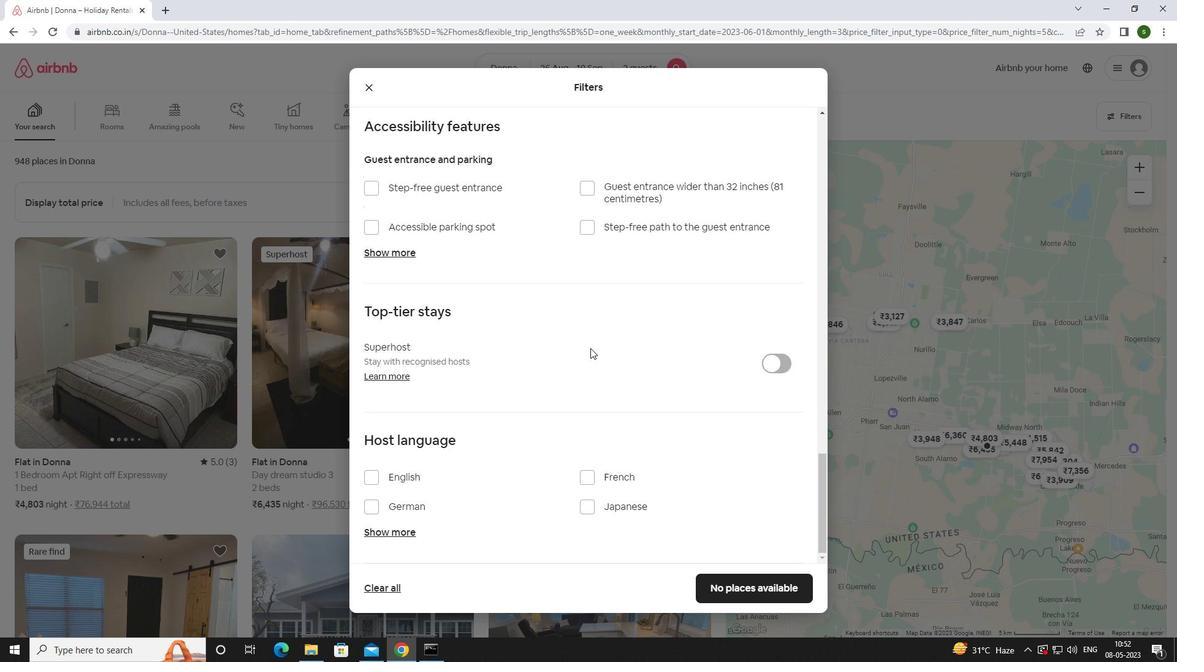 
Action: Mouse moved to (403, 474)
Screenshot: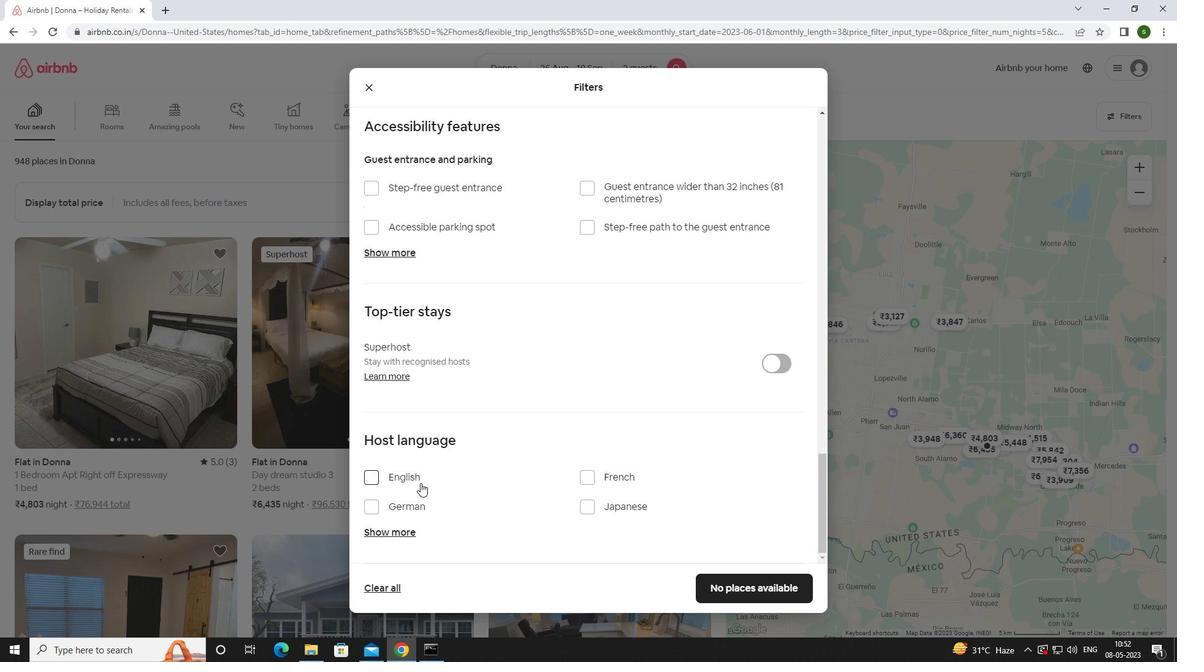 
Action: Mouse pressed left at (403, 474)
Screenshot: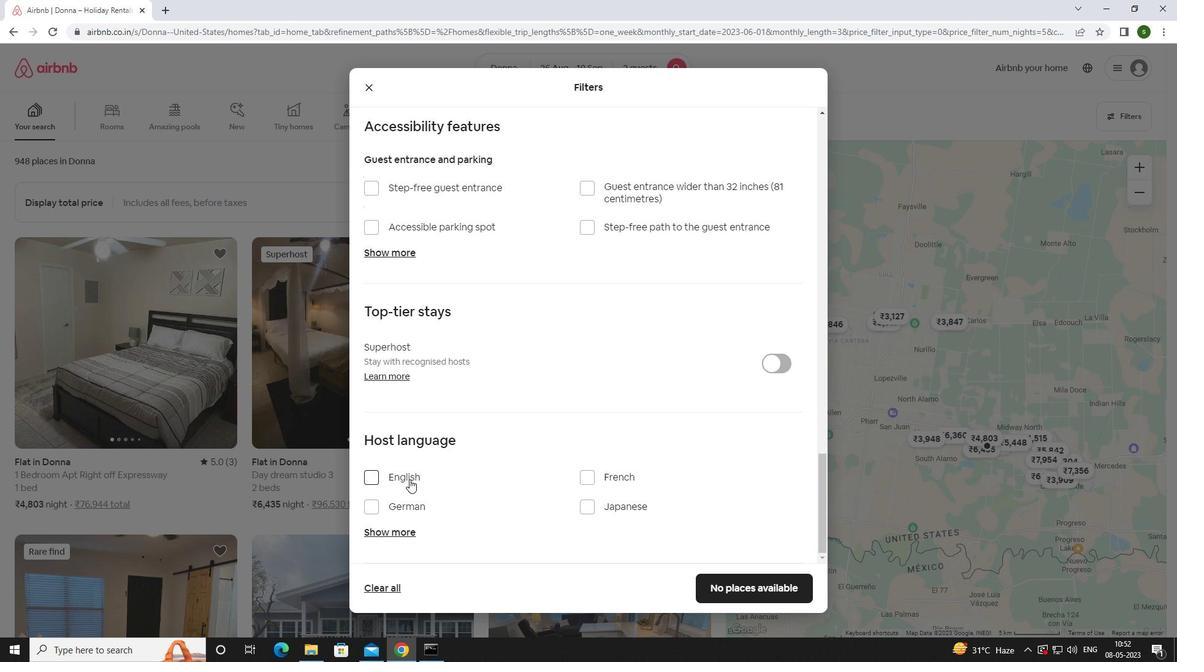 
Action: Mouse moved to (720, 588)
Screenshot: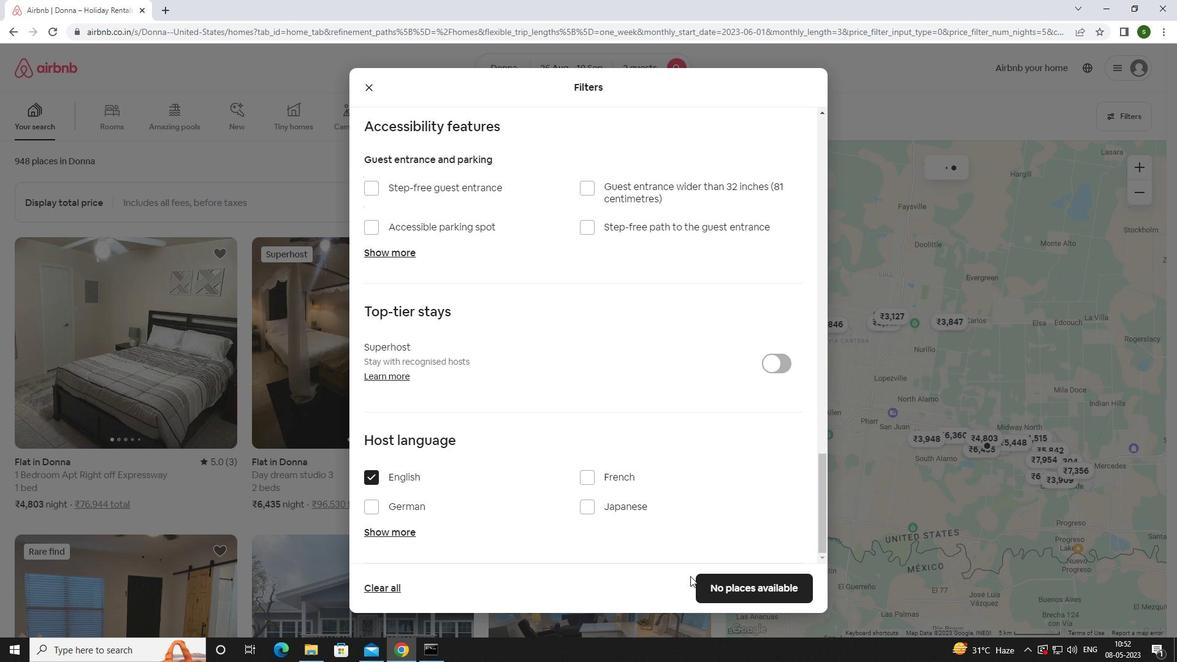 
Action: Mouse pressed left at (720, 588)
Screenshot: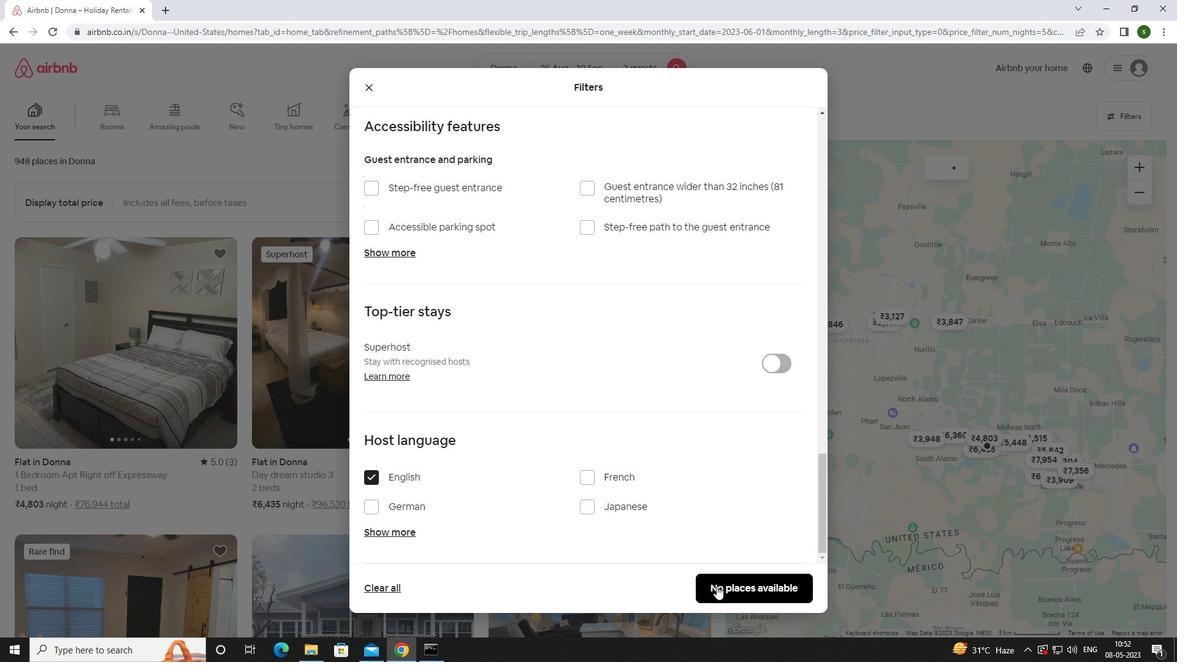 
Action: Mouse moved to (505, 366)
Screenshot: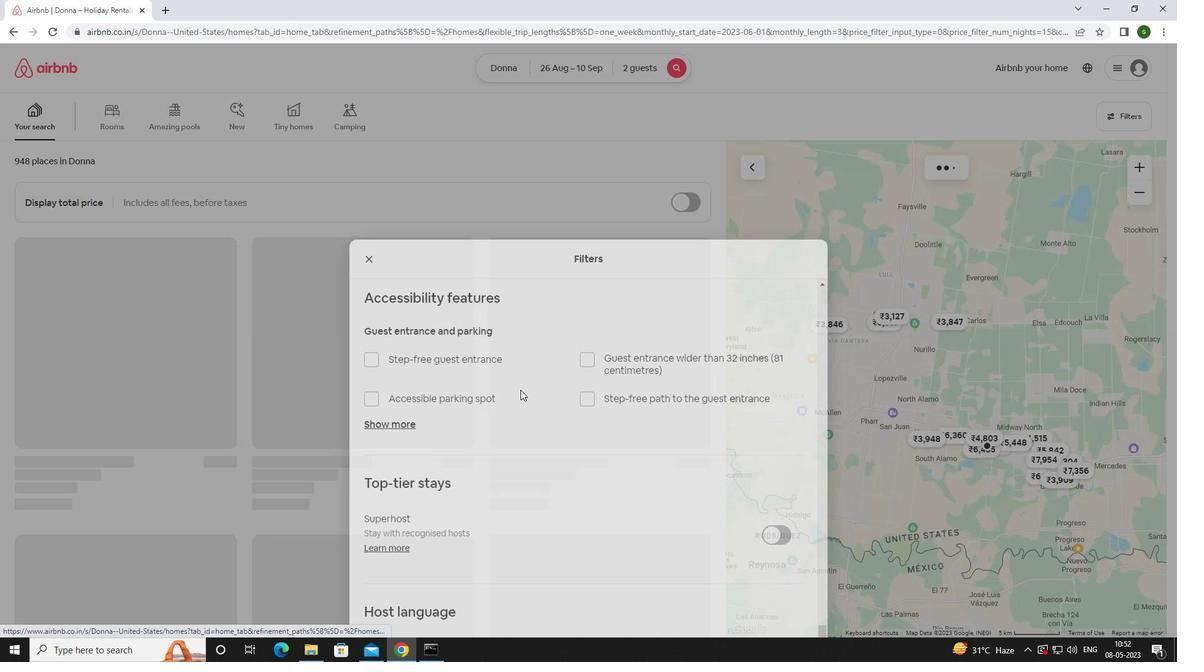 
